 Task: Find connections with filter location Jičín with filter topic #Mentoringwith filter profile language English with filter current company Daily Pharma Jobs with filter school Vignan's Foundation for Science, Technology & Research with filter industry Waste Collection with filter service category Computer Networking with filter keywords title Director of Ethical Hacking
Action: Mouse moved to (588, 81)
Screenshot: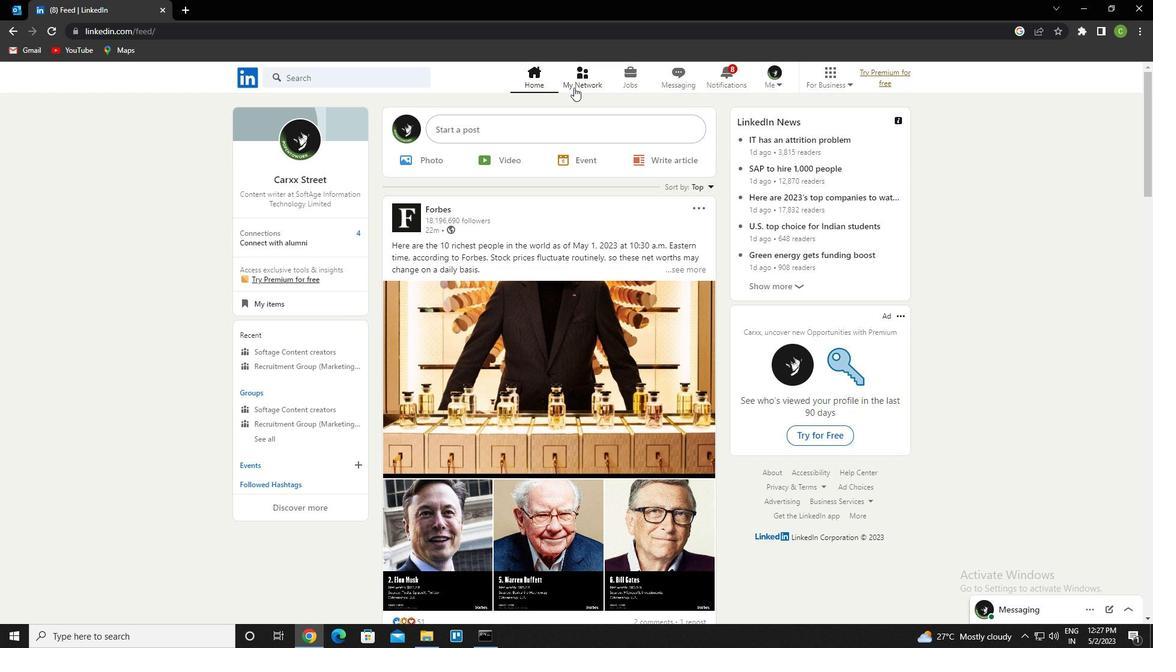 
Action: Mouse pressed left at (588, 81)
Screenshot: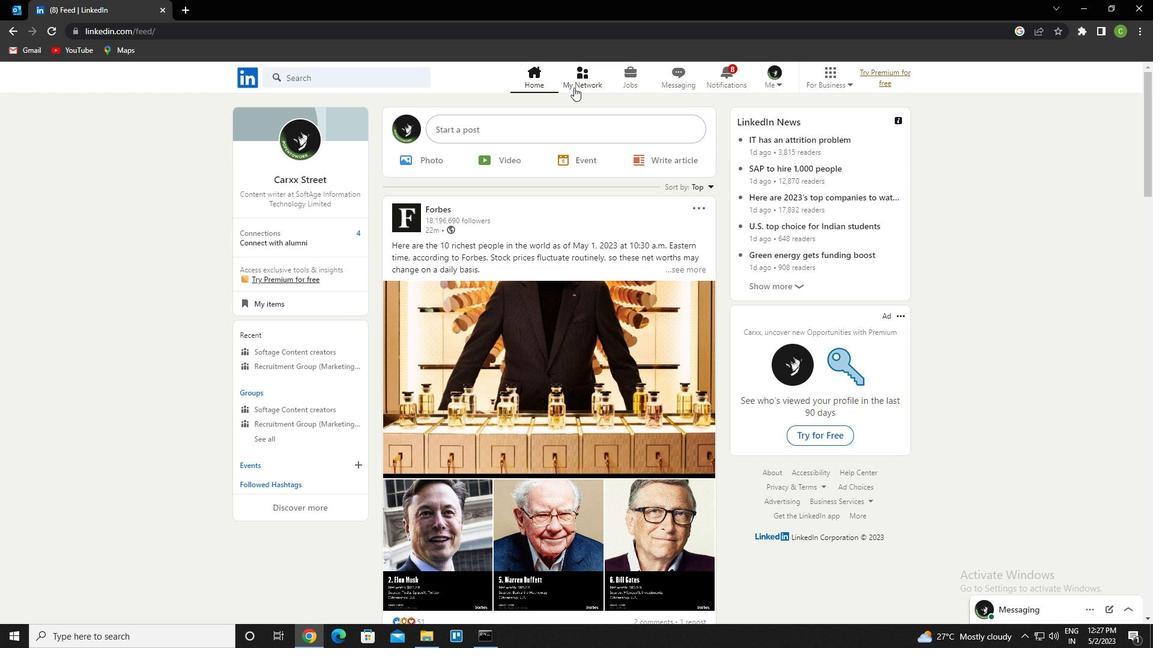 
Action: Mouse moved to (344, 145)
Screenshot: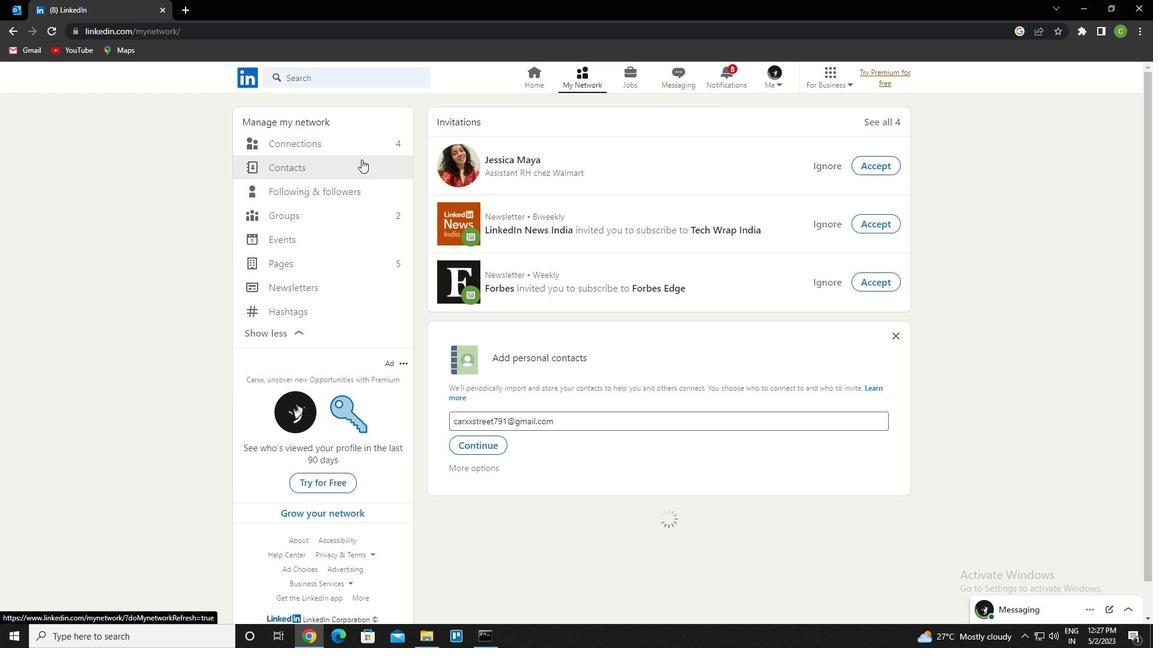 
Action: Mouse pressed left at (344, 145)
Screenshot: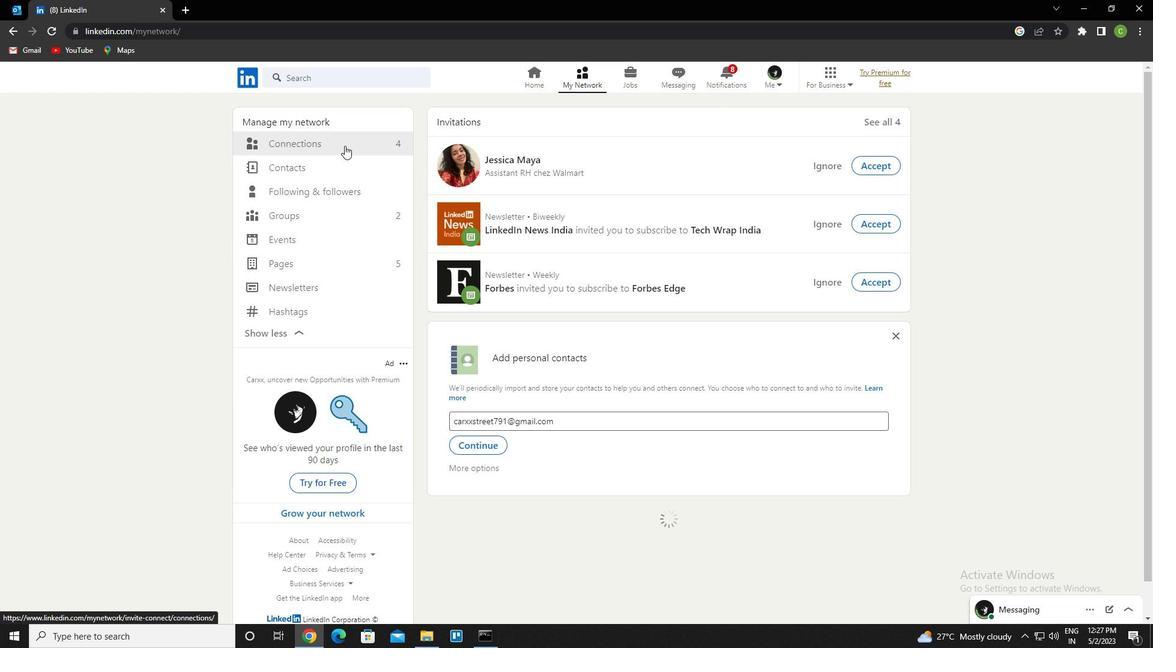 
Action: Mouse moved to (687, 139)
Screenshot: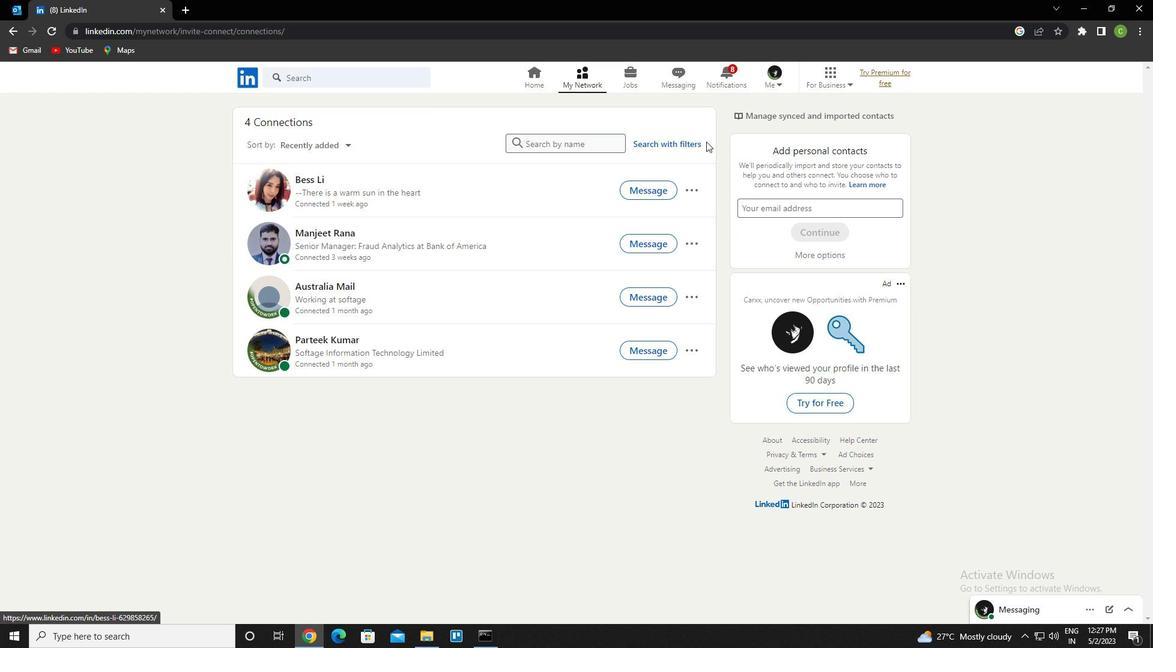 
Action: Mouse pressed left at (687, 139)
Screenshot: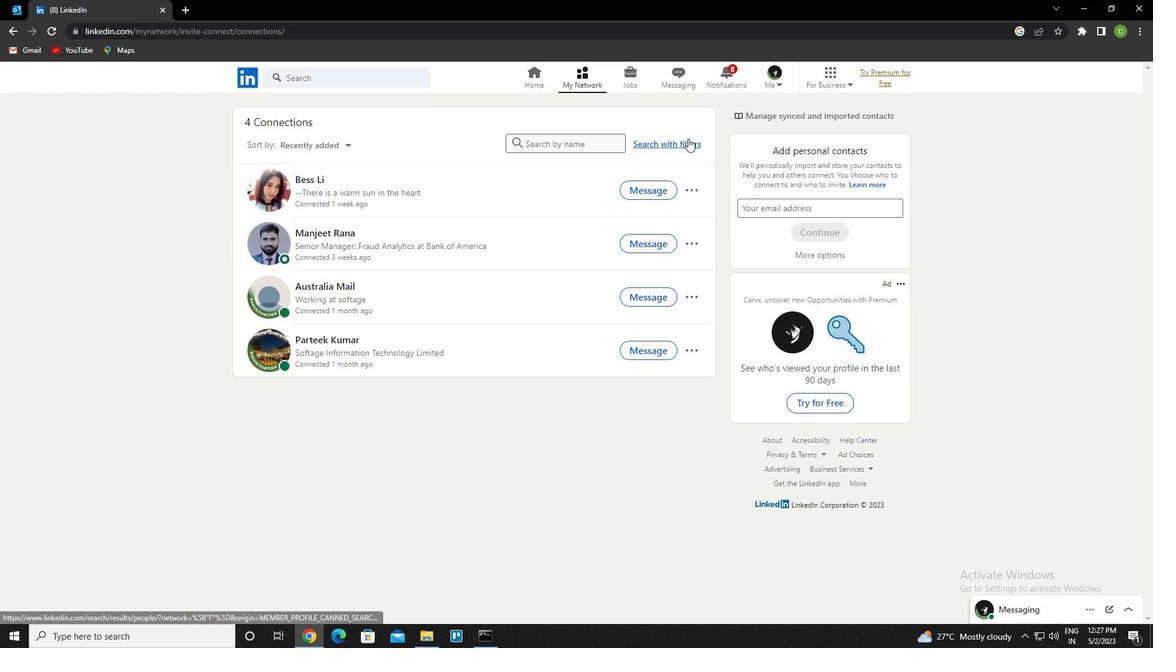 
Action: Mouse moved to (618, 114)
Screenshot: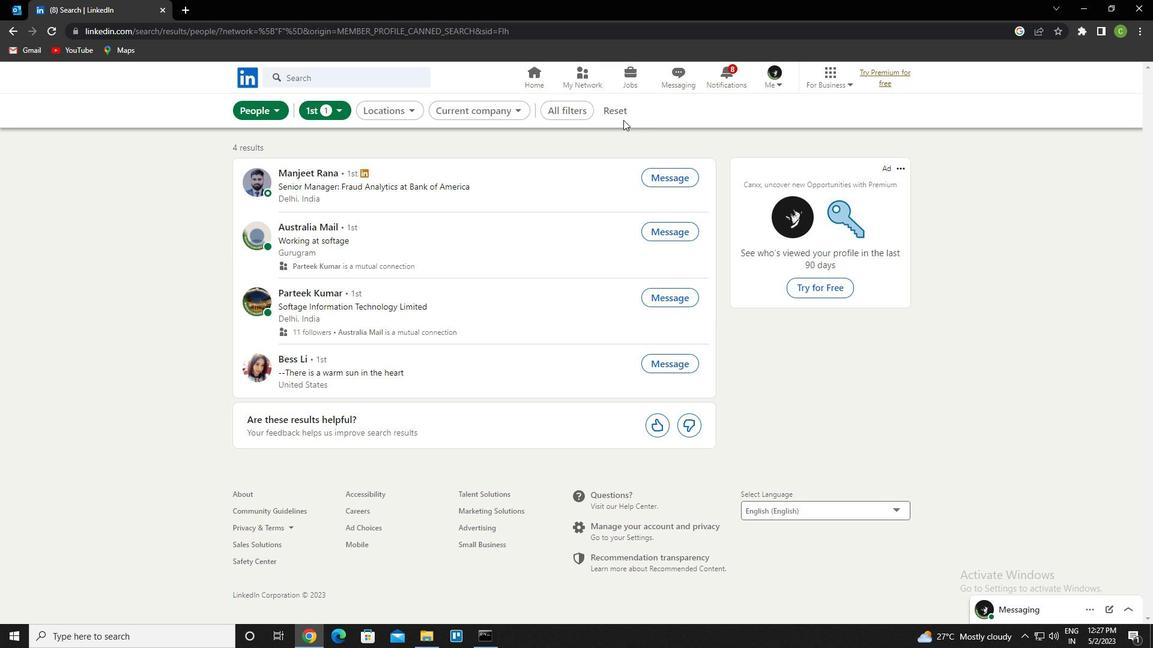 
Action: Mouse pressed left at (618, 114)
Screenshot: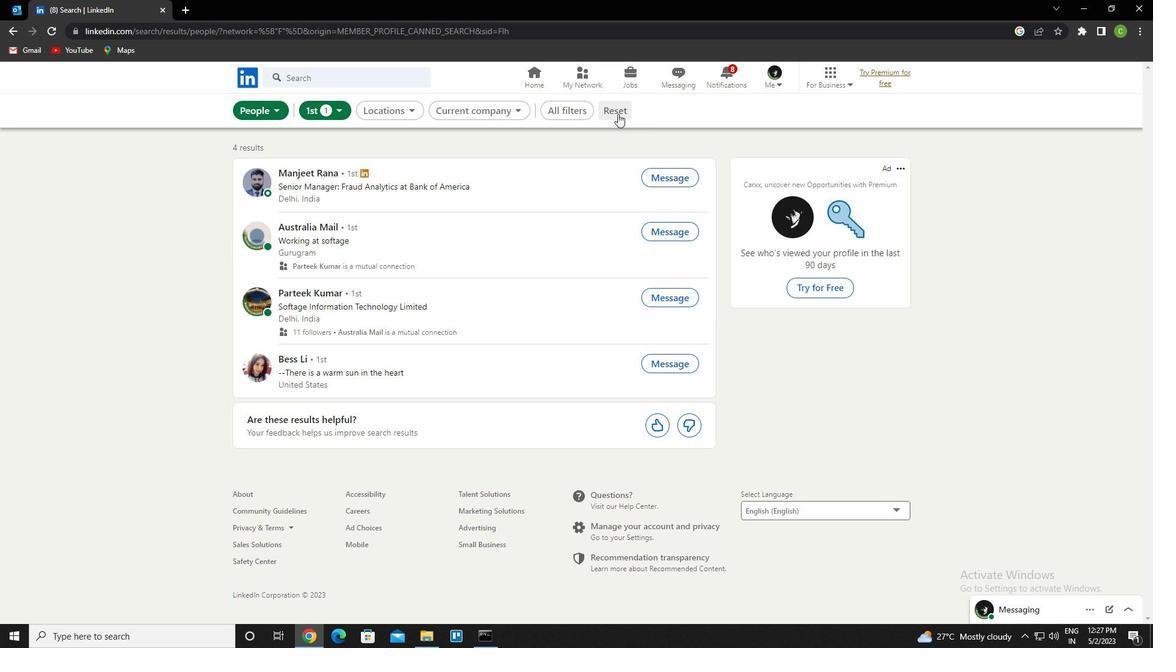 
Action: Mouse moved to (609, 114)
Screenshot: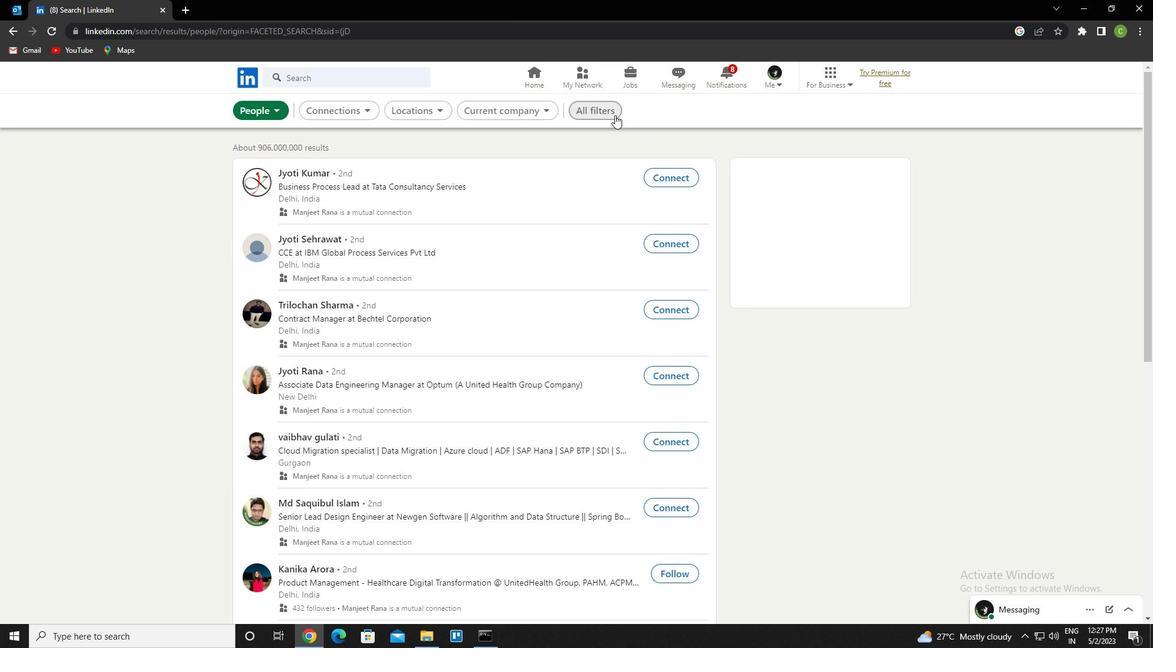 
Action: Mouse pressed left at (609, 114)
Screenshot: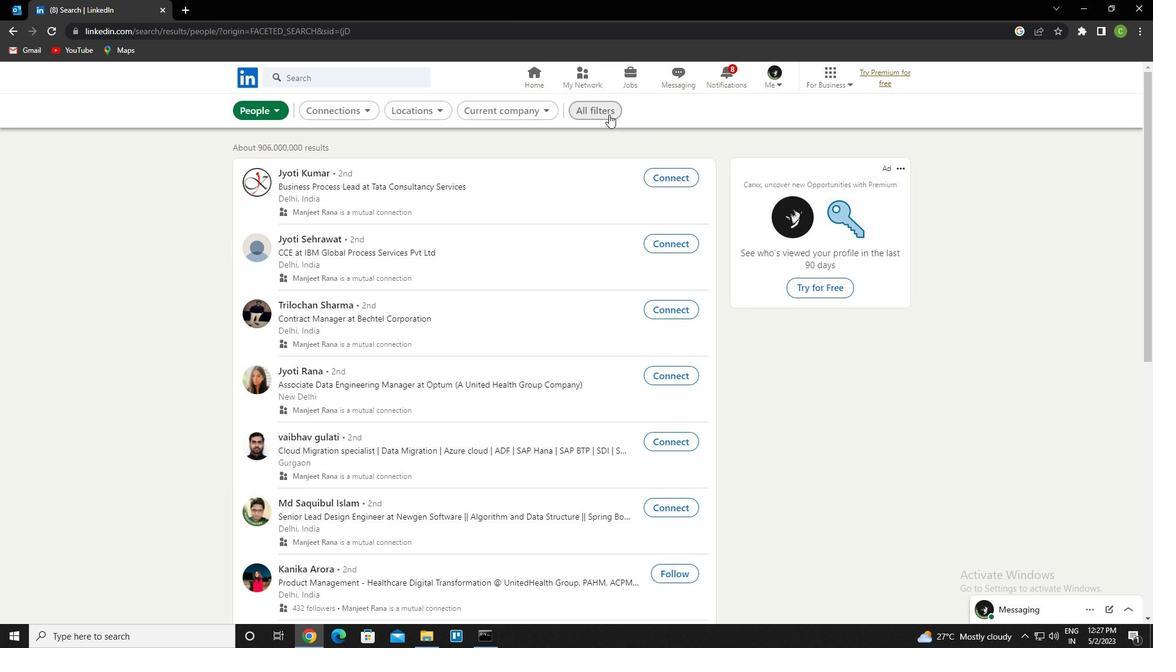 
Action: Mouse moved to (987, 383)
Screenshot: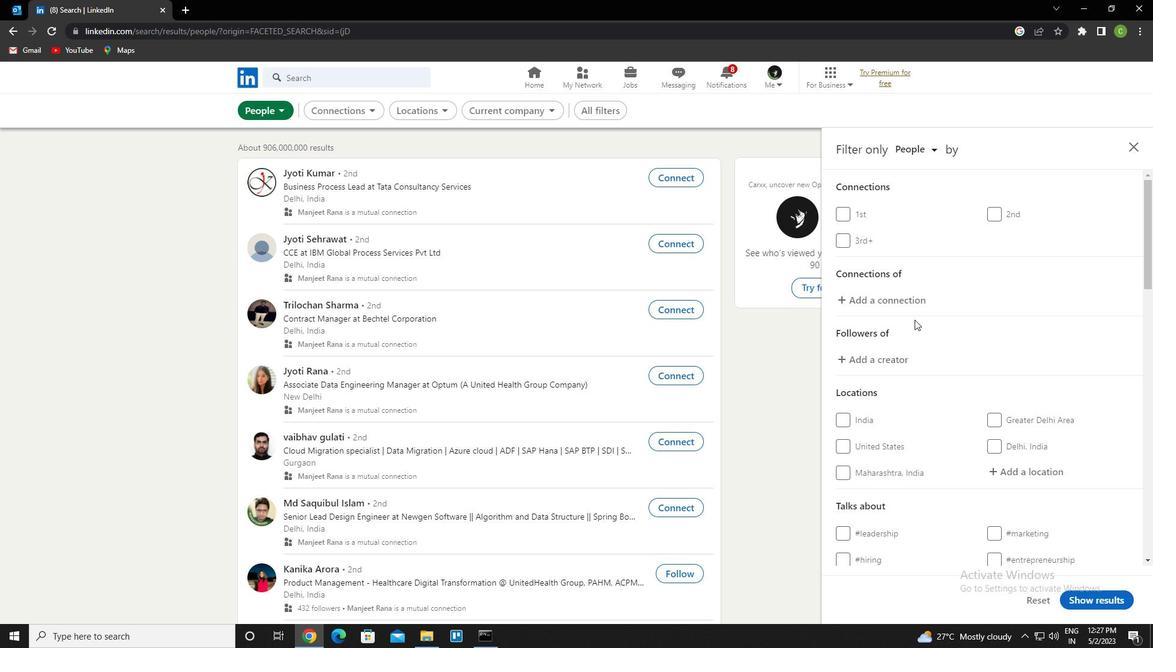 
Action: Mouse scrolled (987, 382) with delta (0, 0)
Screenshot: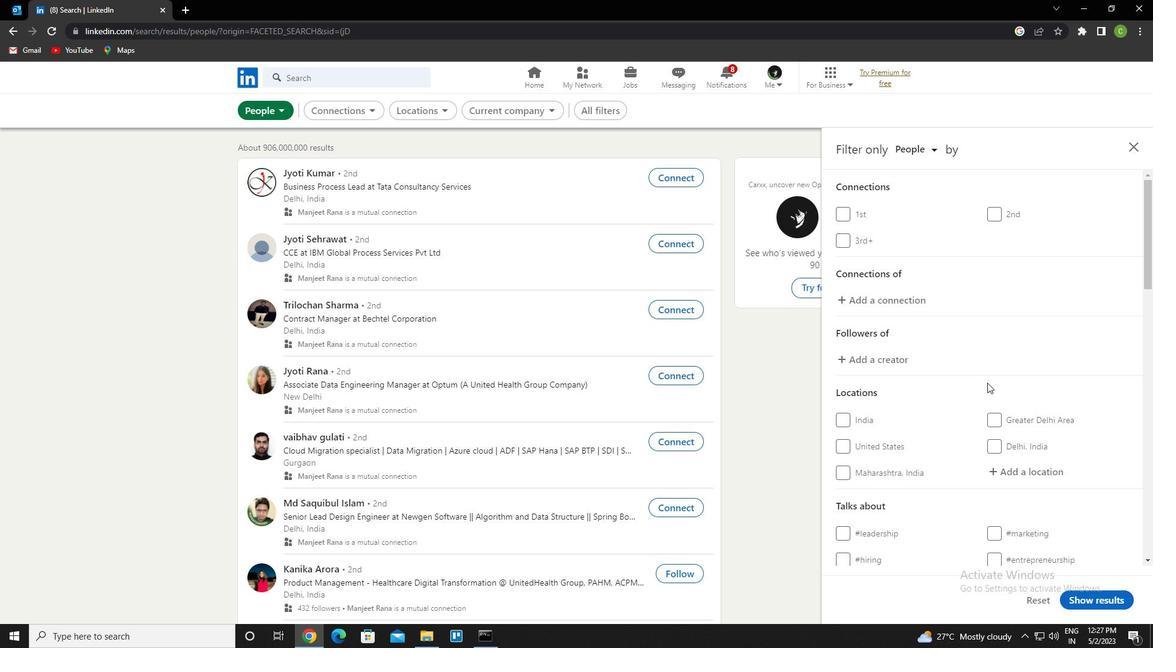 
Action: Mouse scrolled (987, 382) with delta (0, 0)
Screenshot: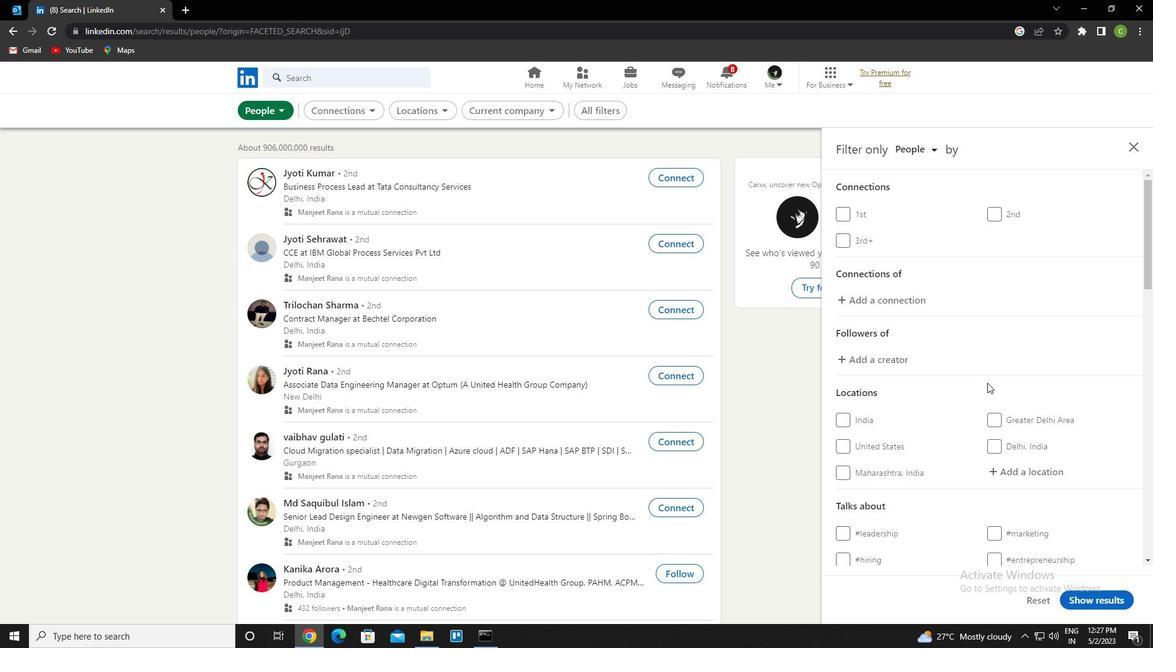 
Action: Mouse moved to (1013, 356)
Screenshot: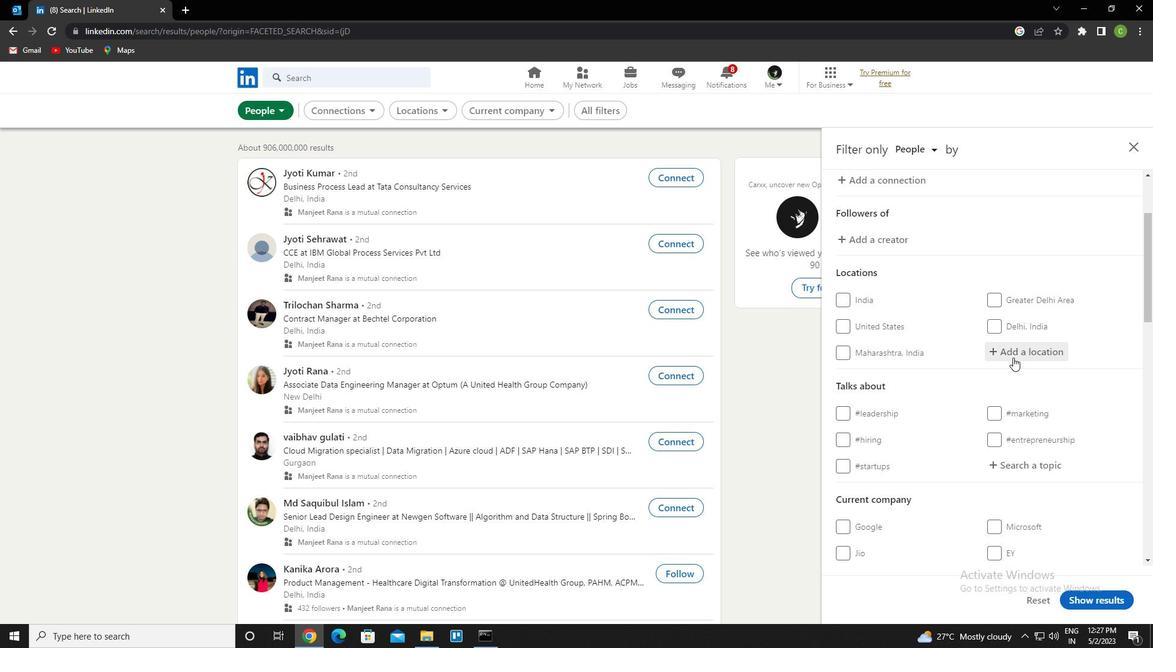 
Action: Mouse pressed left at (1013, 356)
Screenshot: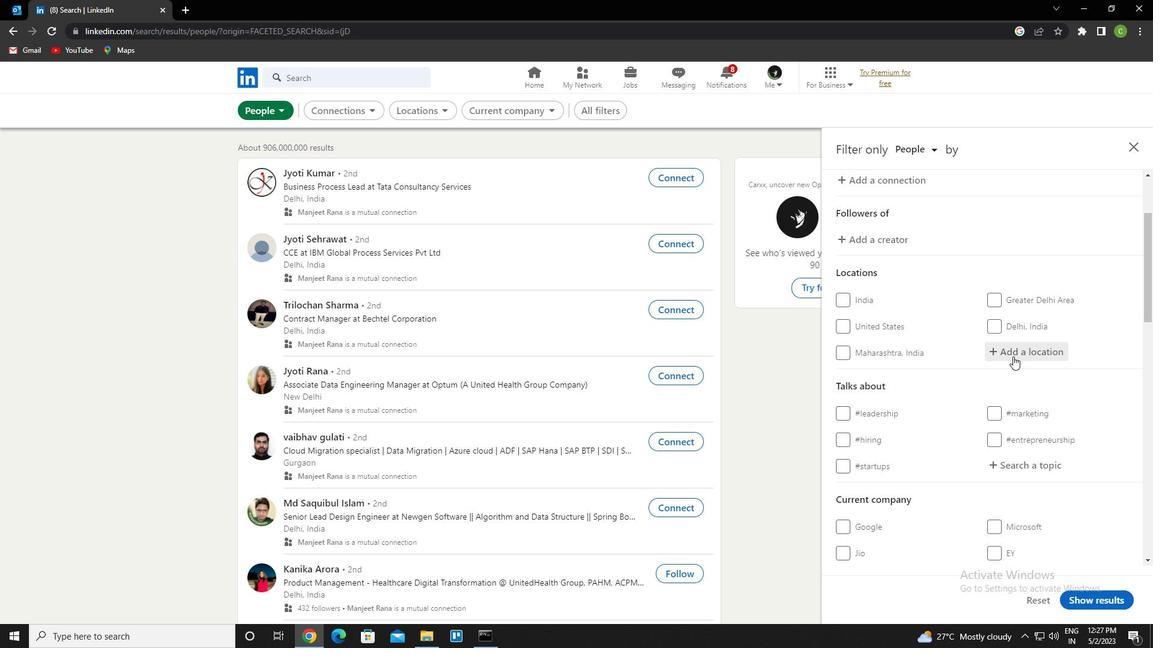 
Action: Key pressed <Key.caps_lock>j<Key.caps_lock>icin<Key.enter>
Screenshot: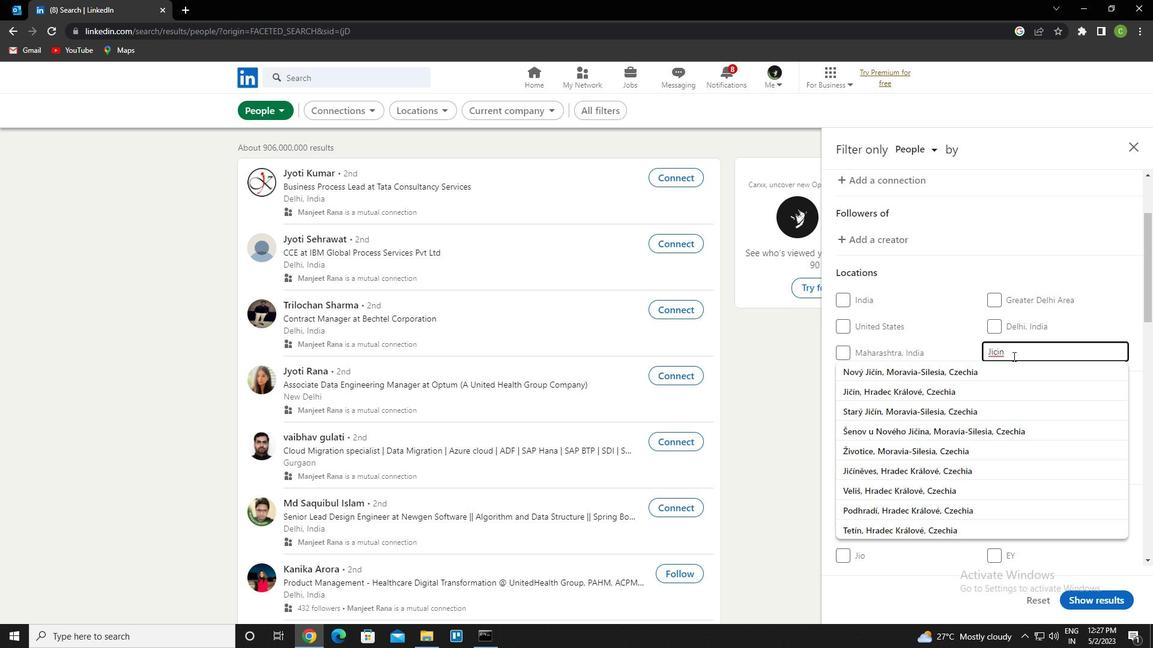
Action: Mouse scrolled (1013, 356) with delta (0, 0)
Screenshot: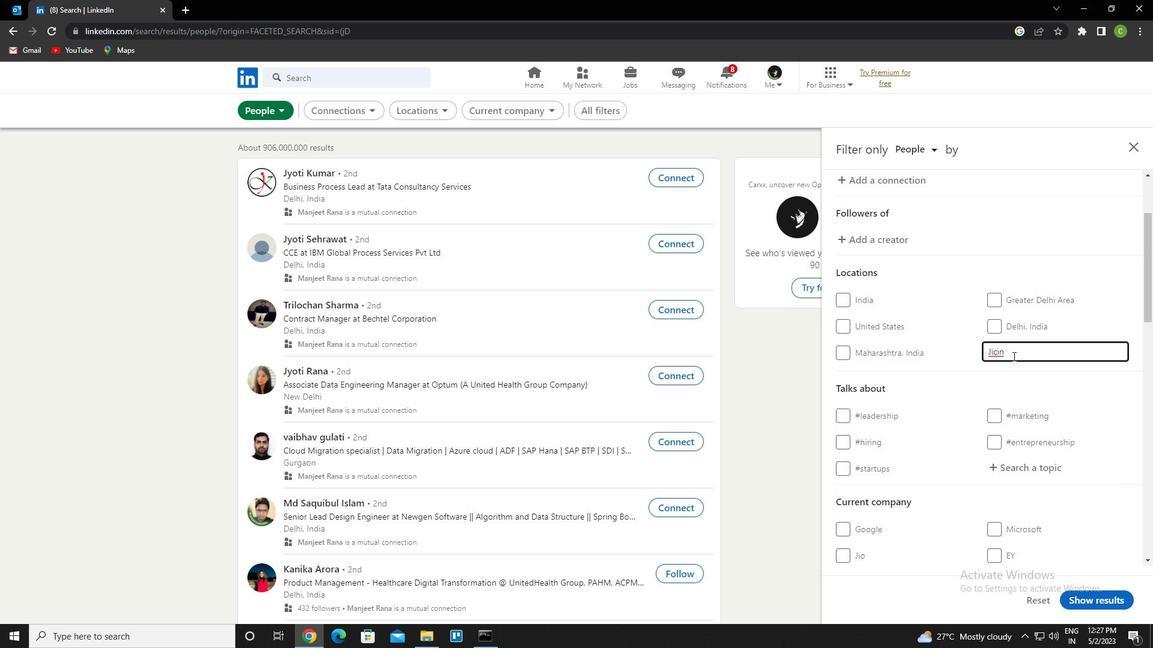 
Action: Mouse scrolled (1013, 356) with delta (0, 0)
Screenshot: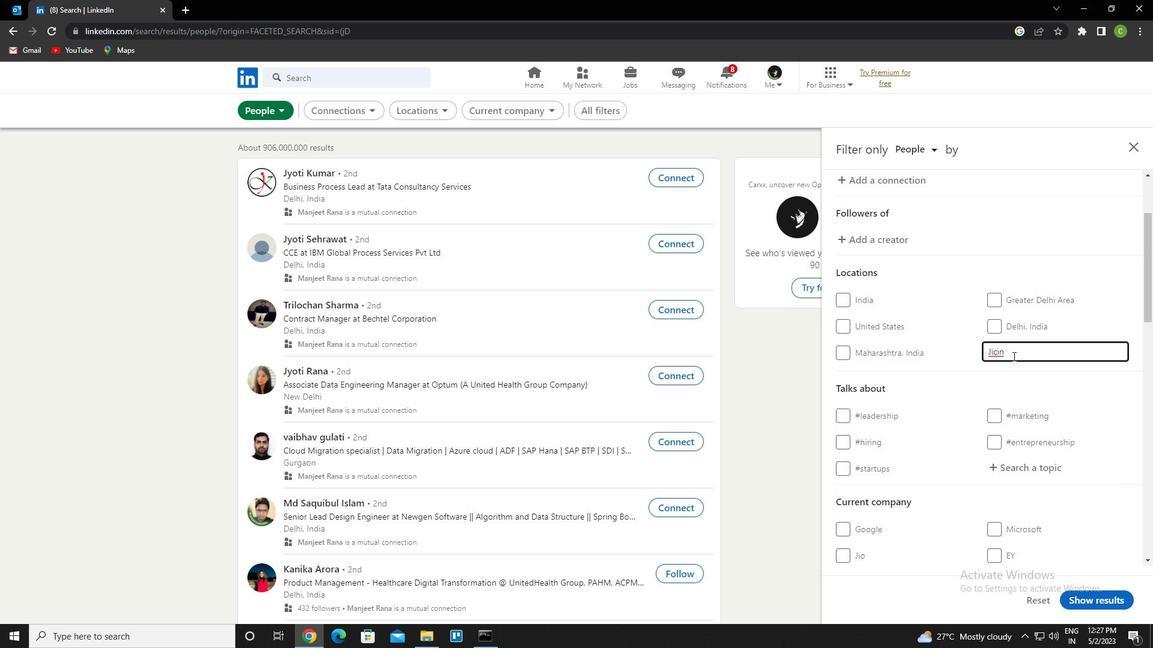 
Action: Mouse moved to (1032, 349)
Screenshot: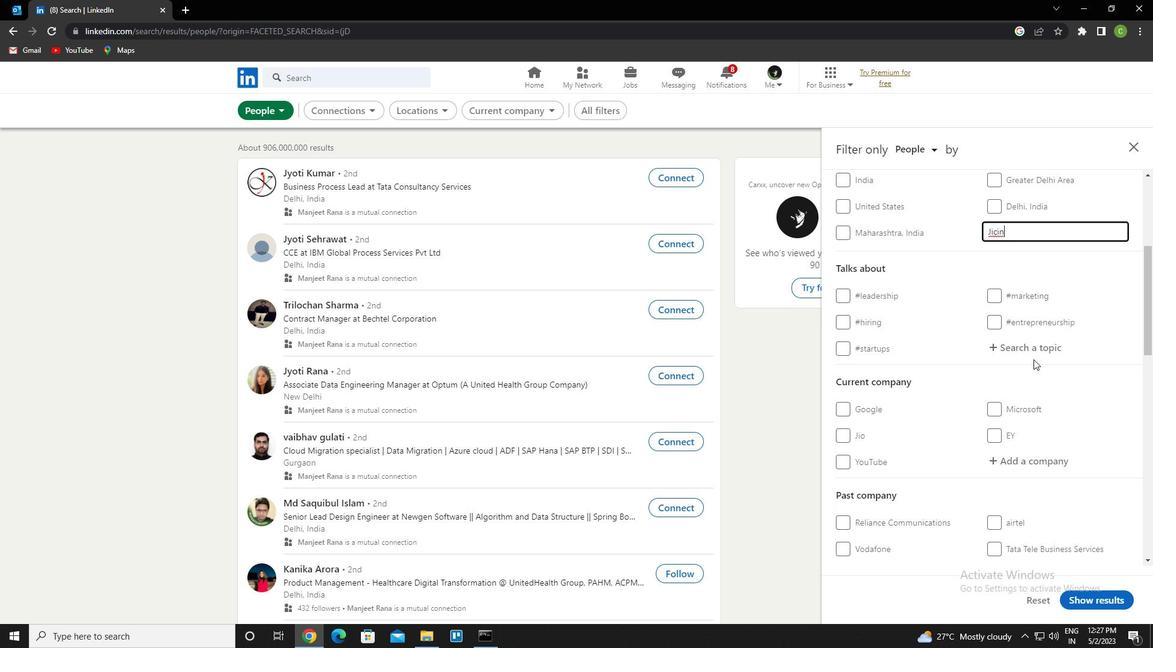 
Action: Mouse pressed left at (1032, 349)
Screenshot: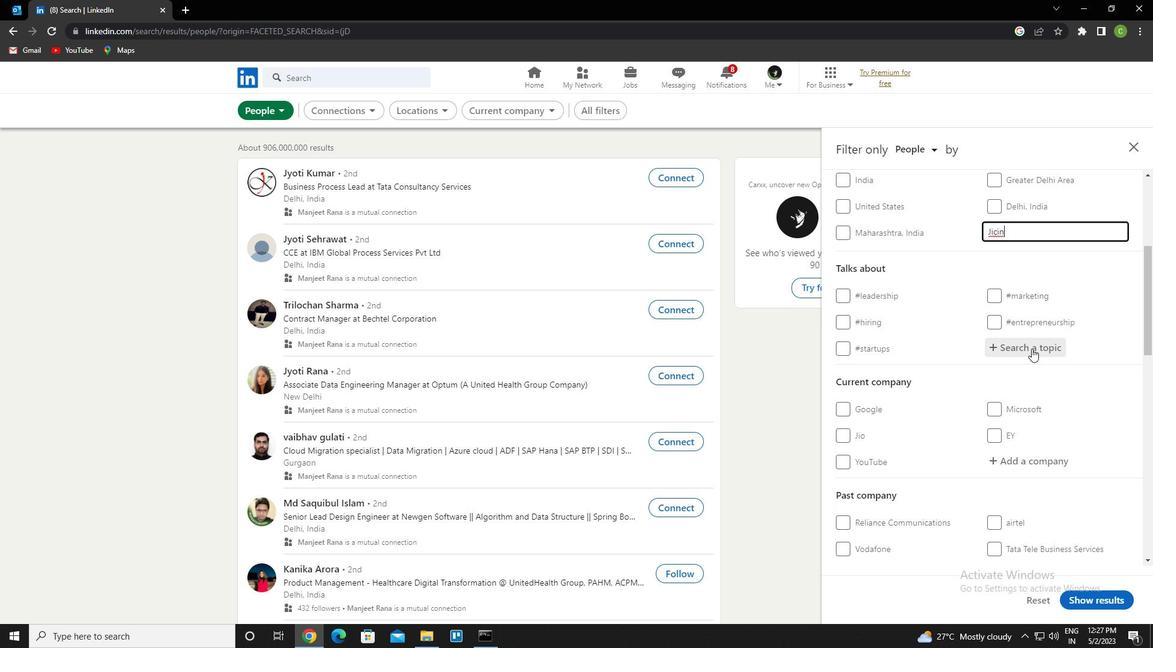 
Action: Key pressed <Key.caps_lock>m<Key.caps_lock>entoring<Key.down><Key.enter>
Screenshot: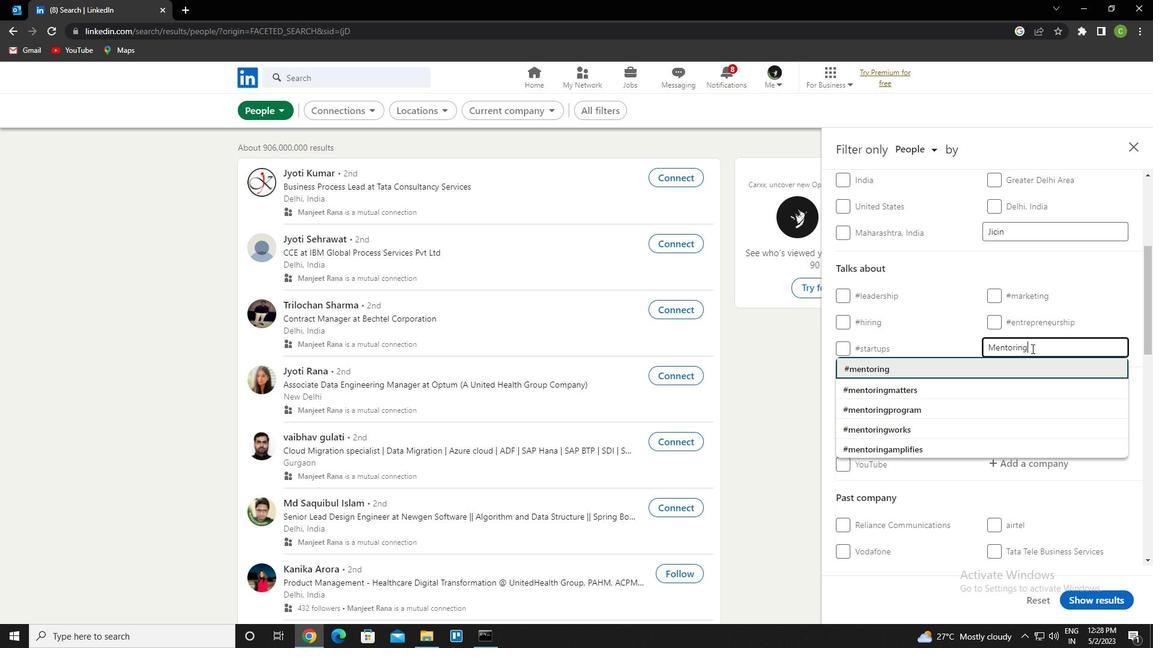 
Action: Mouse scrolled (1032, 348) with delta (0, 0)
Screenshot: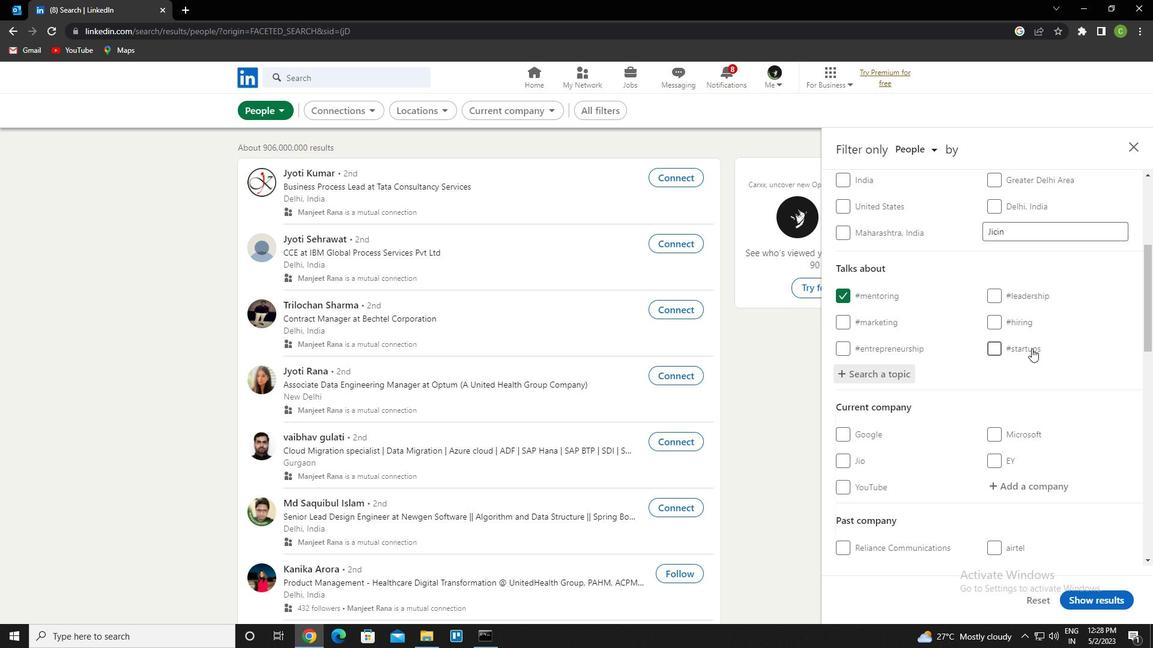 
Action: Mouse moved to (1032, 350)
Screenshot: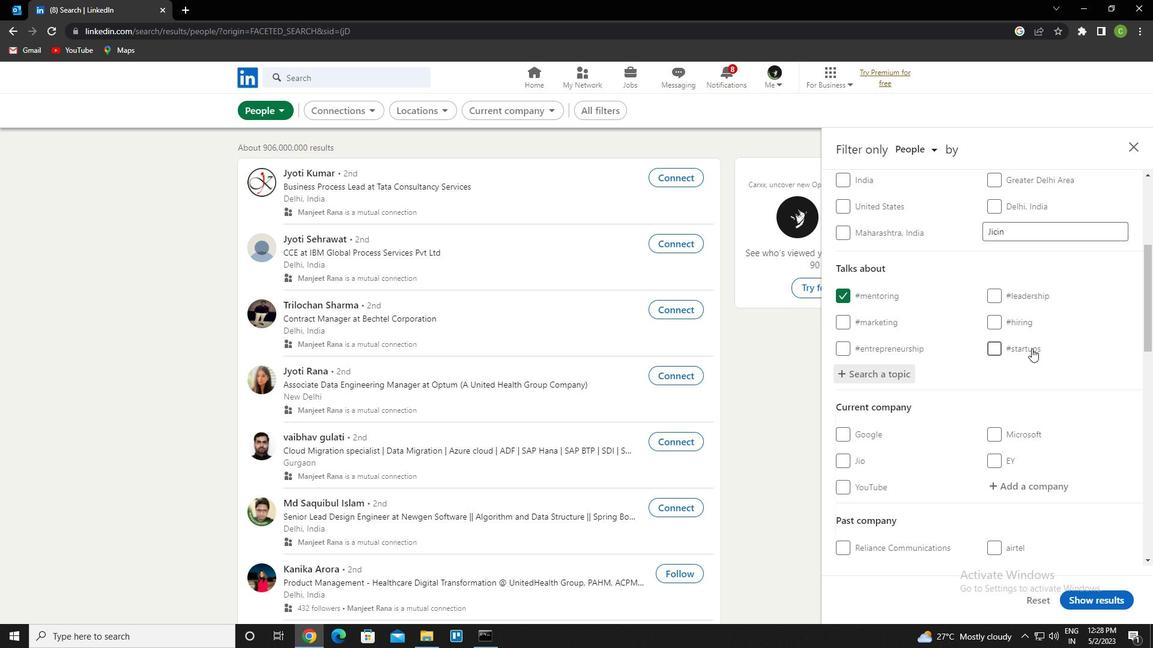 
Action: Mouse scrolled (1032, 350) with delta (0, 0)
Screenshot: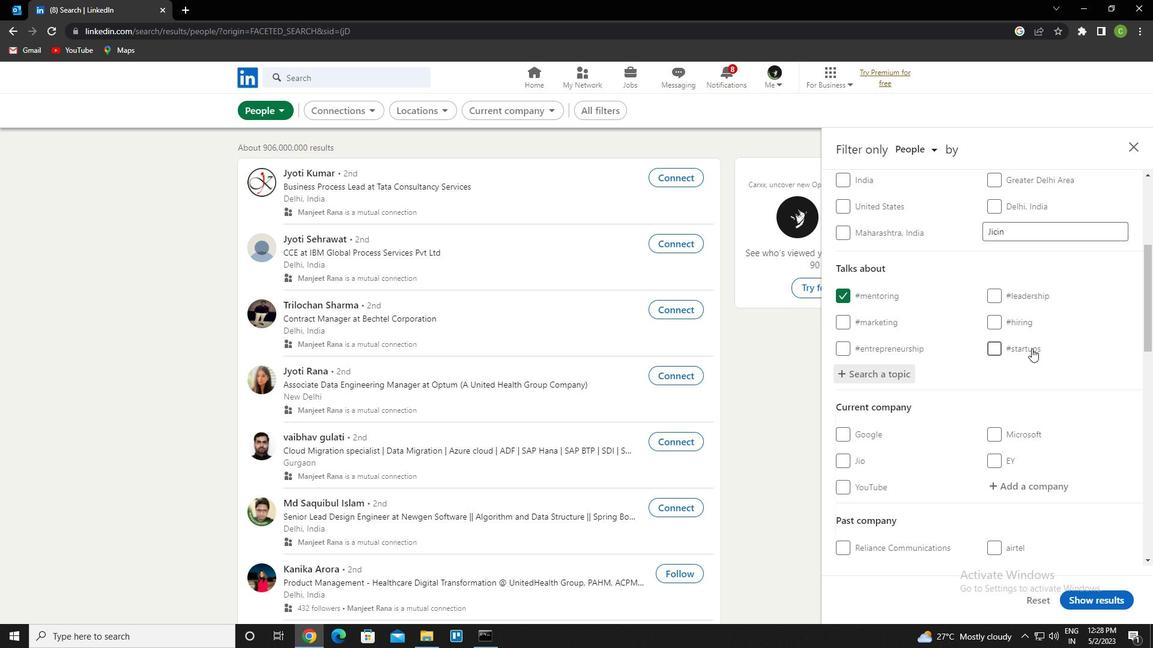 
Action: Mouse scrolled (1032, 350) with delta (0, 0)
Screenshot: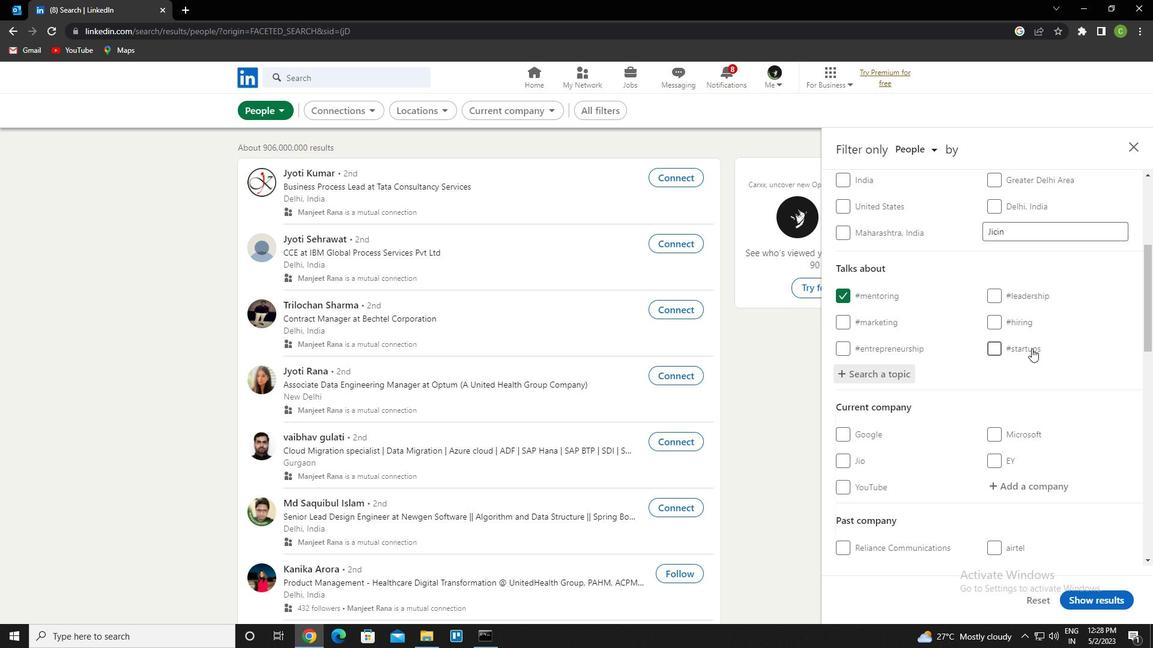 
Action: Mouse moved to (1032, 351)
Screenshot: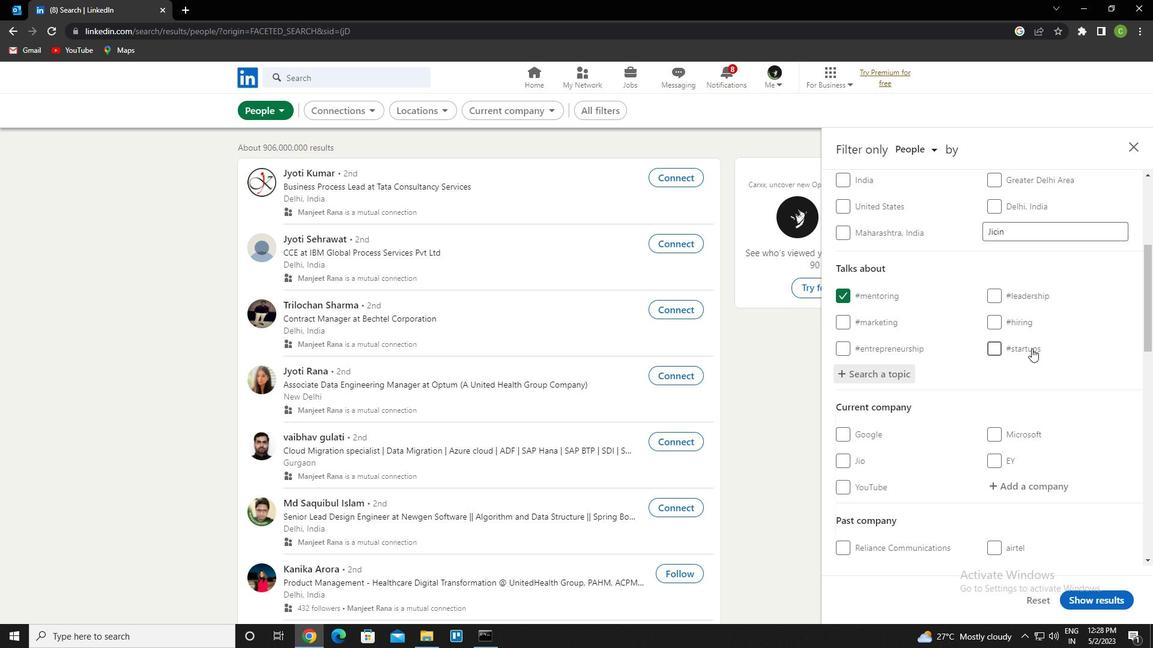
Action: Mouse scrolled (1032, 350) with delta (0, 0)
Screenshot: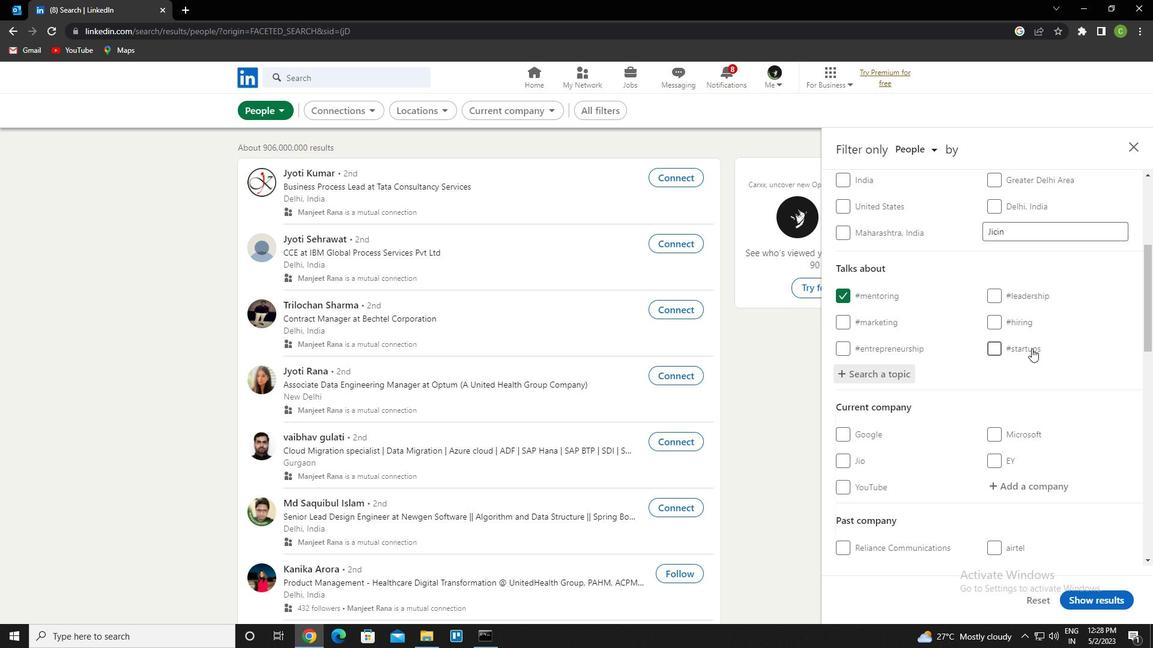 
Action: Mouse moved to (1032, 352)
Screenshot: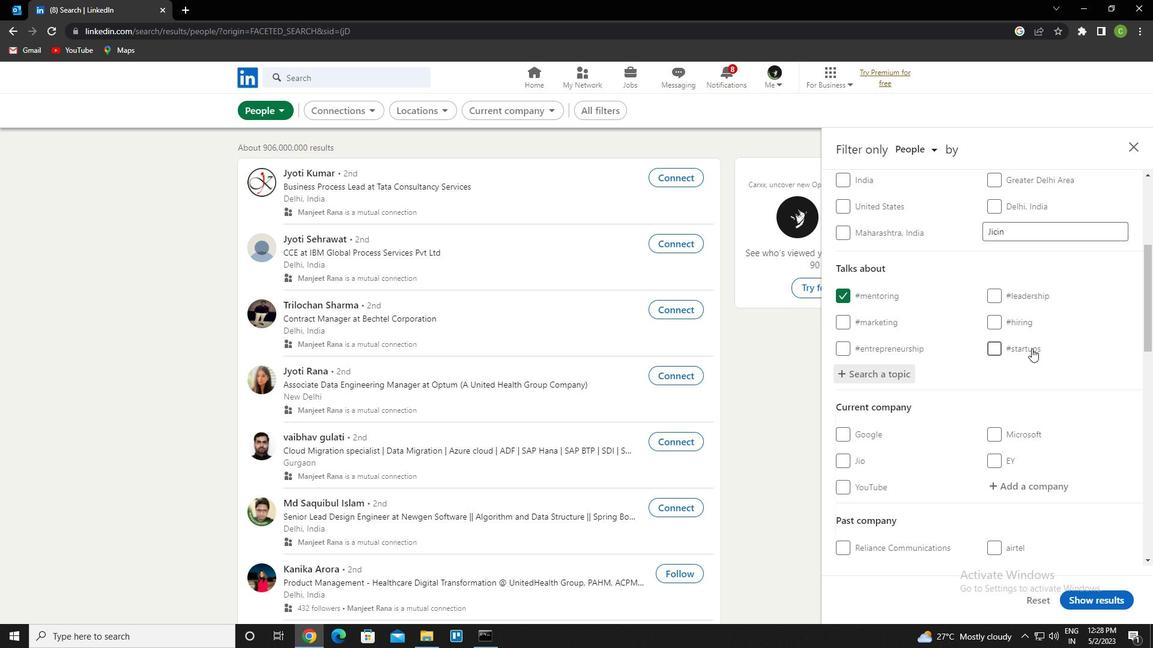 
Action: Mouse scrolled (1032, 352) with delta (0, 0)
Screenshot: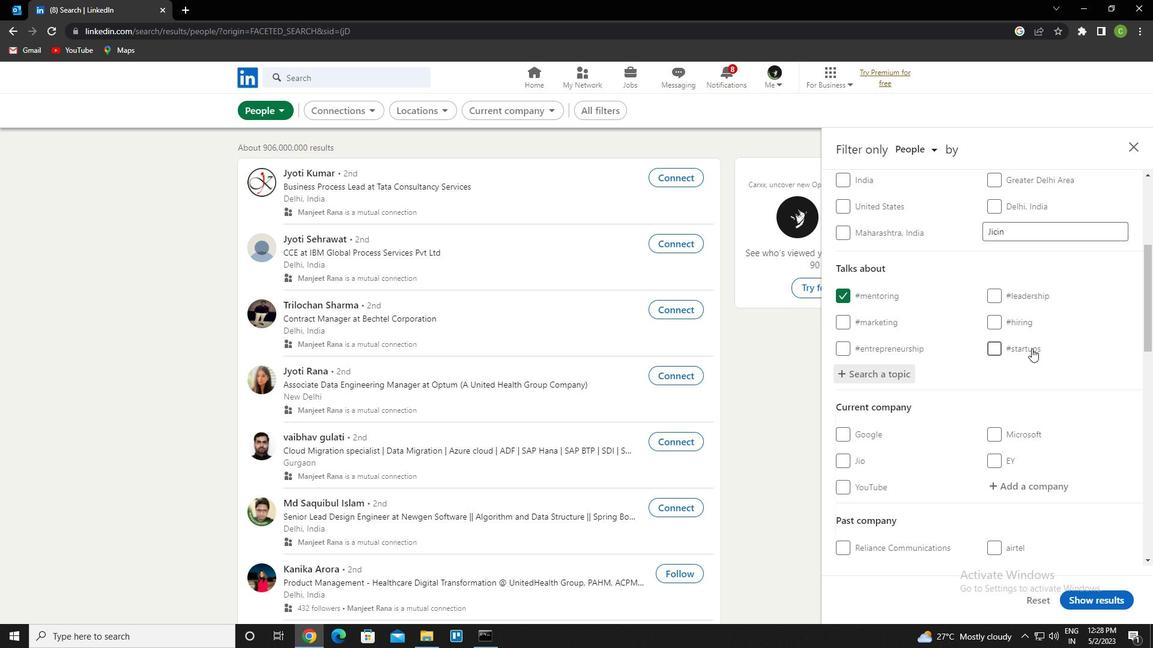 
Action: Mouse moved to (1032, 353)
Screenshot: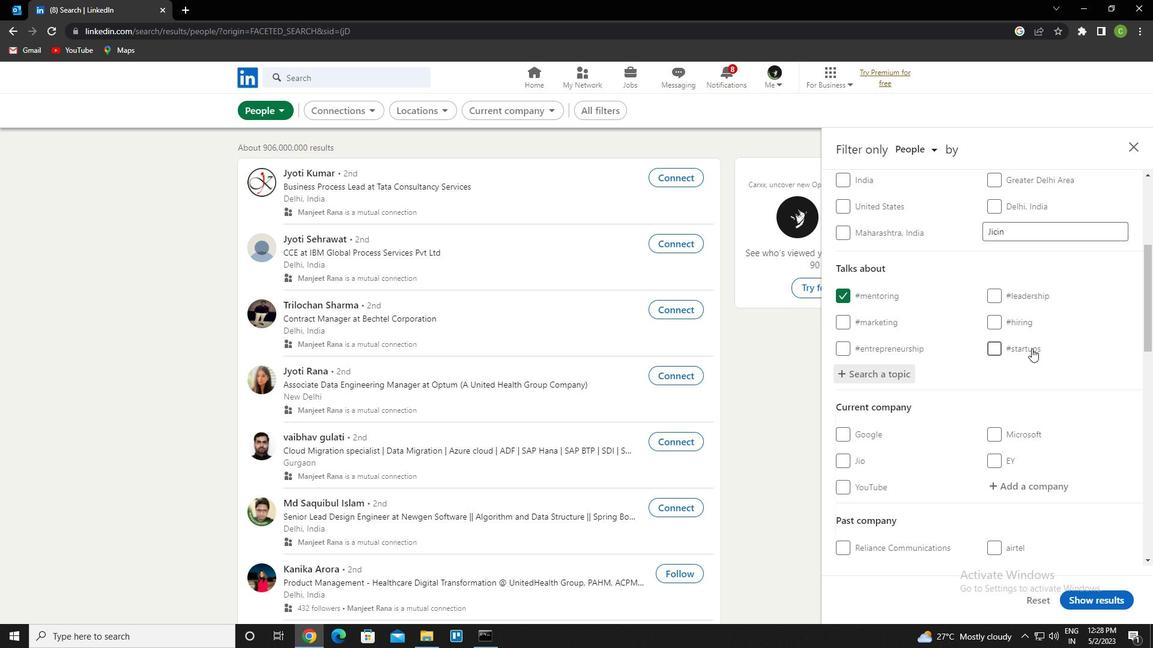
Action: Mouse scrolled (1032, 353) with delta (0, 0)
Screenshot: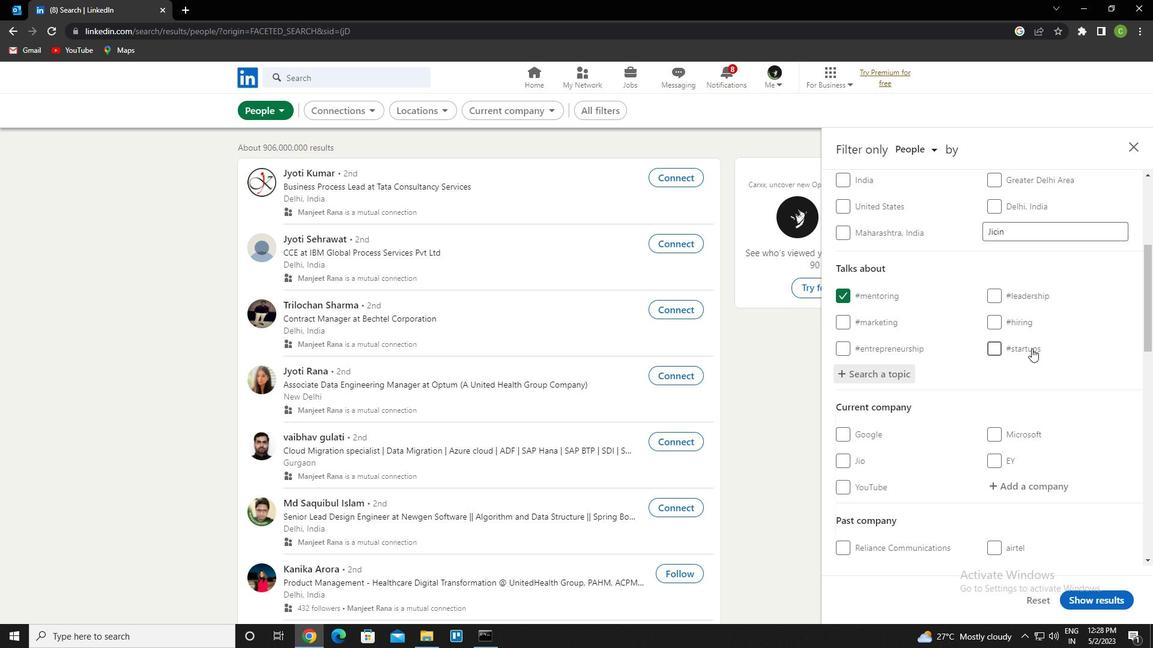 
Action: Mouse scrolled (1032, 353) with delta (0, 0)
Screenshot: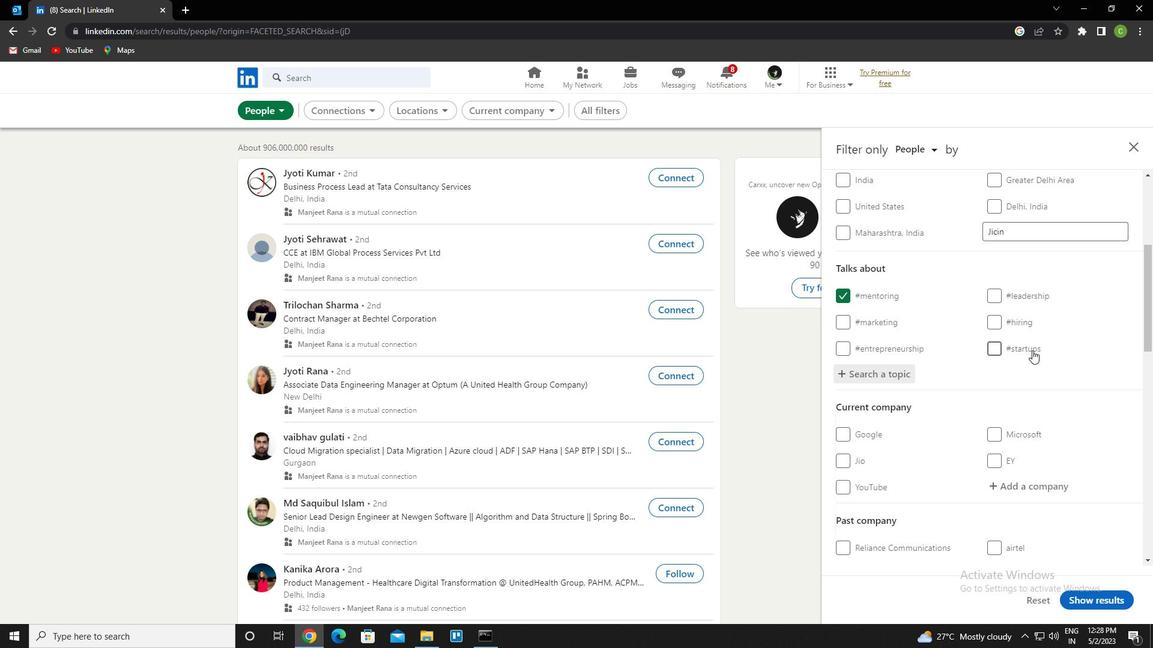 
Action: Mouse scrolled (1032, 353) with delta (0, 0)
Screenshot: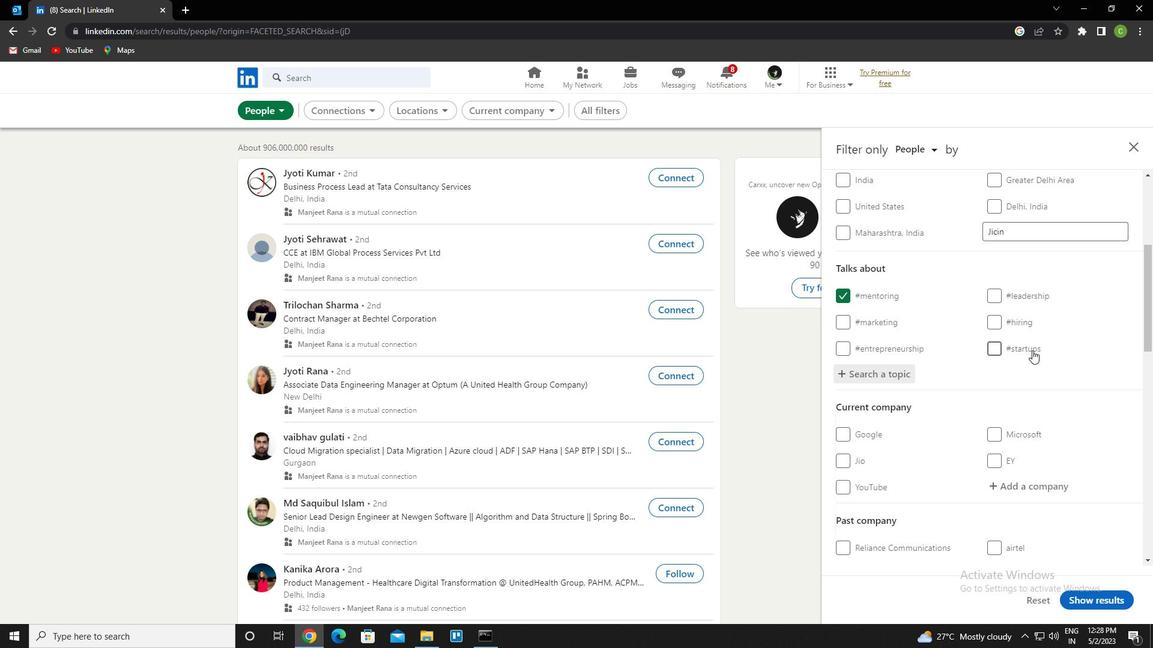 
Action: Mouse scrolled (1032, 353) with delta (0, 0)
Screenshot: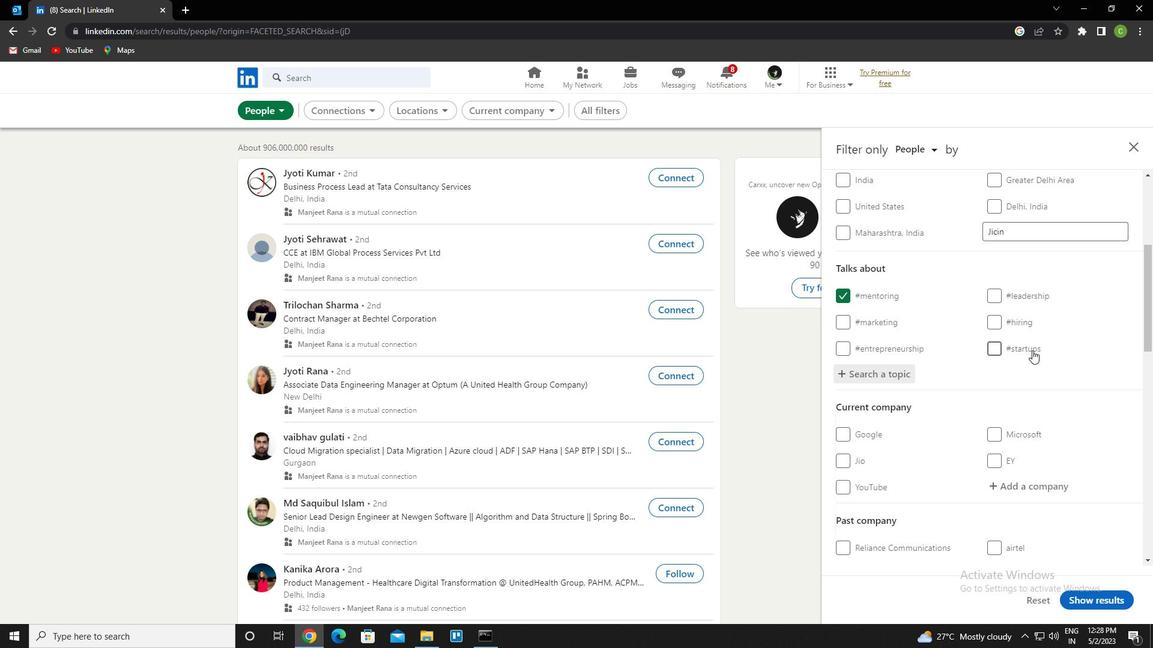 
Action: Mouse scrolled (1032, 353) with delta (0, 0)
Screenshot: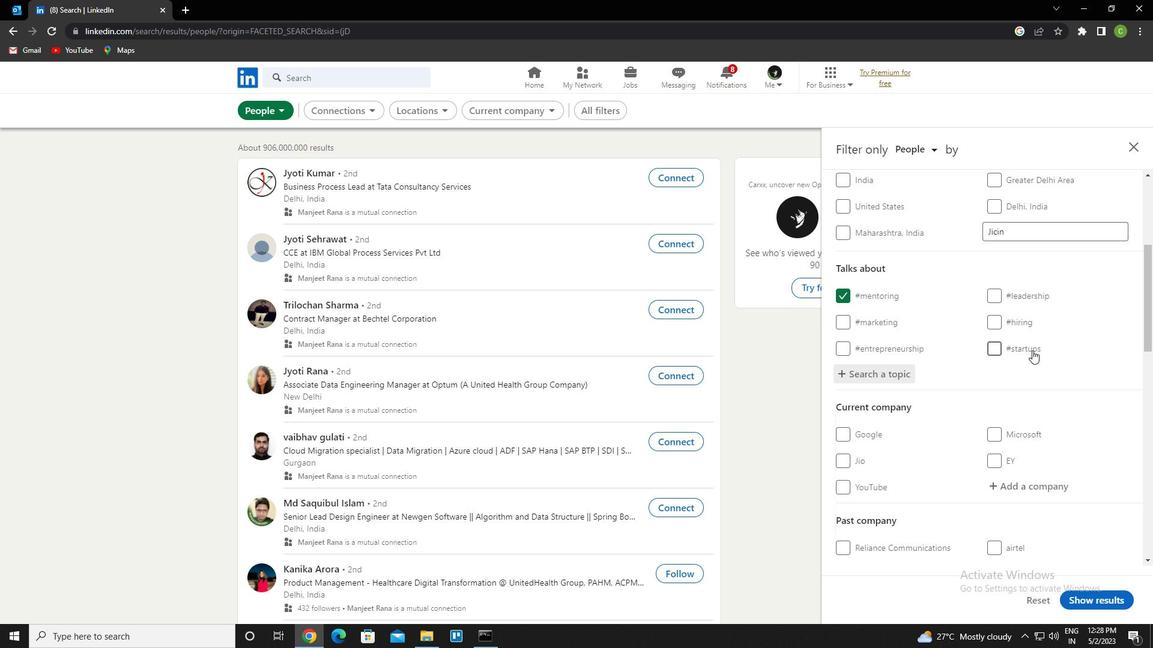 
Action: Mouse scrolled (1032, 353) with delta (0, 0)
Screenshot: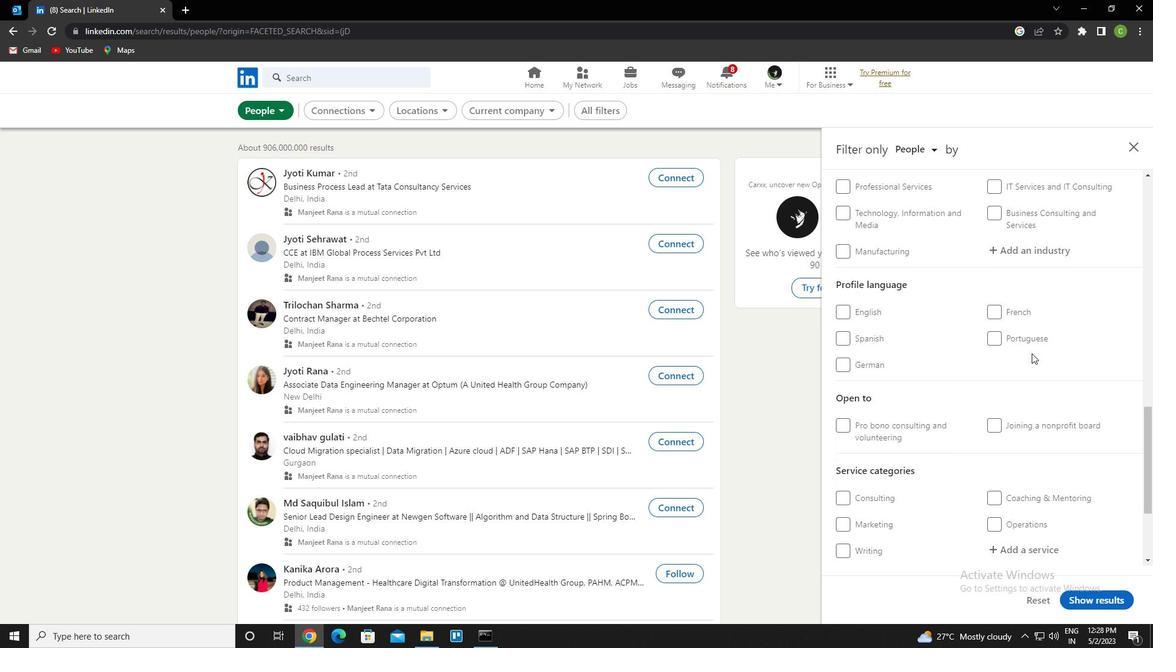 
Action: Mouse scrolled (1032, 353) with delta (0, 0)
Screenshot: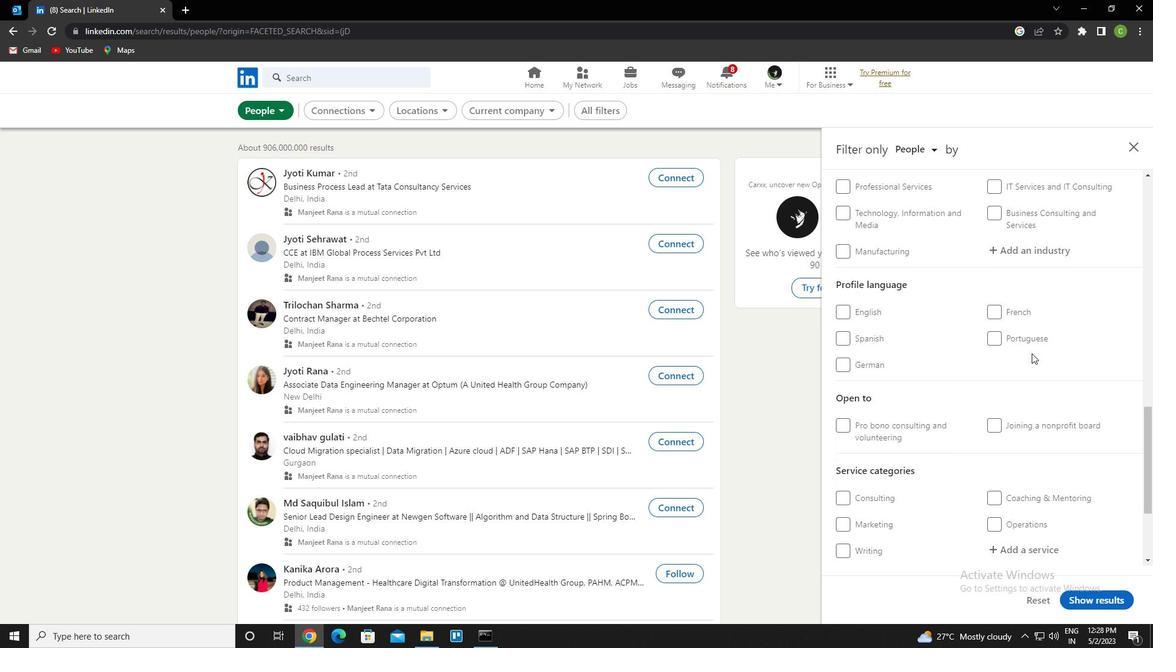
Action: Mouse scrolled (1032, 353) with delta (0, 0)
Screenshot: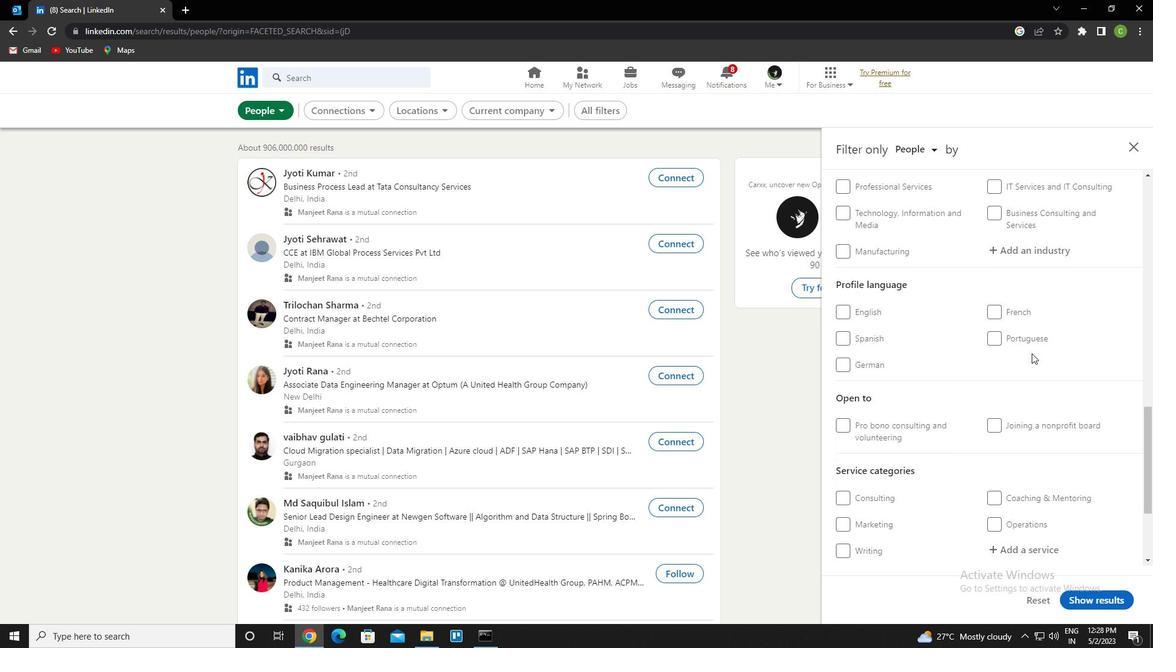 
Action: Mouse scrolled (1032, 353) with delta (0, 0)
Screenshot: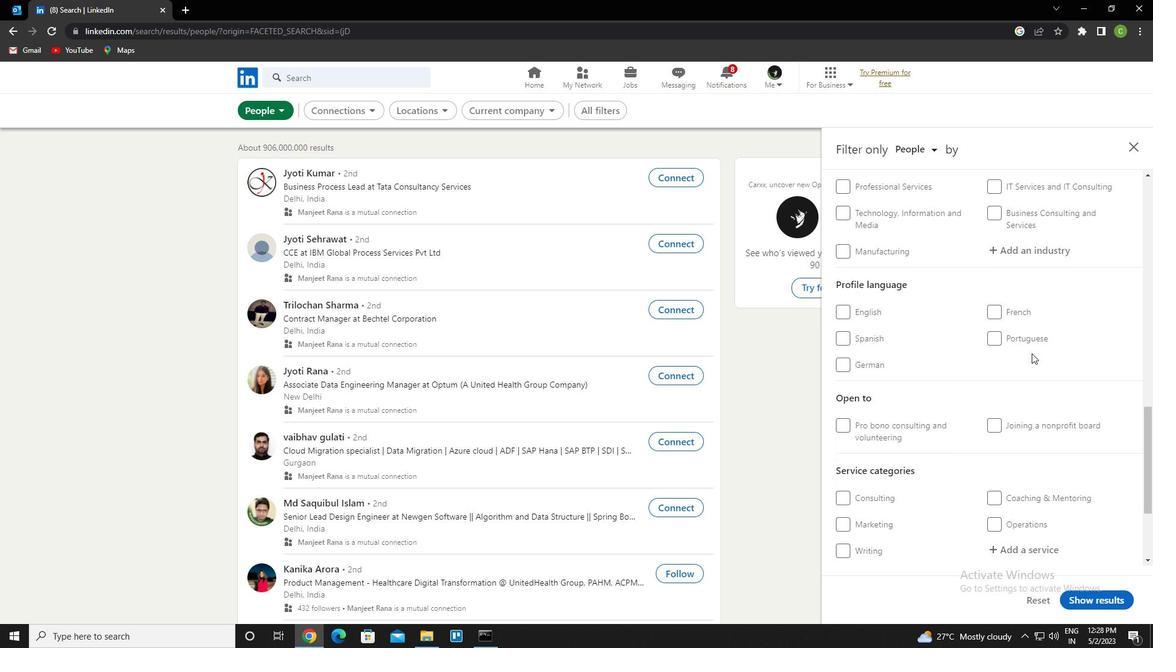 
Action: Mouse moved to (1032, 354)
Screenshot: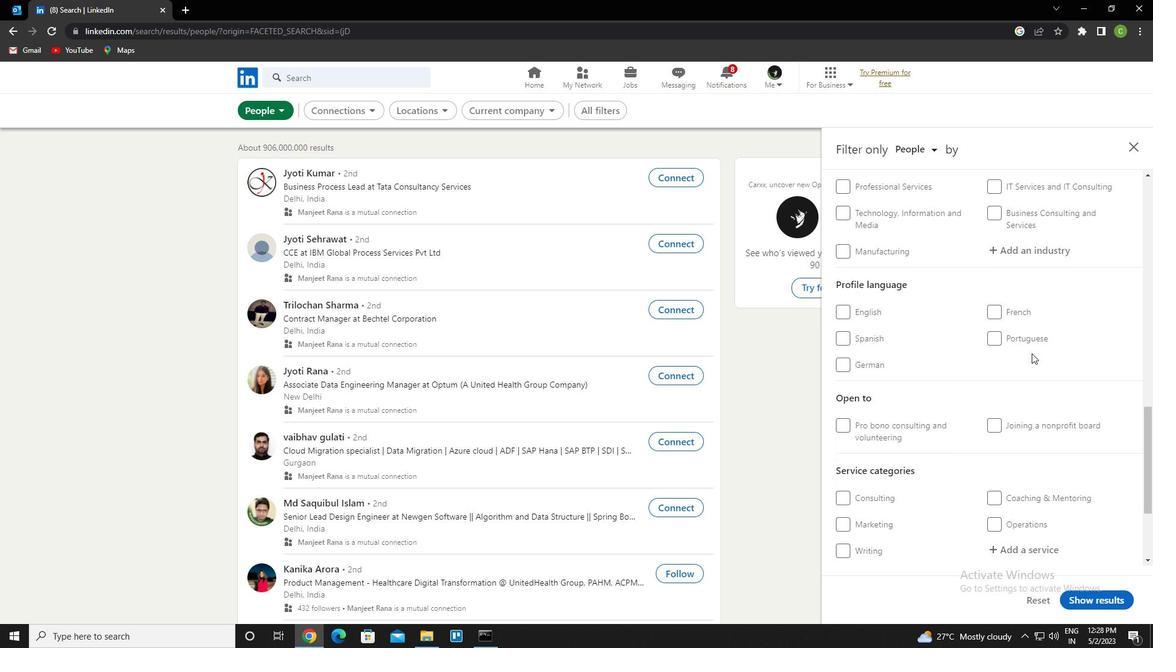 
Action: Mouse scrolled (1032, 353) with delta (0, 0)
Screenshot: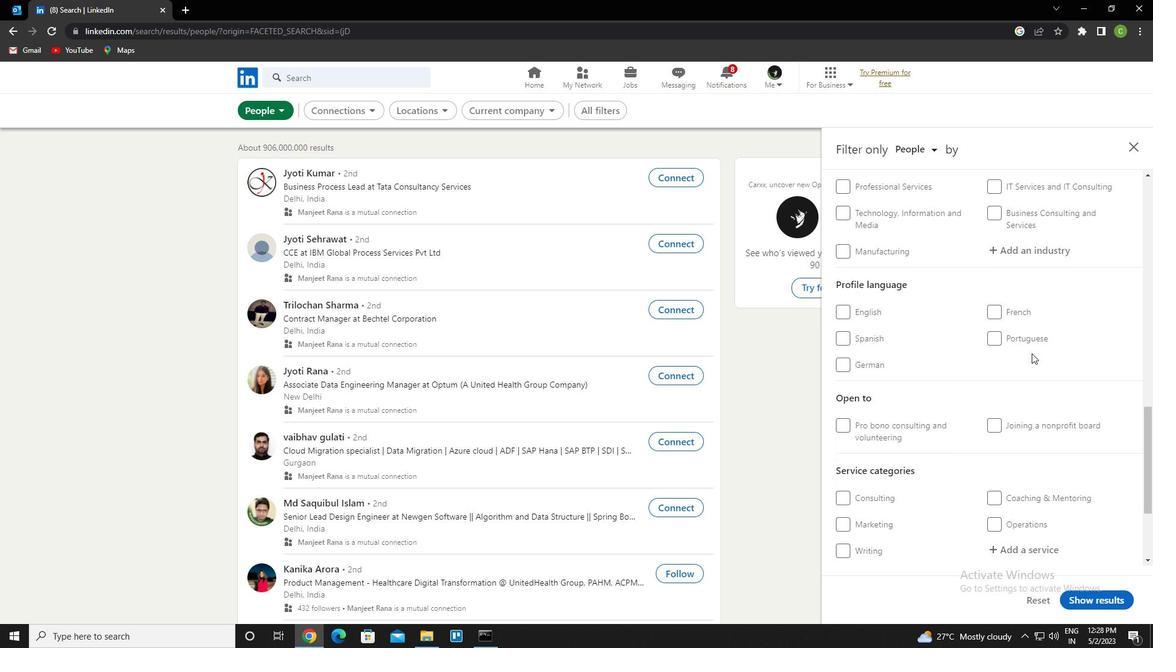 
Action: Mouse moved to (1029, 355)
Screenshot: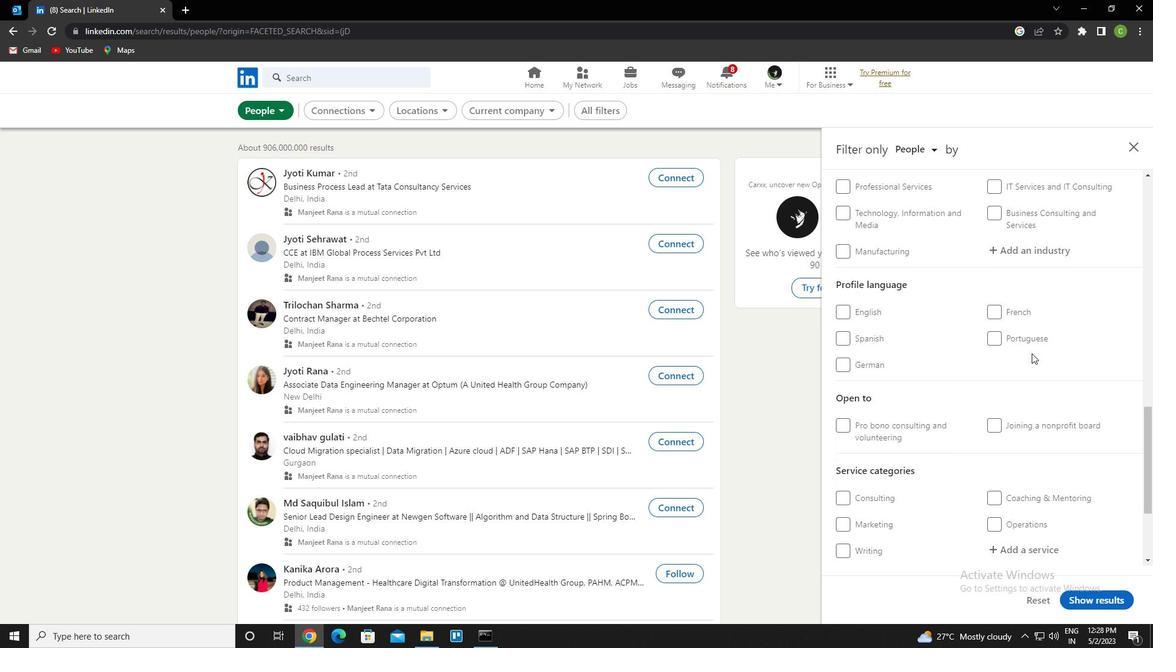 
Action: Mouse scrolled (1029, 355) with delta (0, 0)
Screenshot: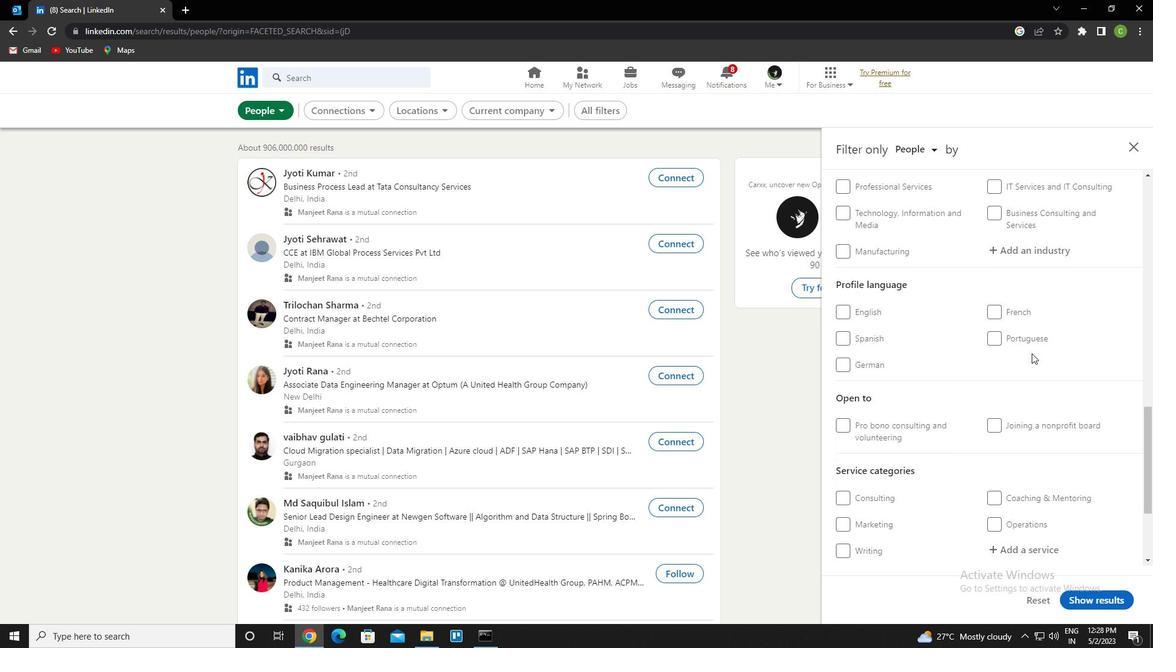 
Action: Mouse moved to (871, 388)
Screenshot: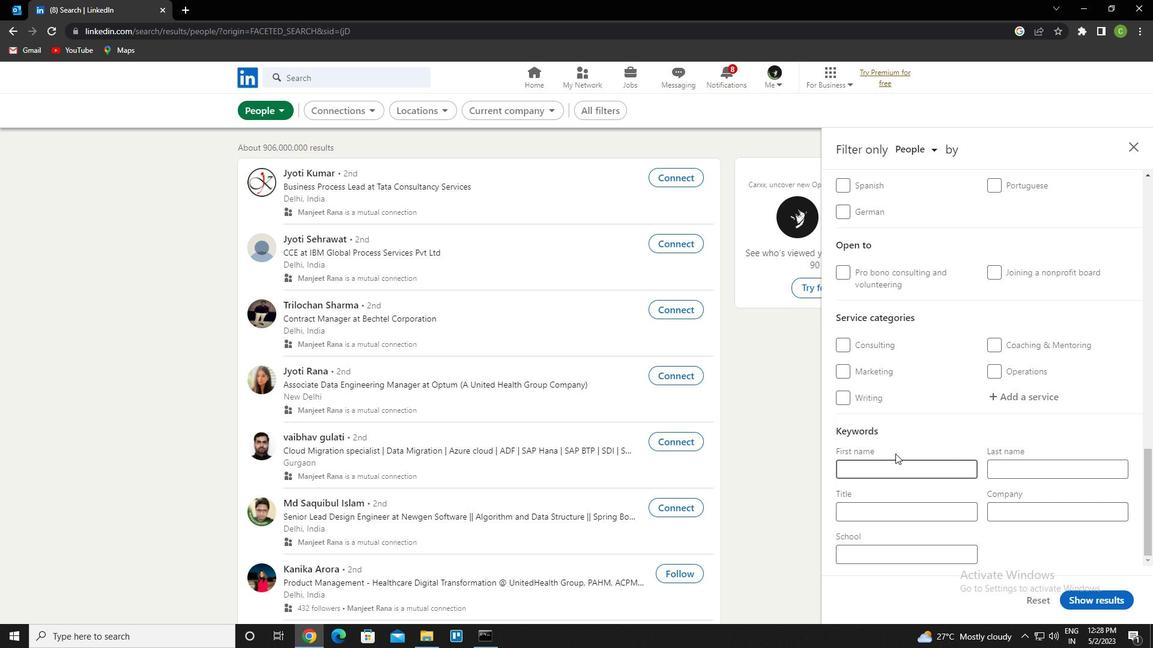 
Action: Mouse scrolled (871, 388) with delta (0, 0)
Screenshot: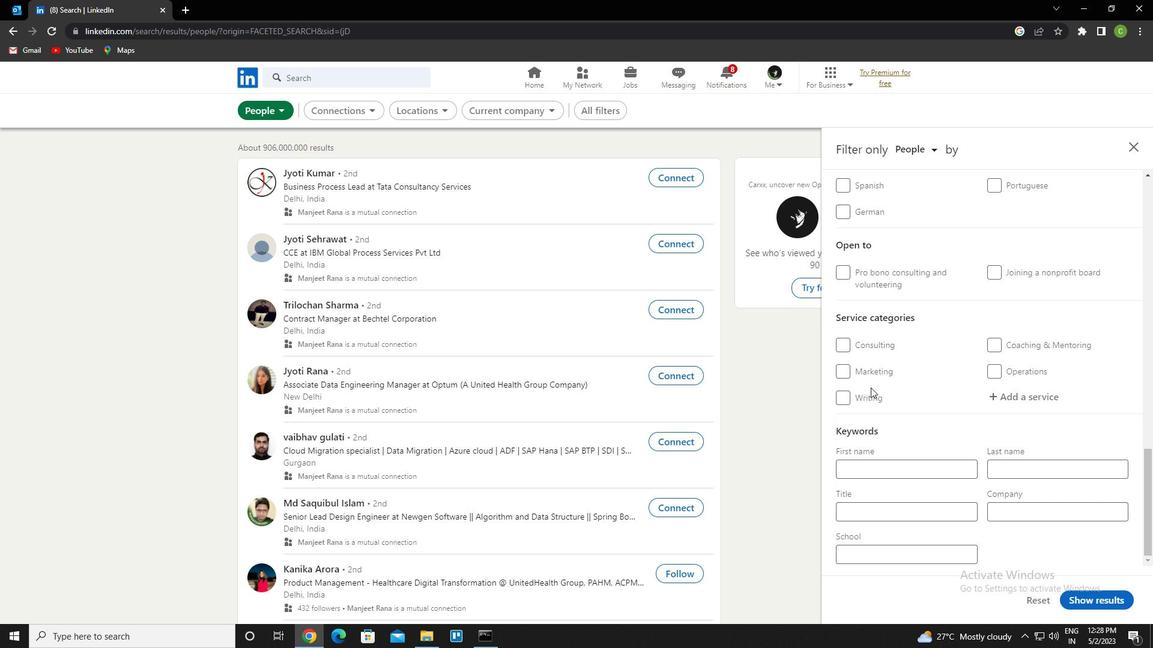 
Action: Mouse scrolled (871, 388) with delta (0, 0)
Screenshot: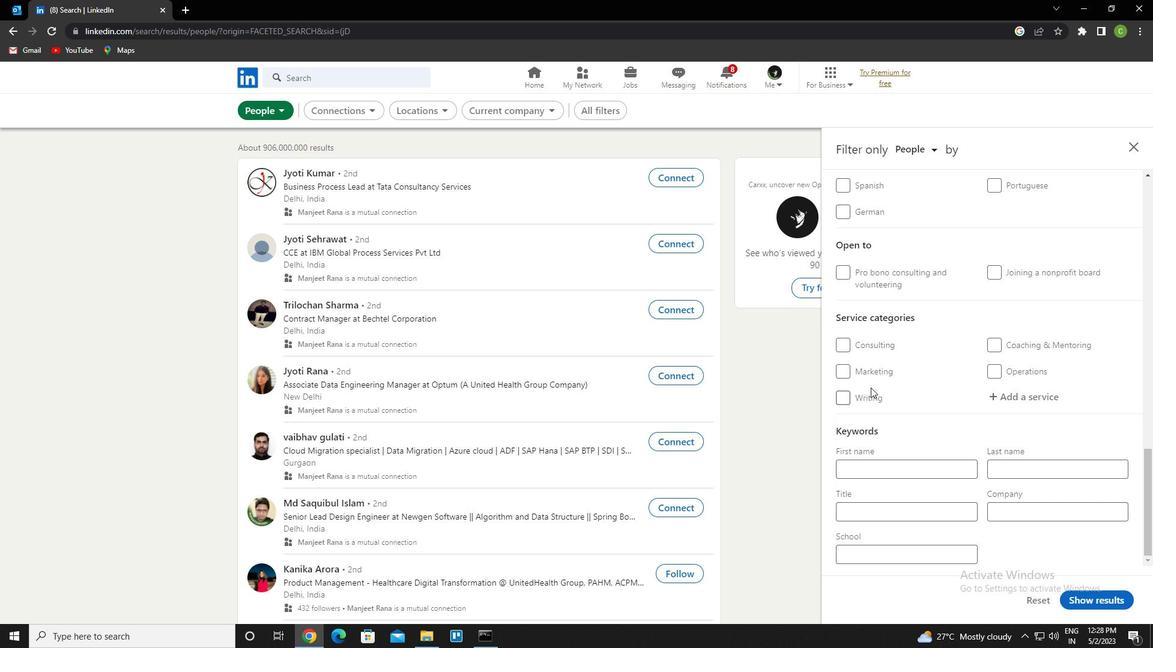 
Action: Mouse moved to (850, 270)
Screenshot: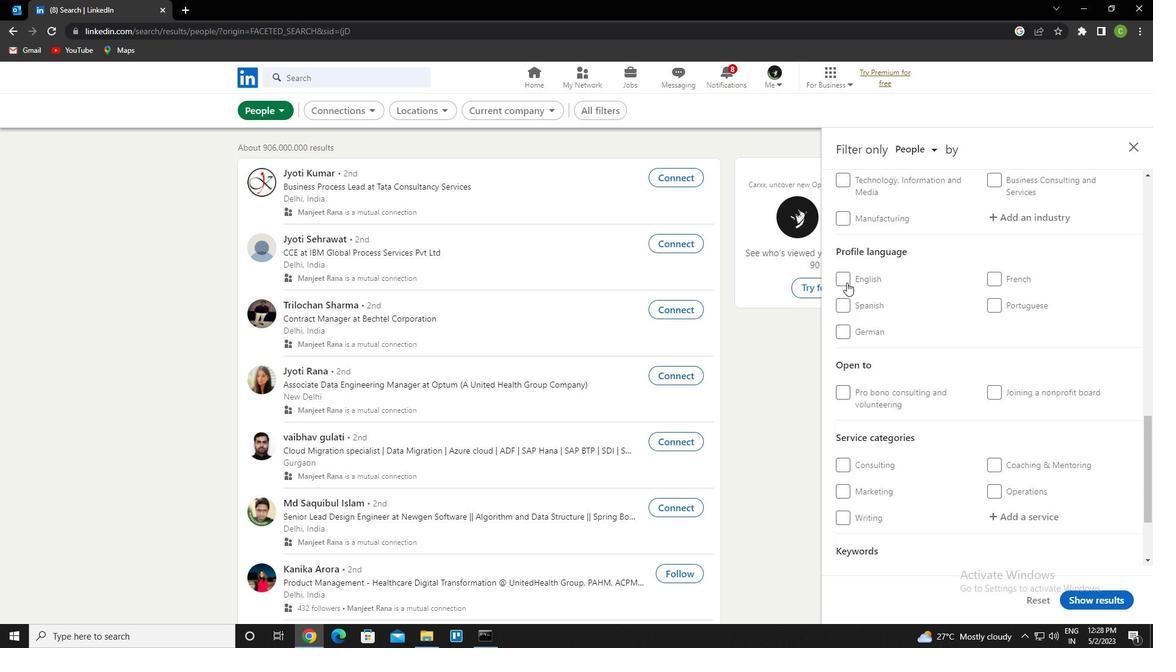 
Action: Mouse pressed left at (850, 270)
Screenshot: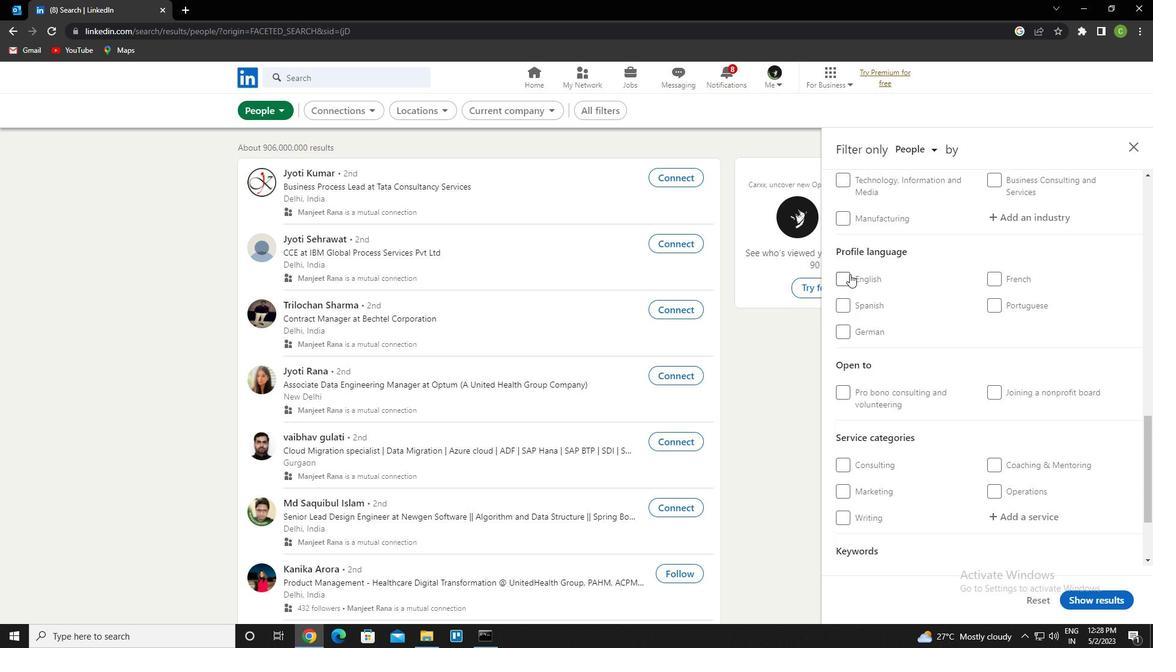 
Action: Mouse moved to (848, 278)
Screenshot: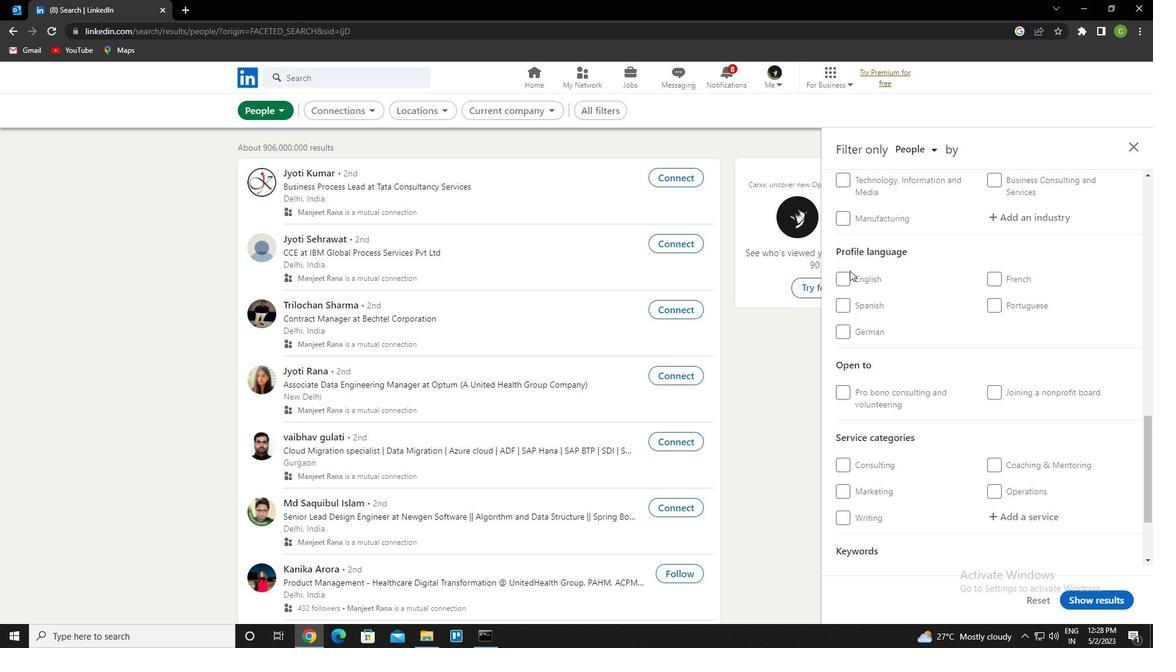 
Action: Mouse pressed left at (848, 278)
Screenshot: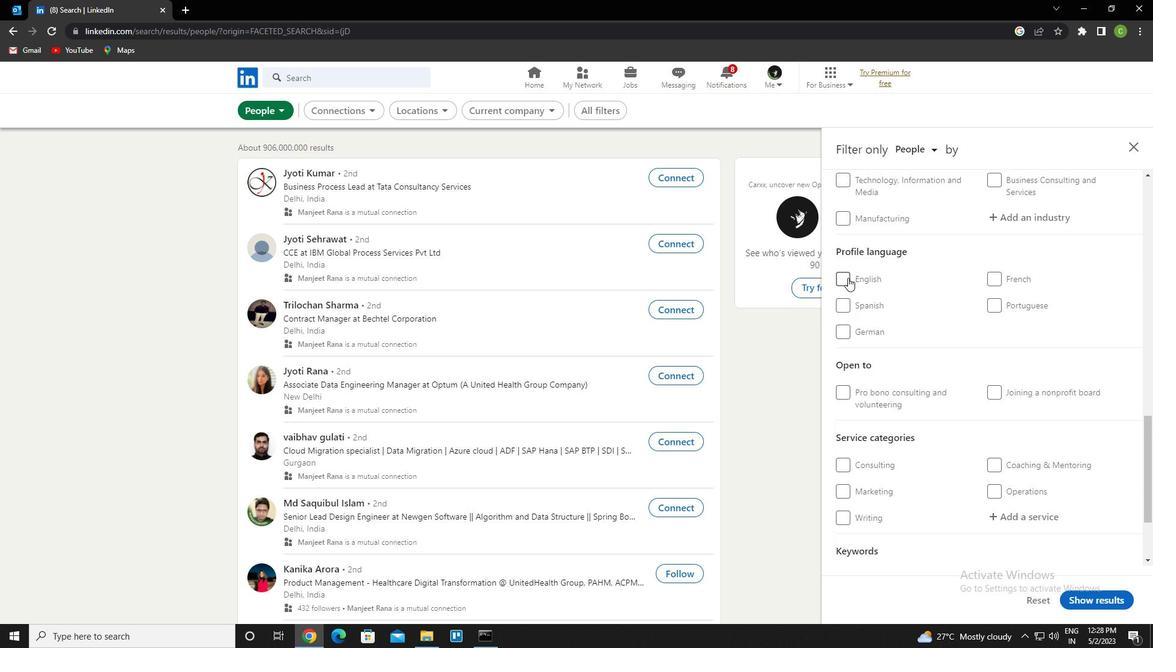 
Action: Mouse moved to (948, 415)
Screenshot: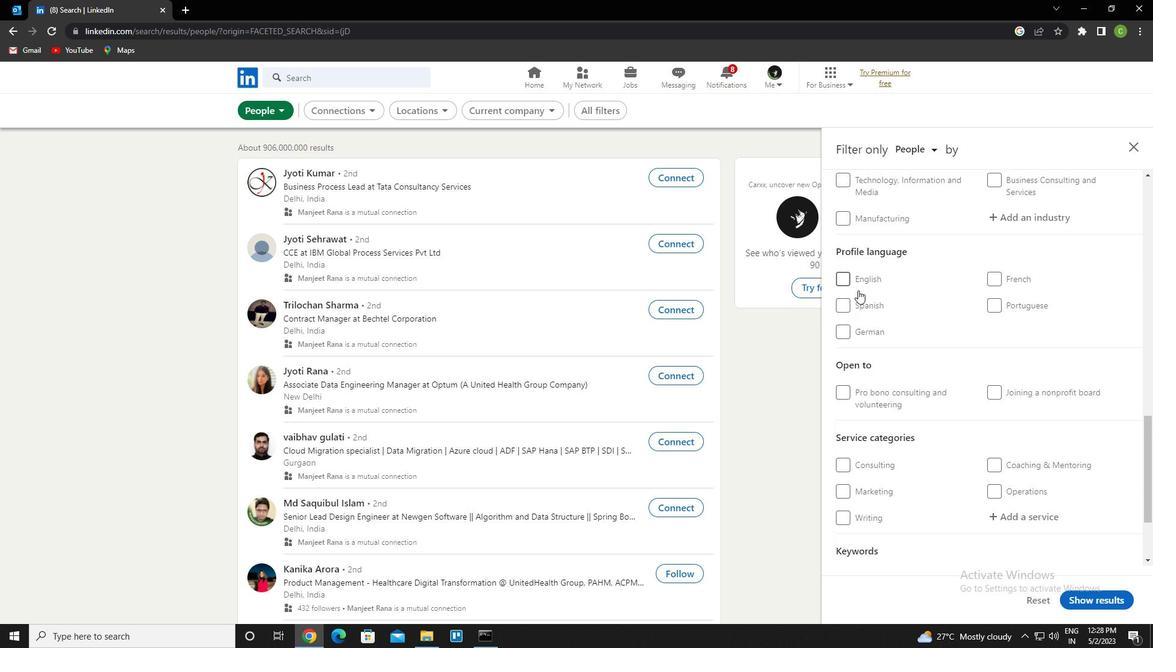 
Action: Mouse scrolled (948, 415) with delta (0, 0)
Screenshot: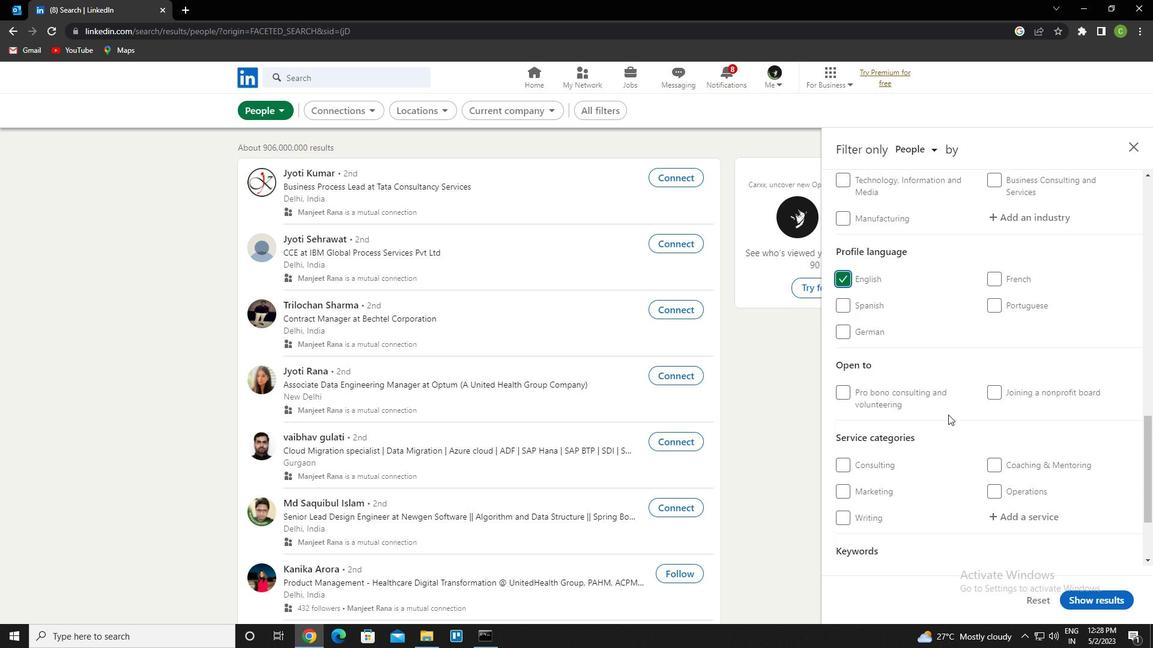 
Action: Mouse scrolled (948, 415) with delta (0, 0)
Screenshot: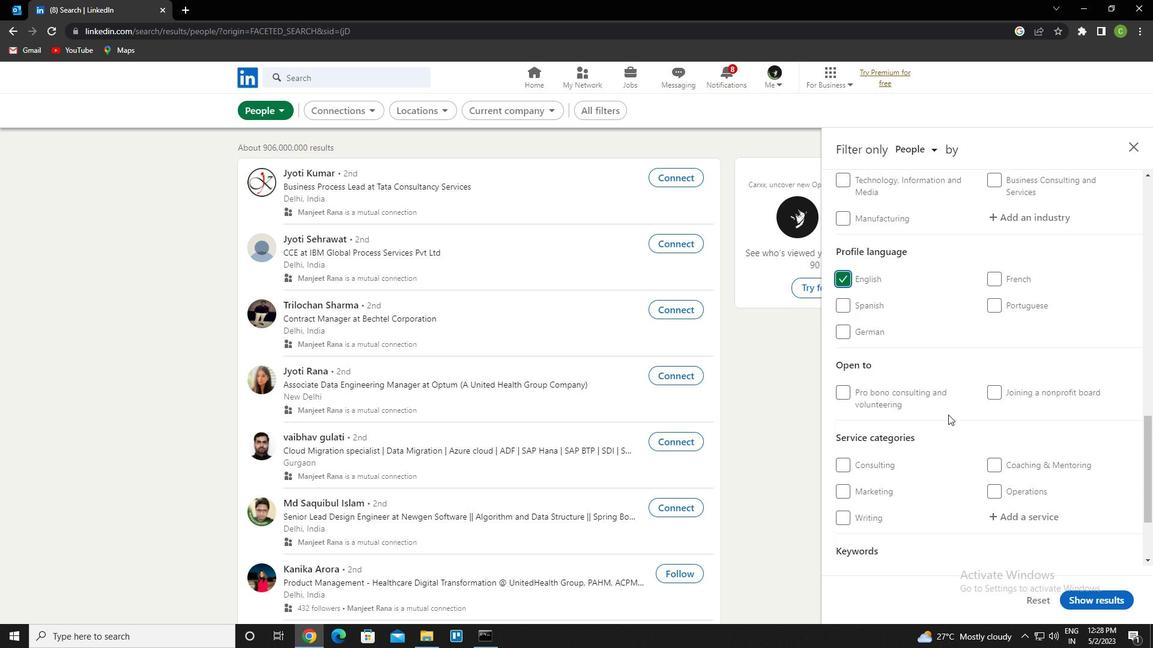 
Action: Mouse scrolled (948, 415) with delta (0, 0)
Screenshot: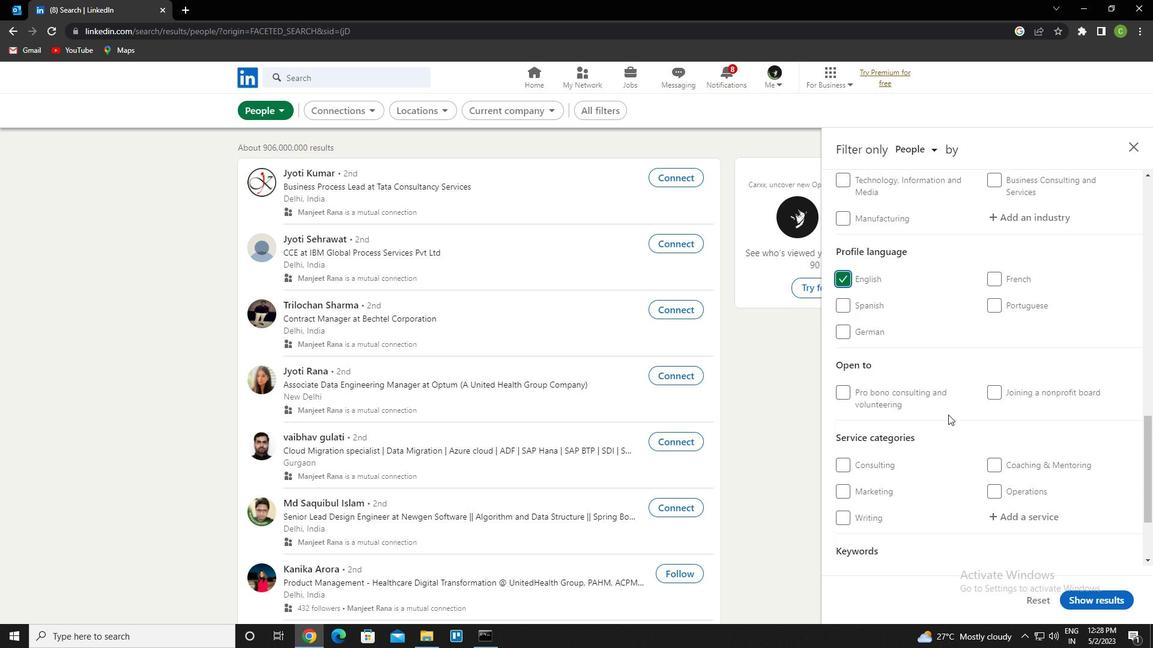 
Action: Mouse scrolled (948, 415) with delta (0, 0)
Screenshot: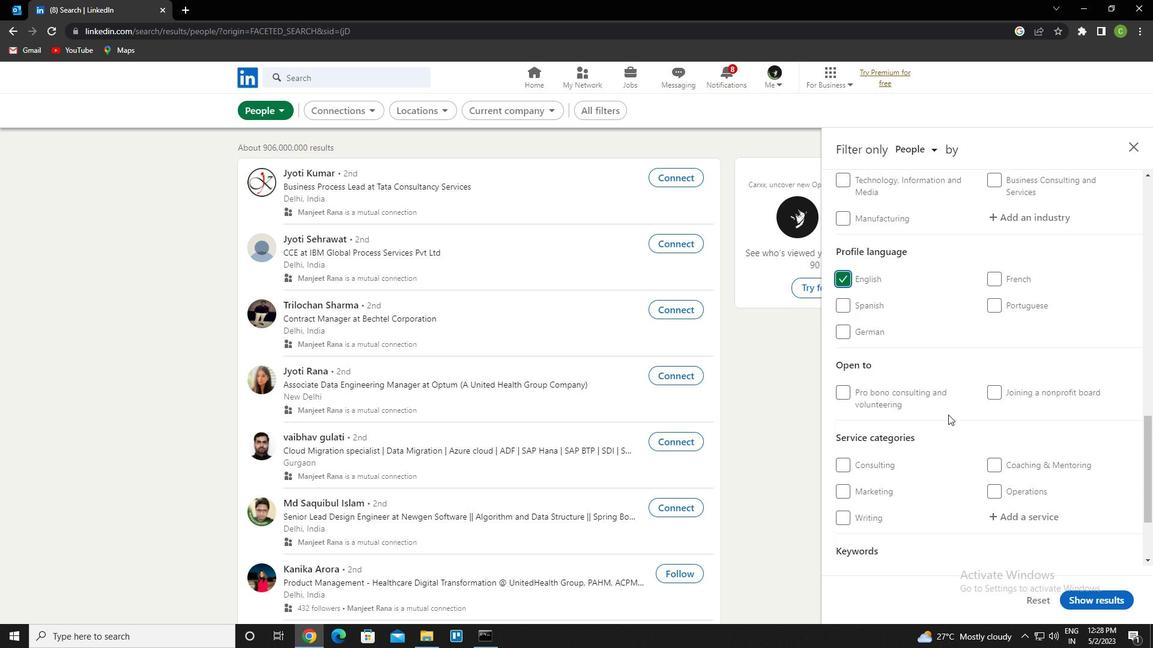 
Action: Mouse scrolled (948, 415) with delta (0, 0)
Screenshot: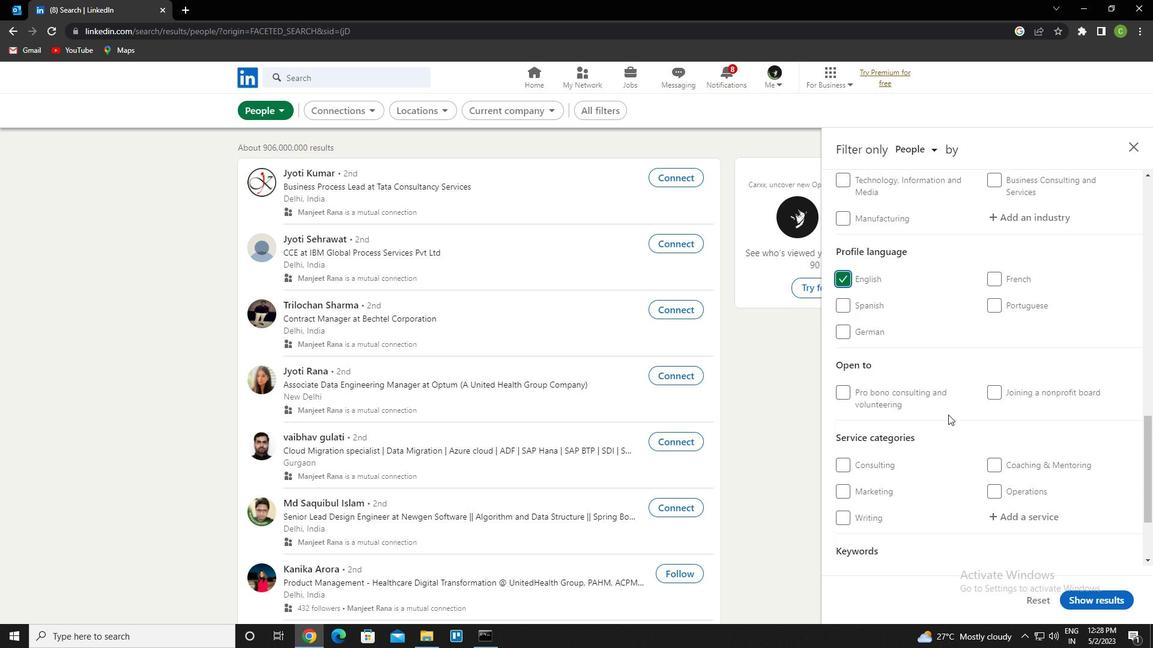 
Action: Mouse scrolled (948, 415) with delta (0, 0)
Screenshot: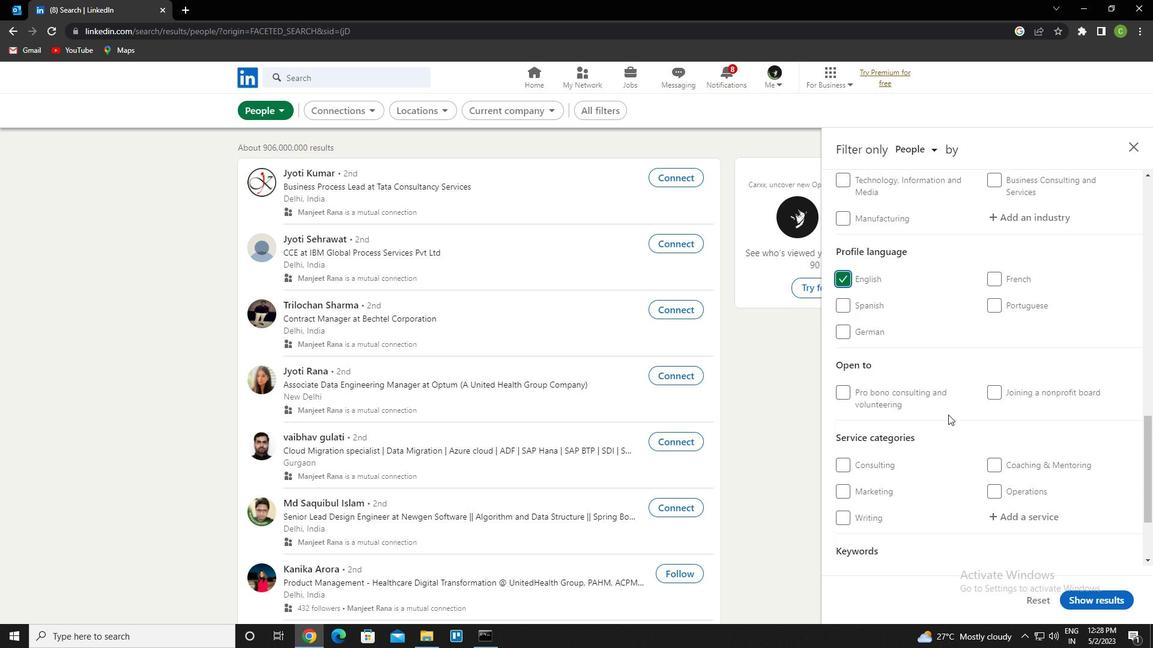 
Action: Mouse scrolled (948, 415) with delta (0, 0)
Screenshot: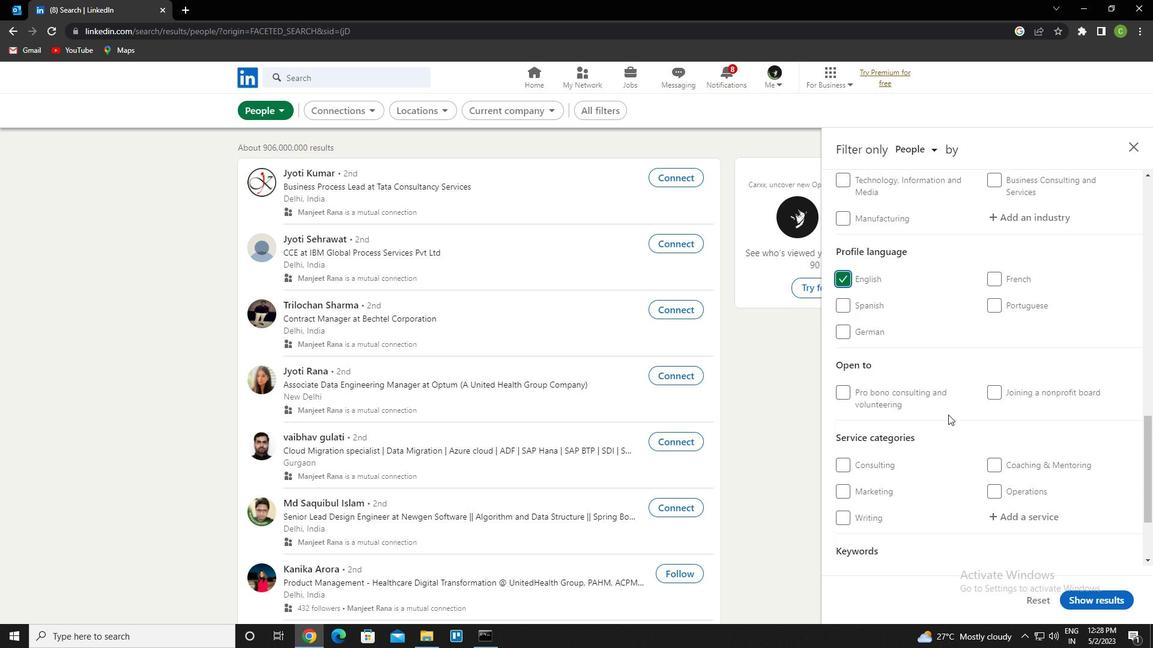 
Action: Mouse moved to (883, 338)
Screenshot: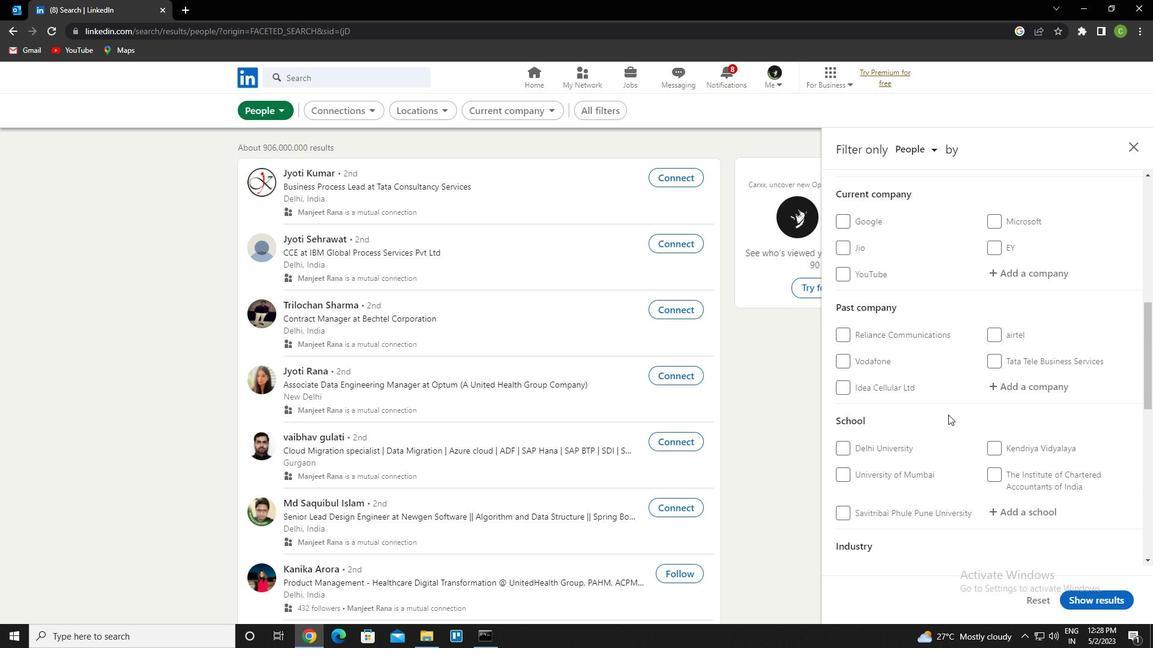 
Action: Mouse scrolled (883, 338) with delta (0, 0)
Screenshot: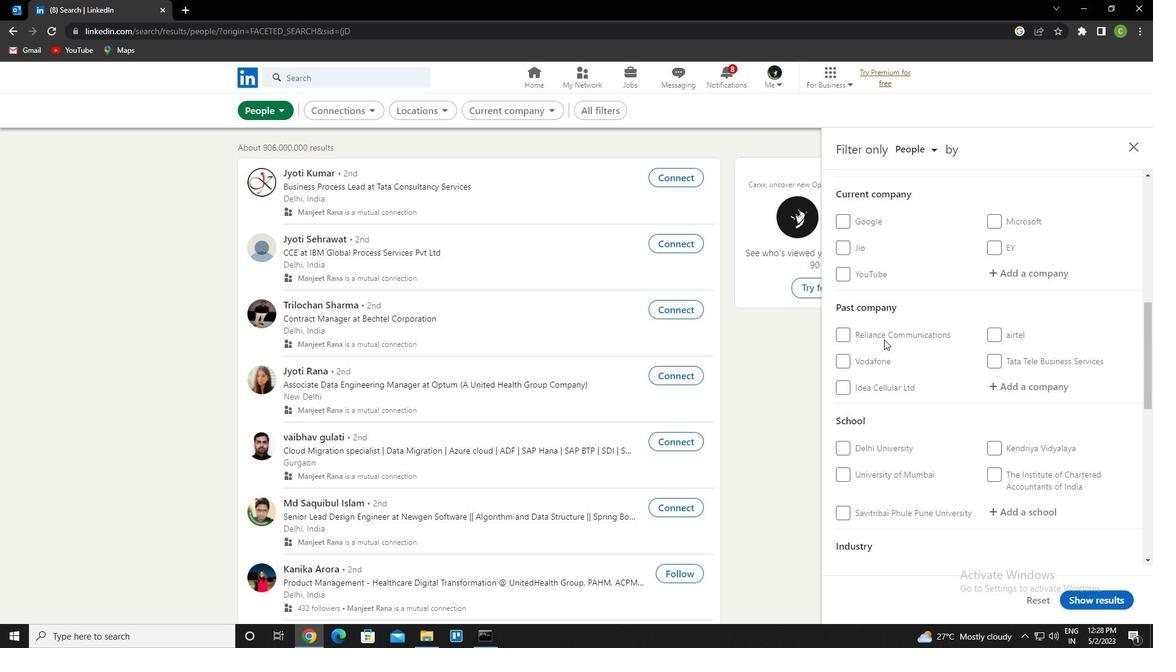 
Action: Mouse scrolled (883, 338) with delta (0, 0)
Screenshot: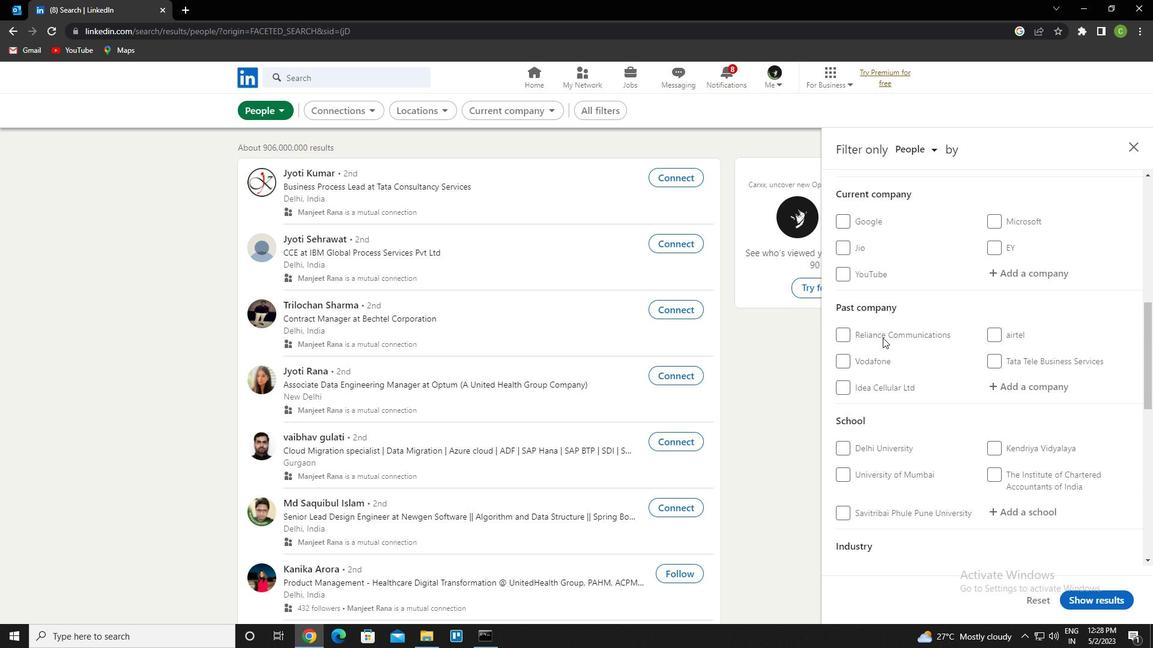 
Action: Mouse moved to (1027, 390)
Screenshot: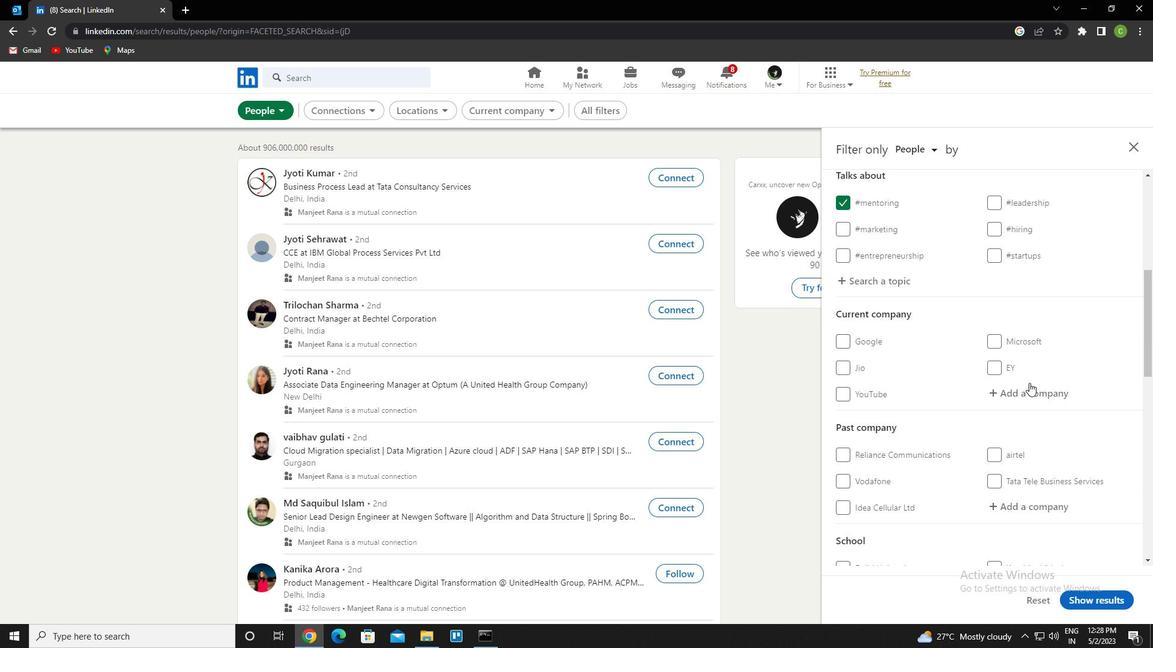 
Action: Mouse pressed left at (1027, 390)
Screenshot: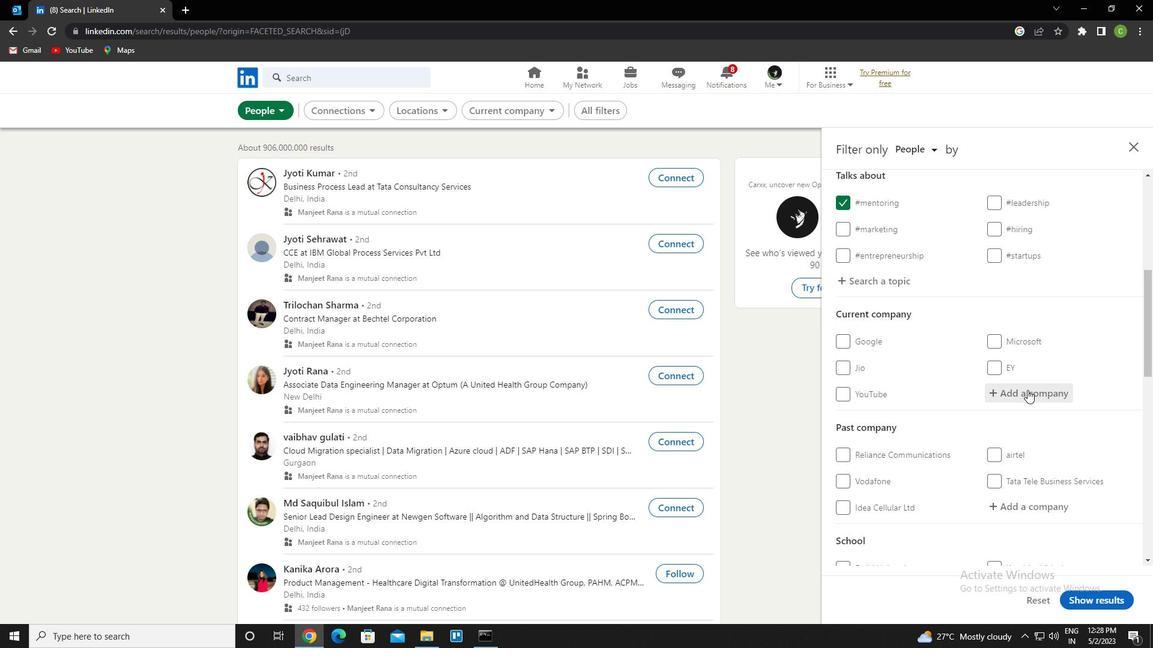 
Action: Key pressed <Key.caps_lock>d<Key.caps_lock>aily<Key.space><Key.caps_lock>p<Key.caps_lock>harma<Key.down><Key.enter>
Screenshot: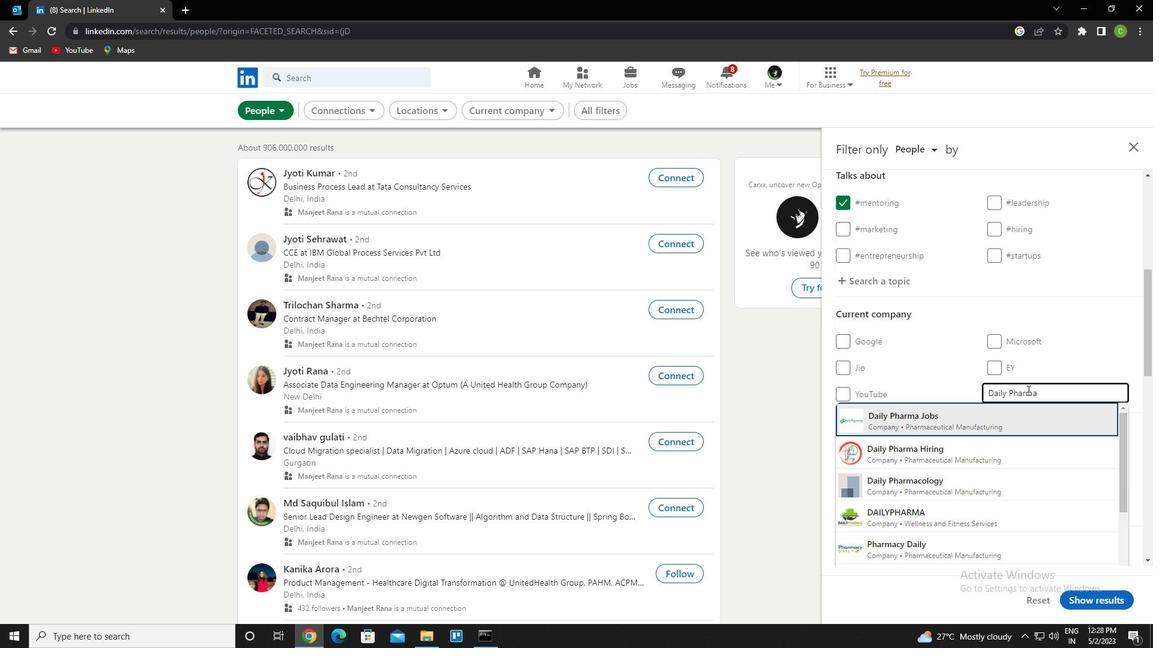 
Action: Mouse scrolled (1027, 389) with delta (0, 0)
Screenshot: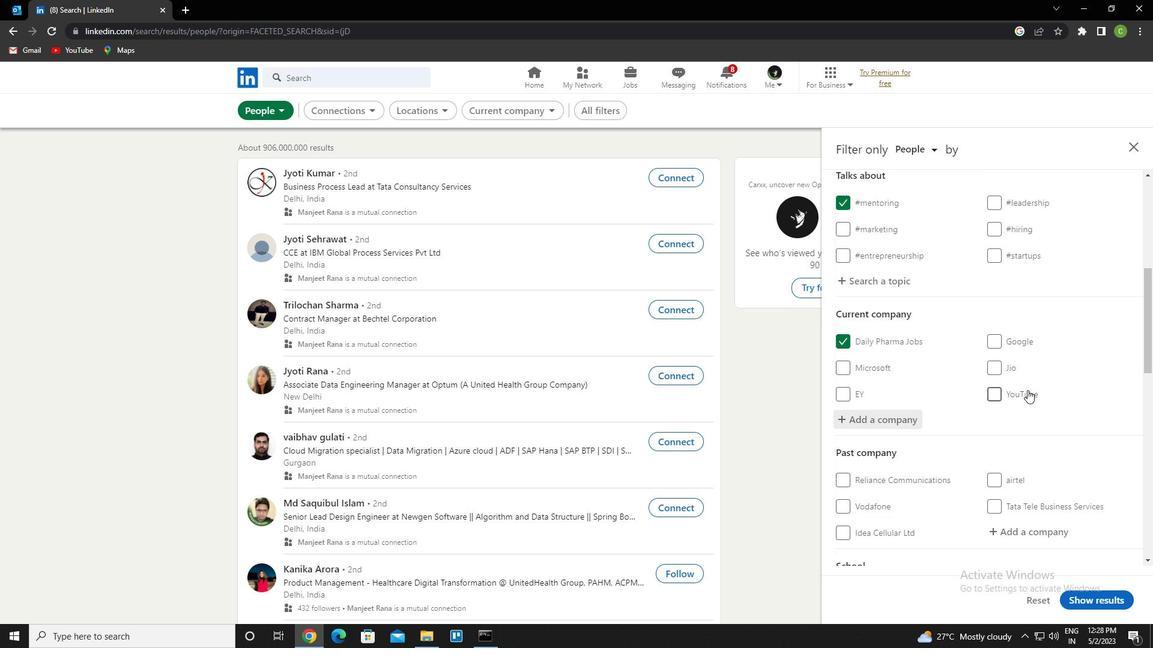 
Action: Mouse scrolled (1027, 389) with delta (0, 0)
Screenshot: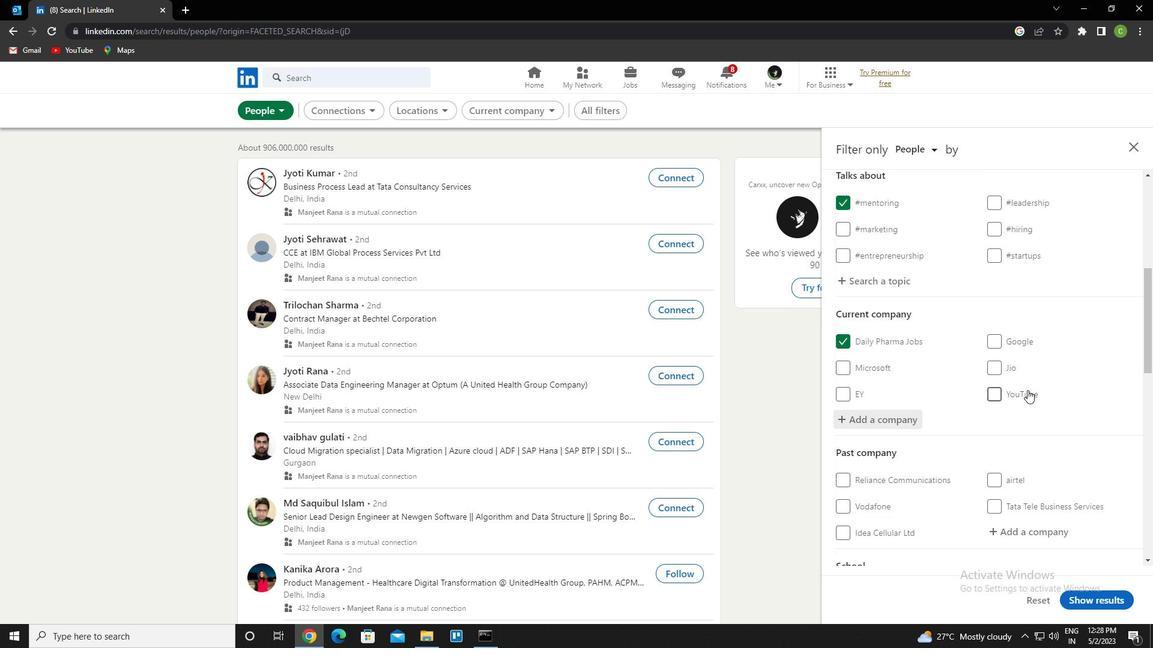 
Action: Mouse scrolled (1027, 389) with delta (0, 0)
Screenshot: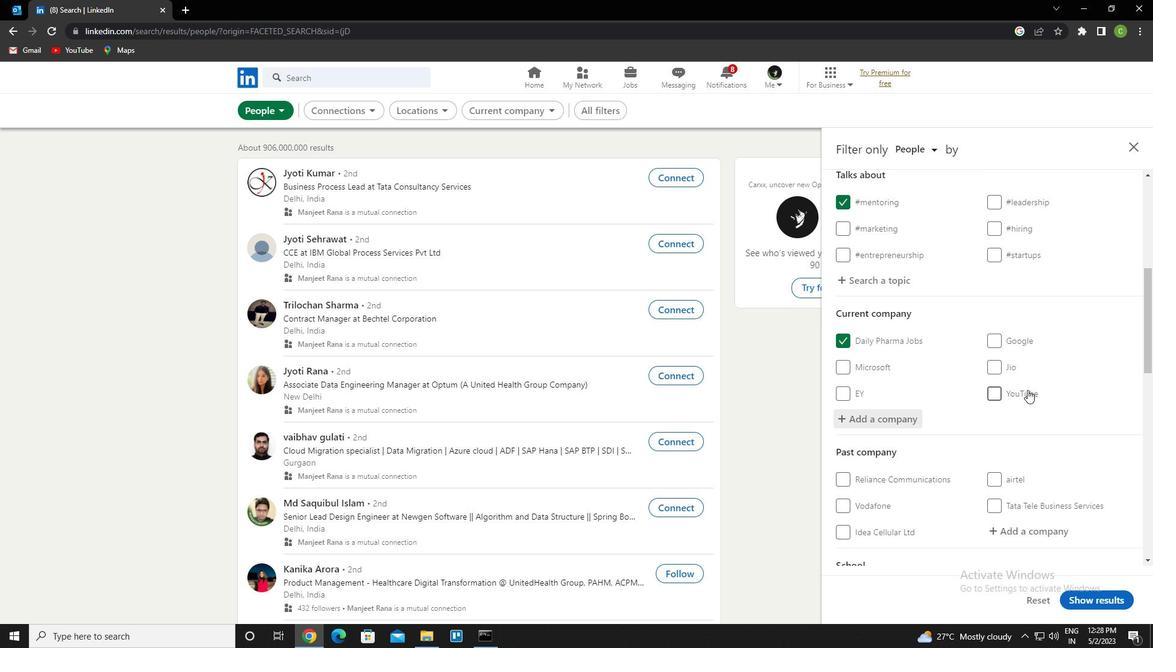 
Action: Mouse scrolled (1027, 389) with delta (0, 0)
Screenshot: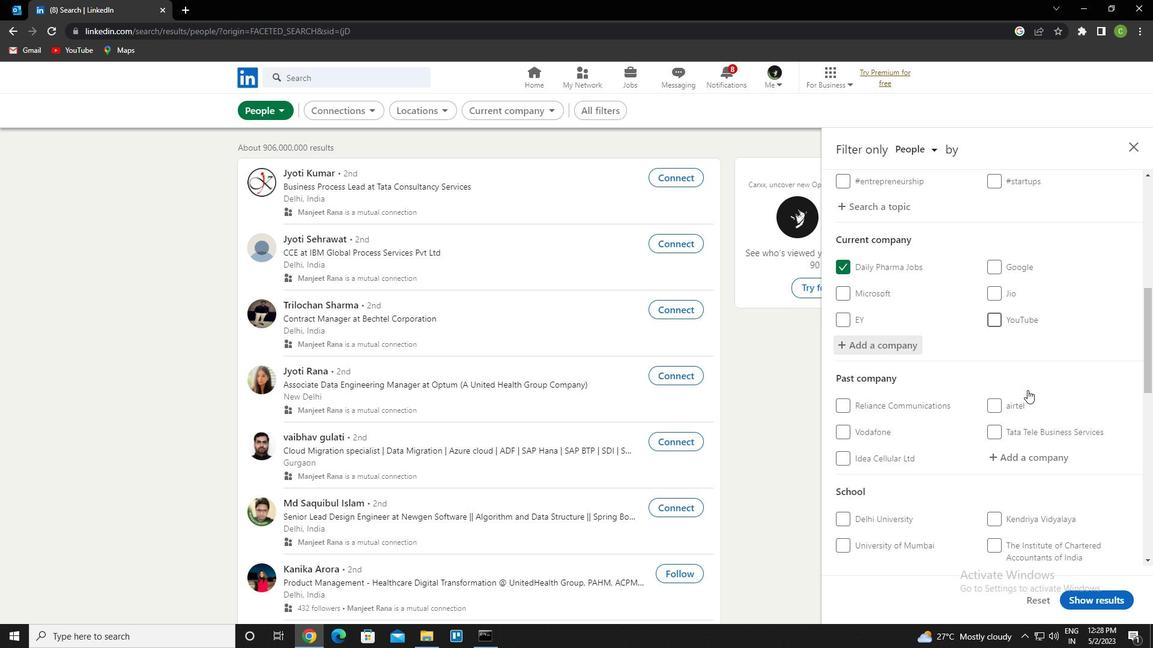 
Action: Mouse scrolled (1027, 389) with delta (0, 0)
Screenshot: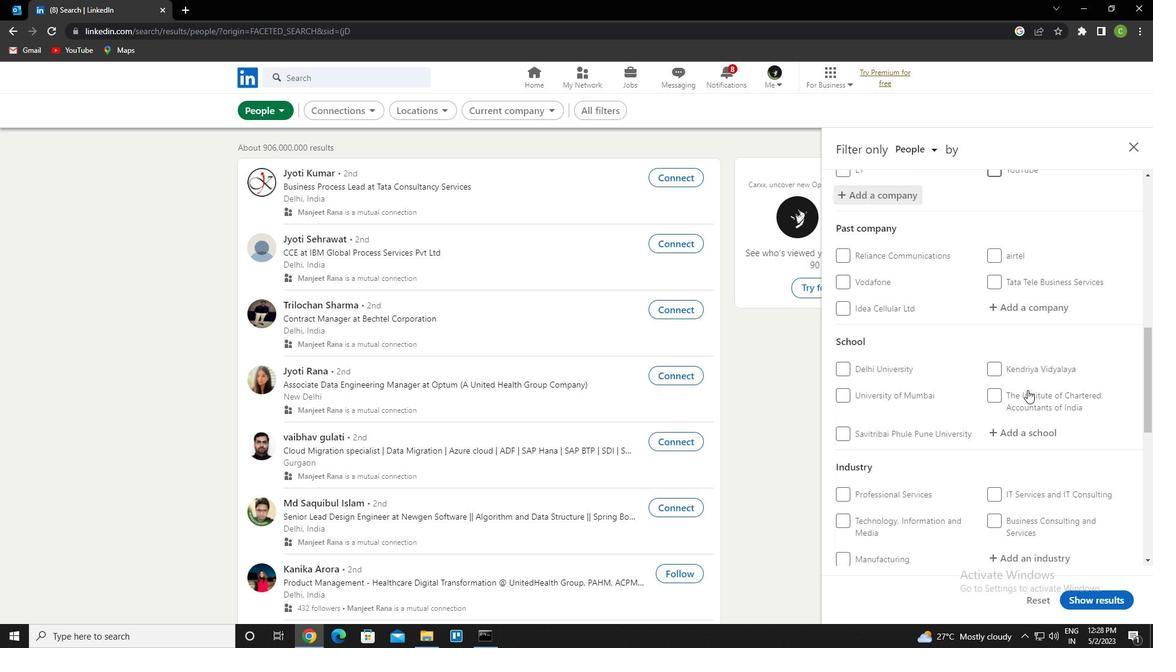 
Action: Mouse moved to (1033, 361)
Screenshot: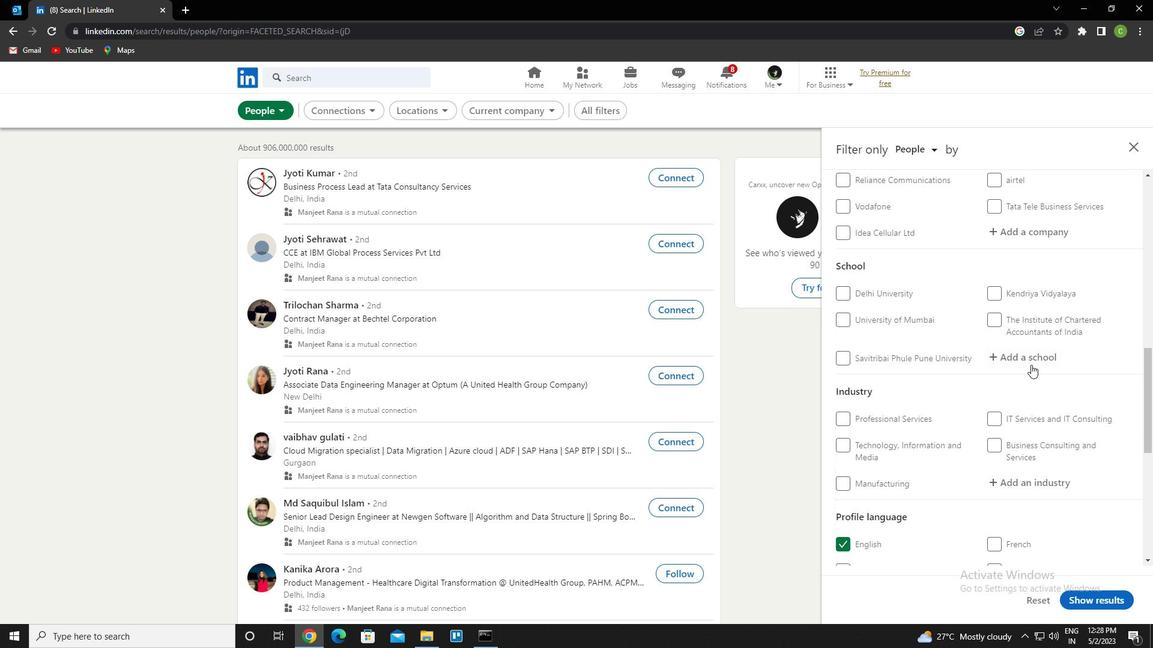 
Action: Mouse pressed left at (1033, 361)
Screenshot: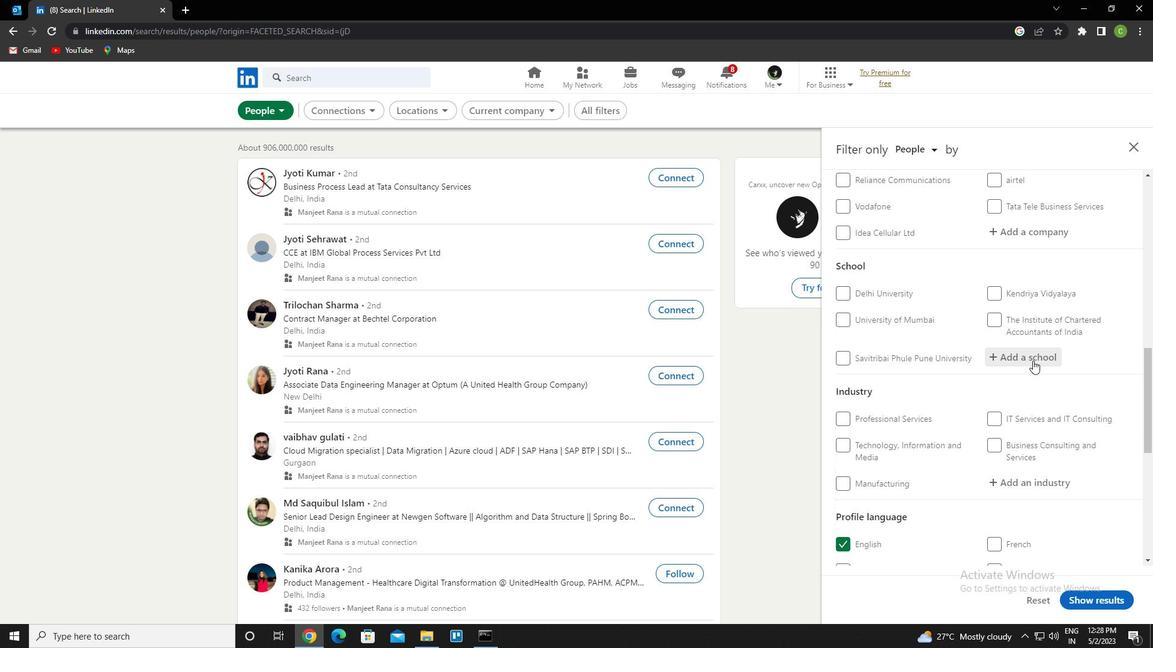 
Action: Key pressed <Key.caps_lock>v<Key.caps_lock>ignan<Key.down><Key.down><Key.down><Key.enter>
Screenshot: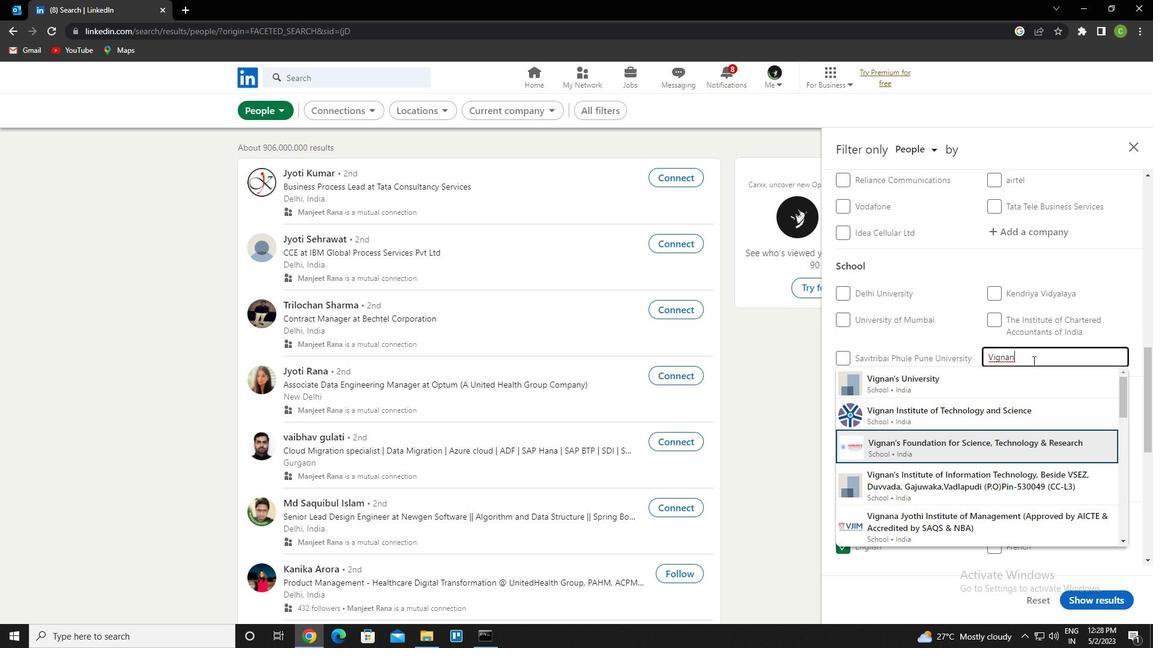
Action: Mouse moved to (1032, 362)
Screenshot: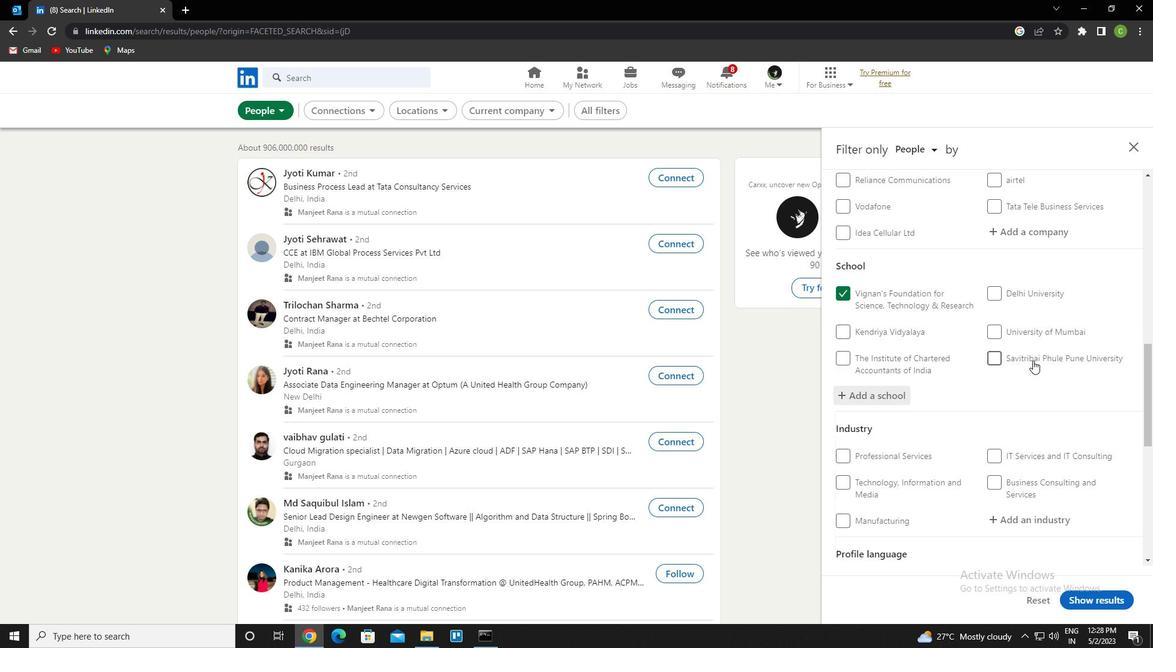 
Action: Mouse scrolled (1032, 361) with delta (0, 0)
Screenshot: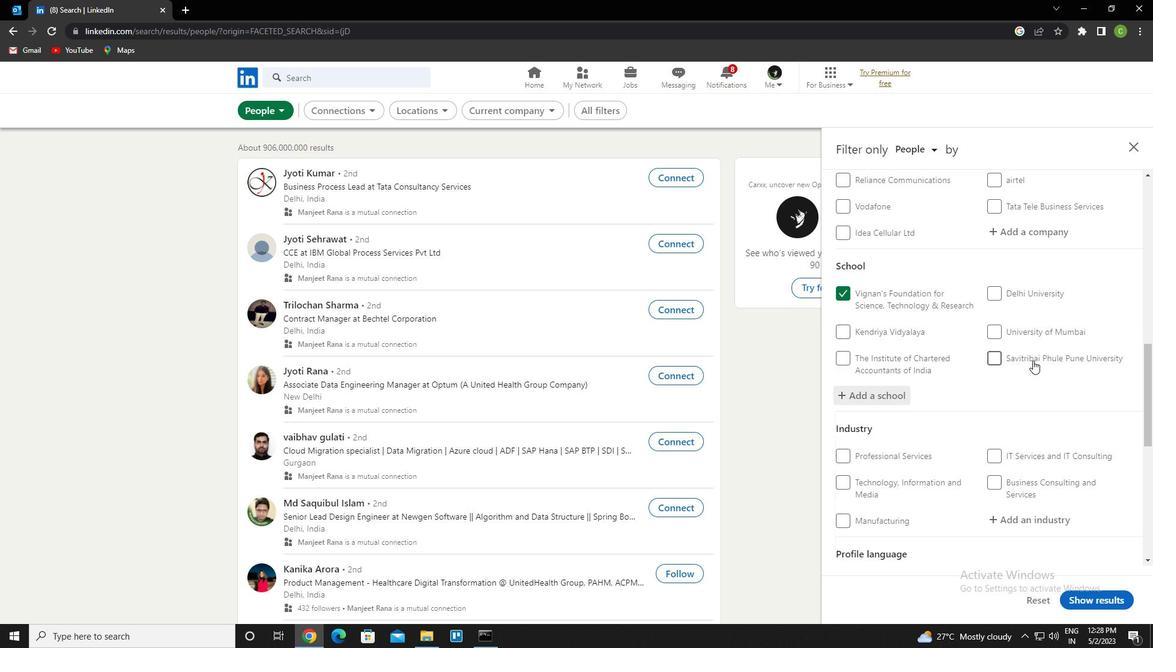 
Action: Mouse scrolled (1032, 361) with delta (0, 0)
Screenshot: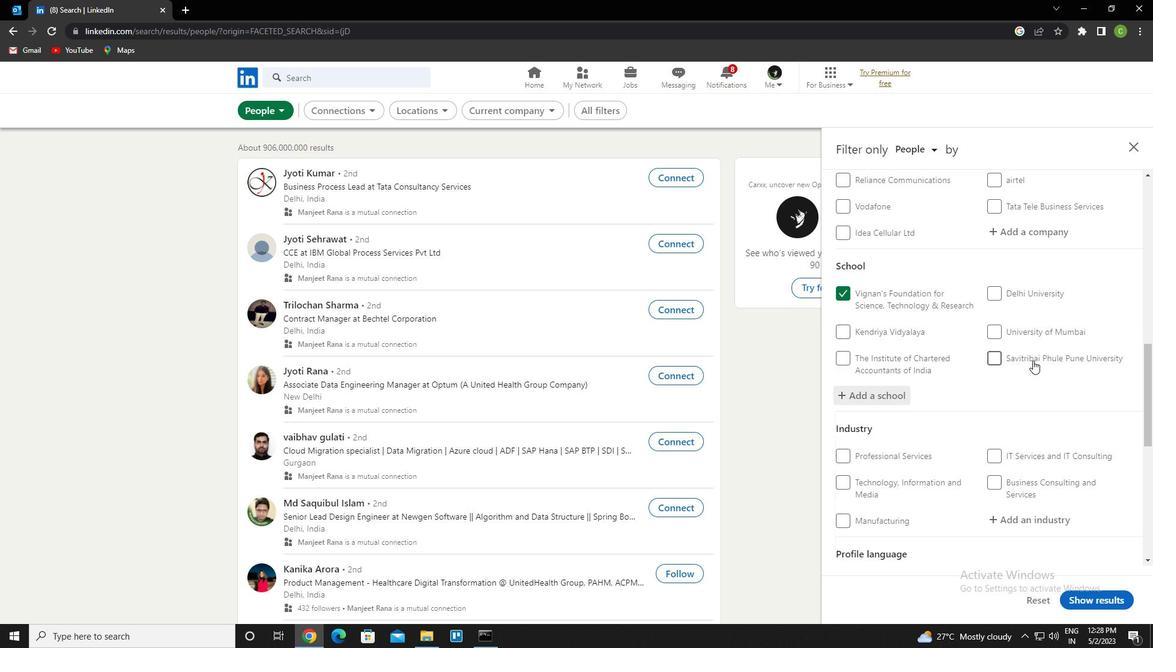 
Action: Mouse moved to (1021, 370)
Screenshot: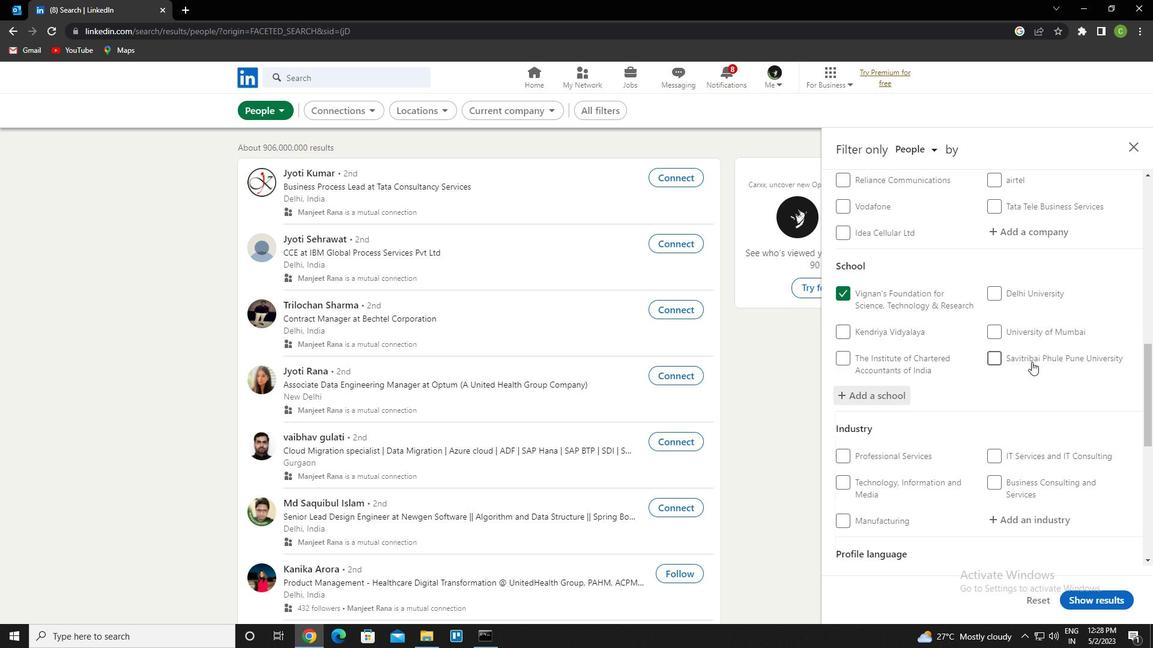 
Action: Mouse scrolled (1021, 370) with delta (0, 0)
Screenshot: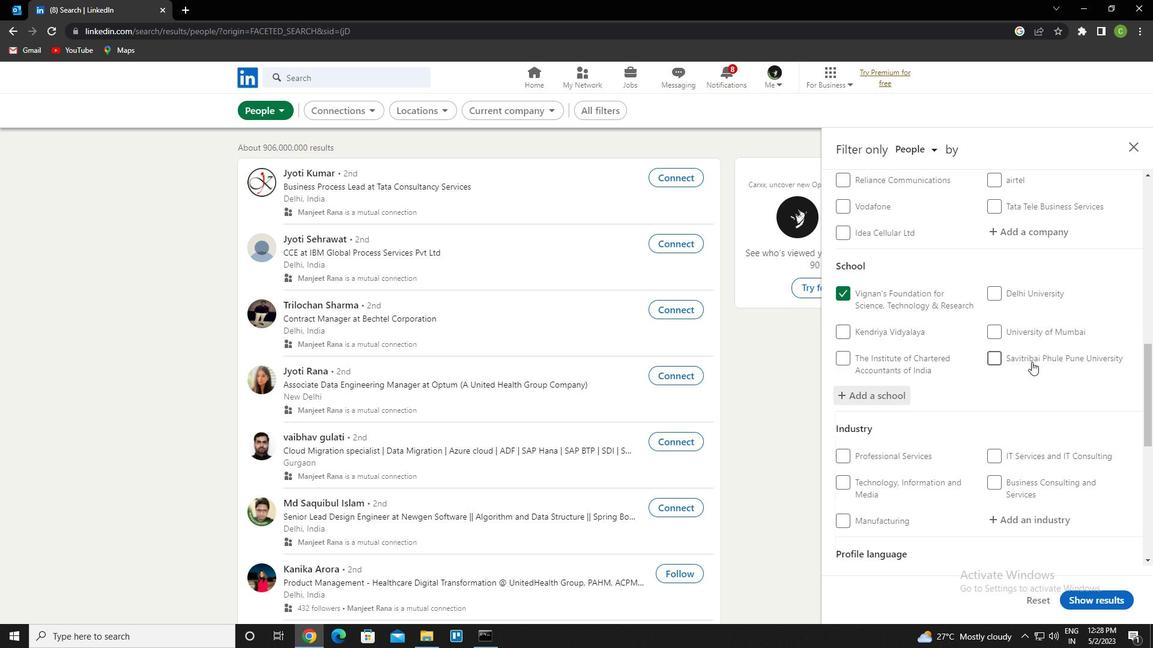 
Action: Mouse moved to (1035, 335)
Screenshot: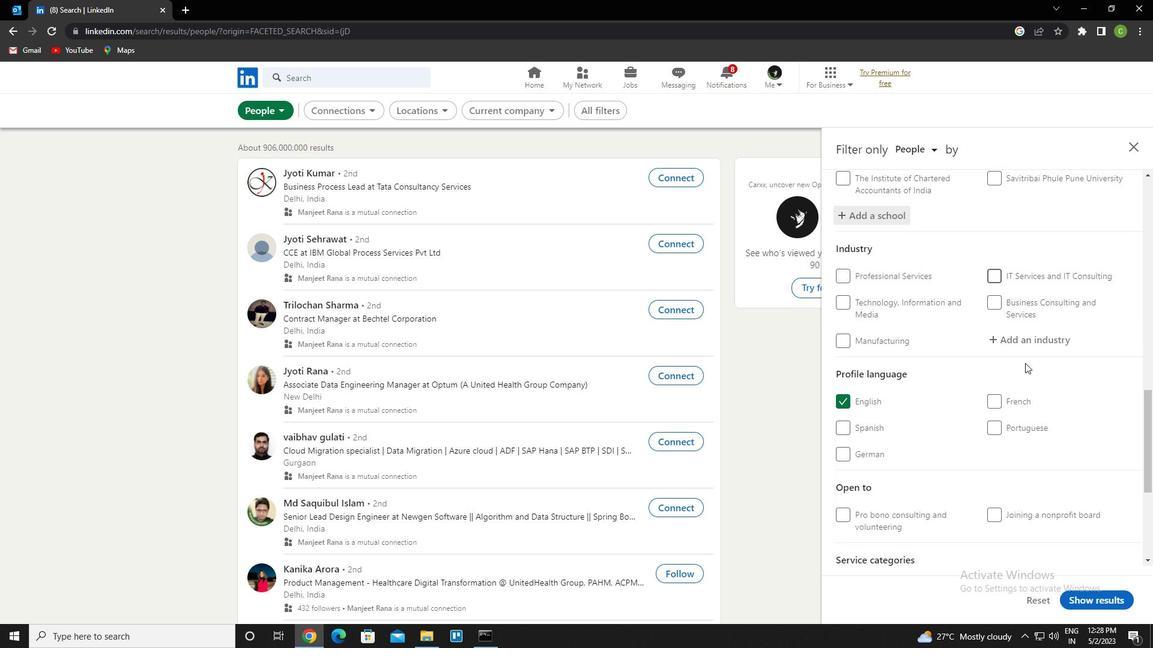 
Action: Mouse pressed left at (1035, 335)
Screenshot: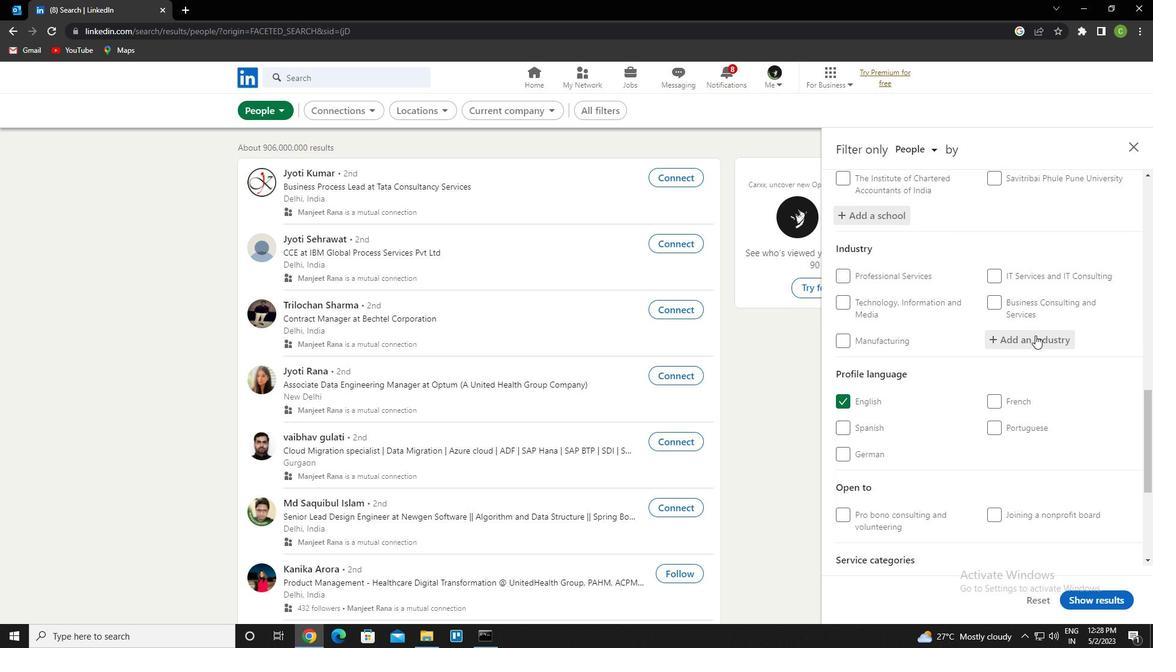 
Action: Key pressed <Key.caps_lock>w<Key.caps_lock>aste<Key.space><Key.down><Key.down><Key.down><Key.enter>
Screenshot: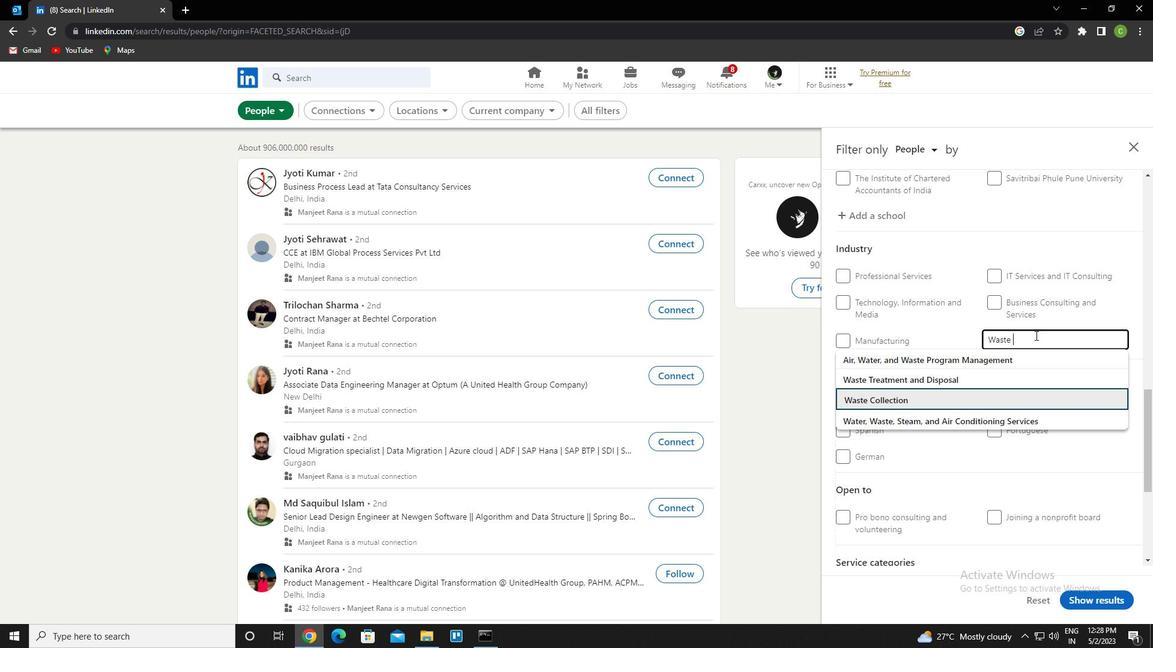 
Action: Mouse moved to (1059, 345)
Screenshot: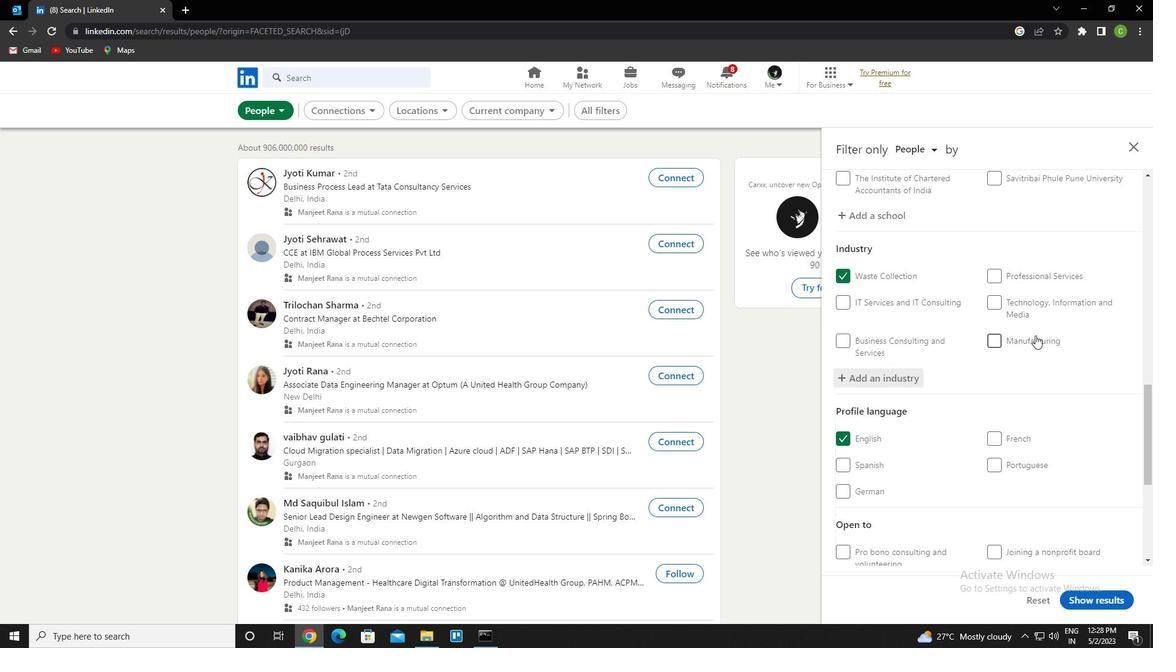 
Action: Mouse scrolled (1059, 344) with delta (0, 0)
Screenshot: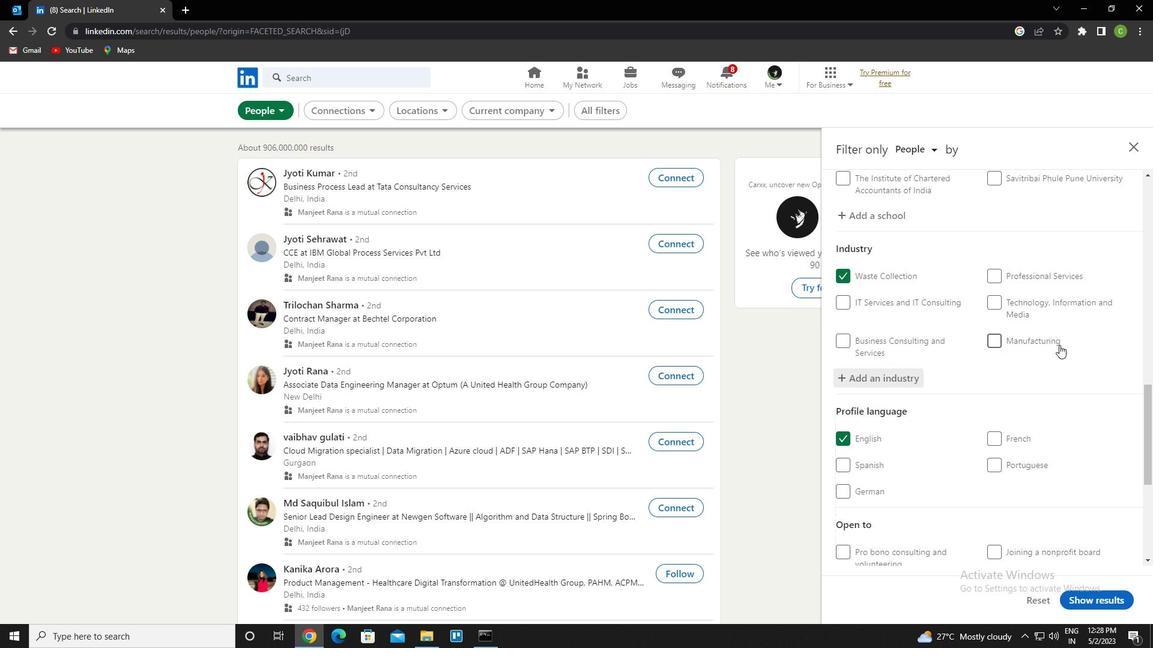 
Action: Mouse scrolled (1059, 344) with delta (0, 0)
Screenshot: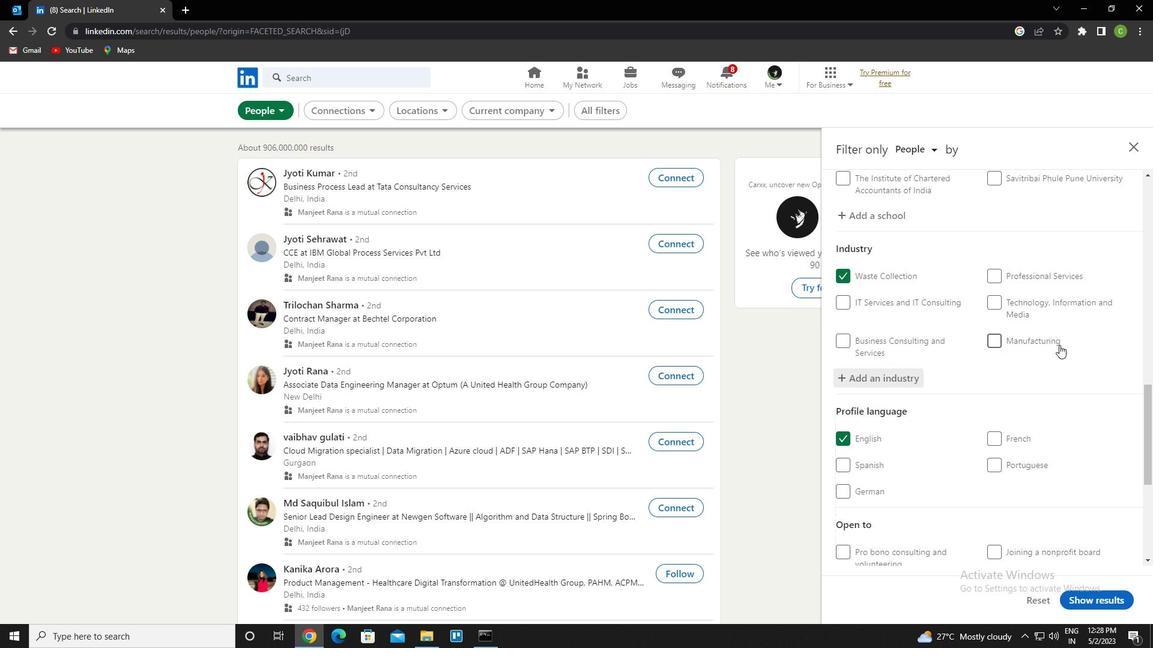 
Action: Mouse scrolled (1059, 344) with delta (0, 0)
Screenshot: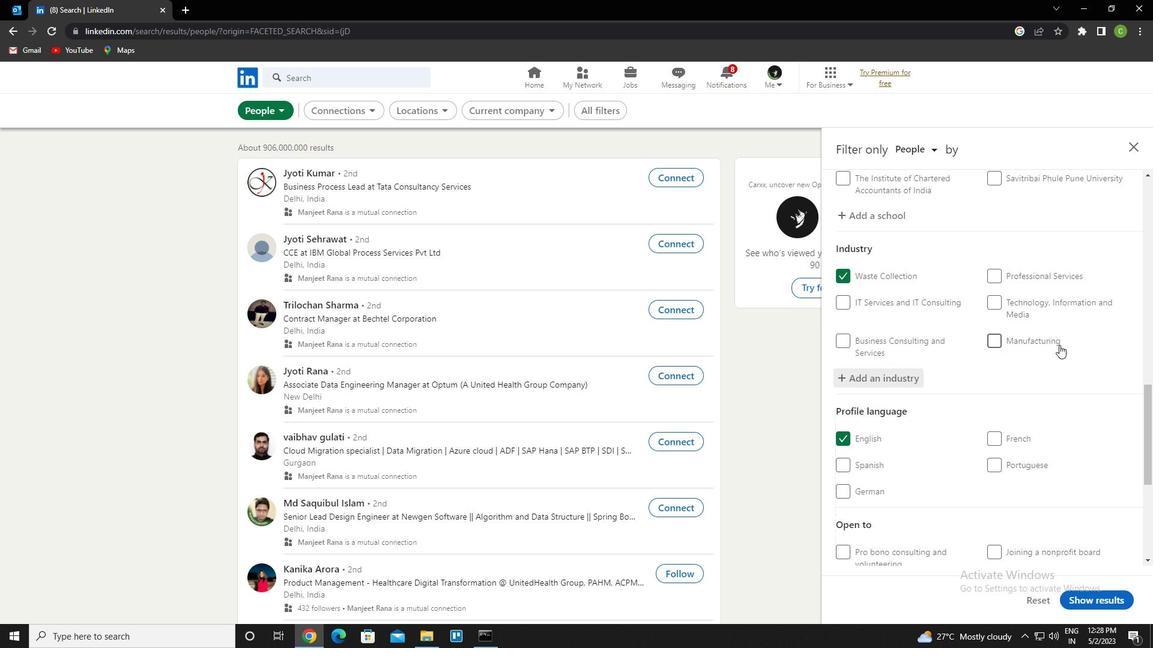 
Action: Mouse scrolled (1059, 344) with delta (0, 0)
Screenshot: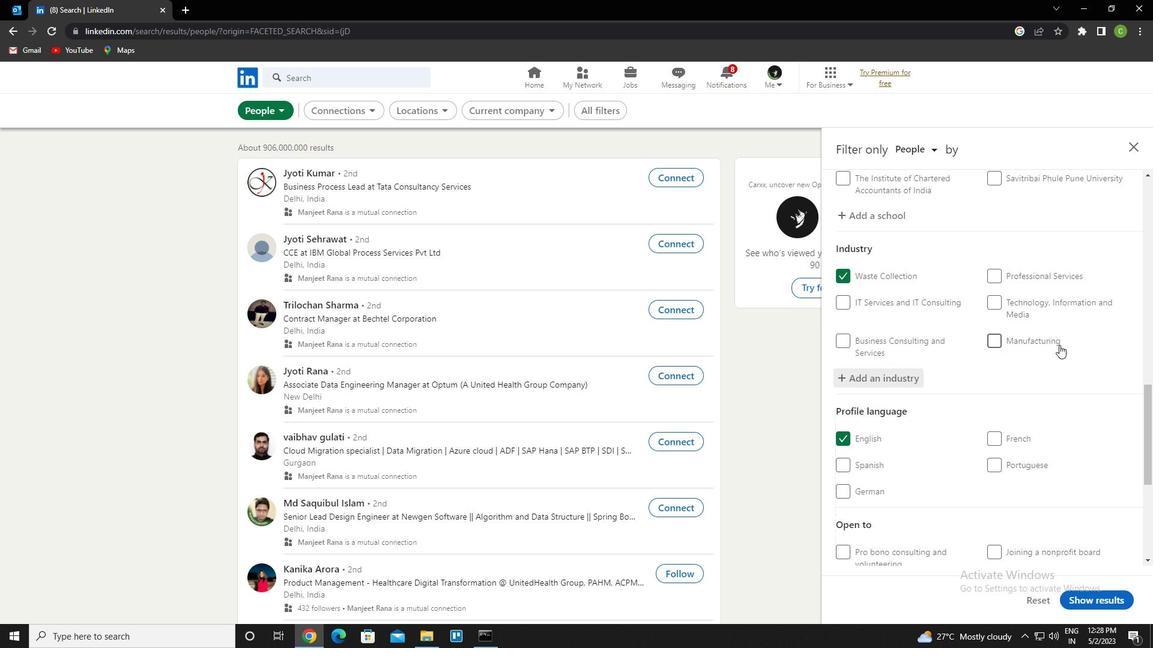 
Action: Mouse moved to (1056, 348)
Screenshot: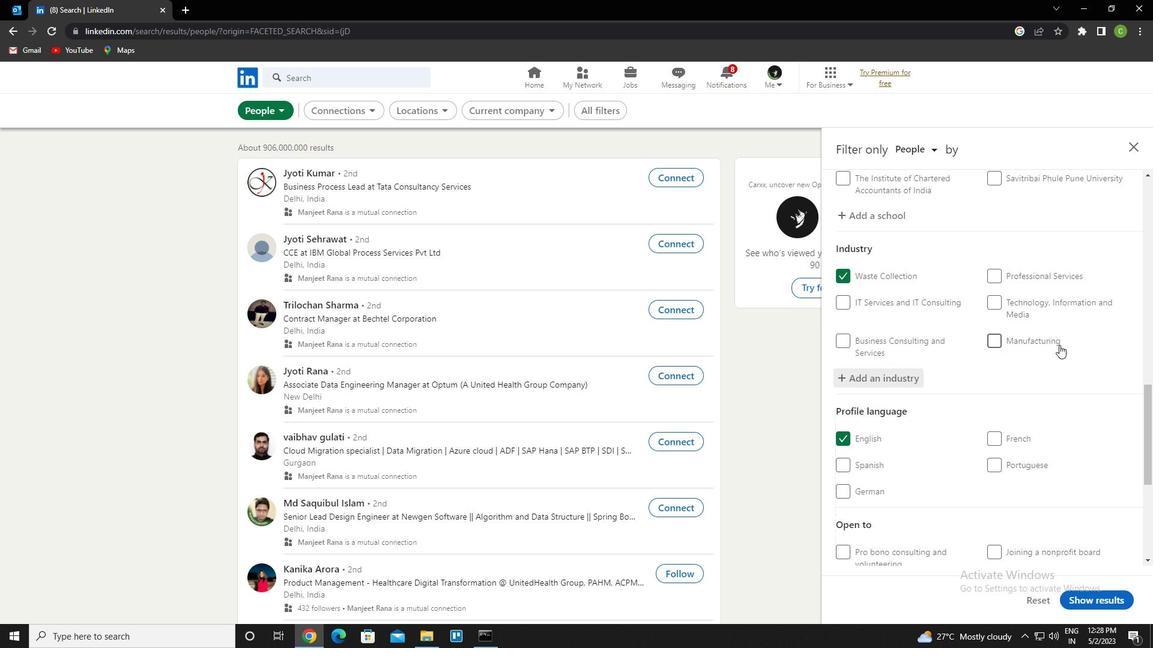 
Action: Mouse scrolled (1056, 347) with delta (0, 0)
Screenshot: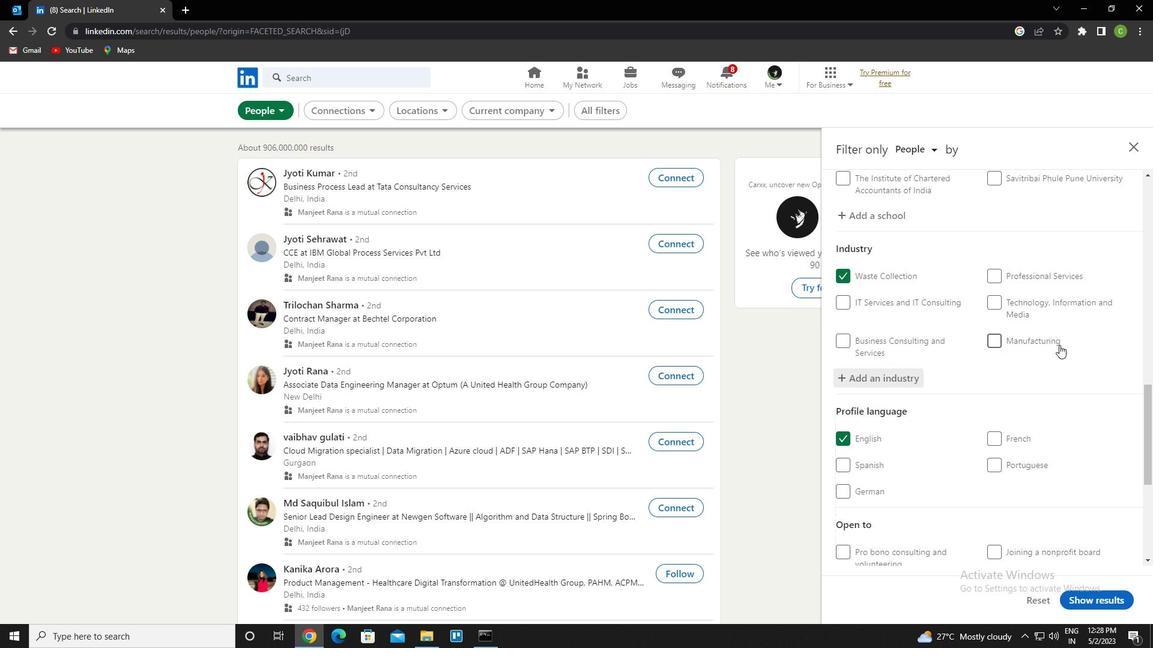 
Action: Mouse moved to (1055, 348)
Screenshot: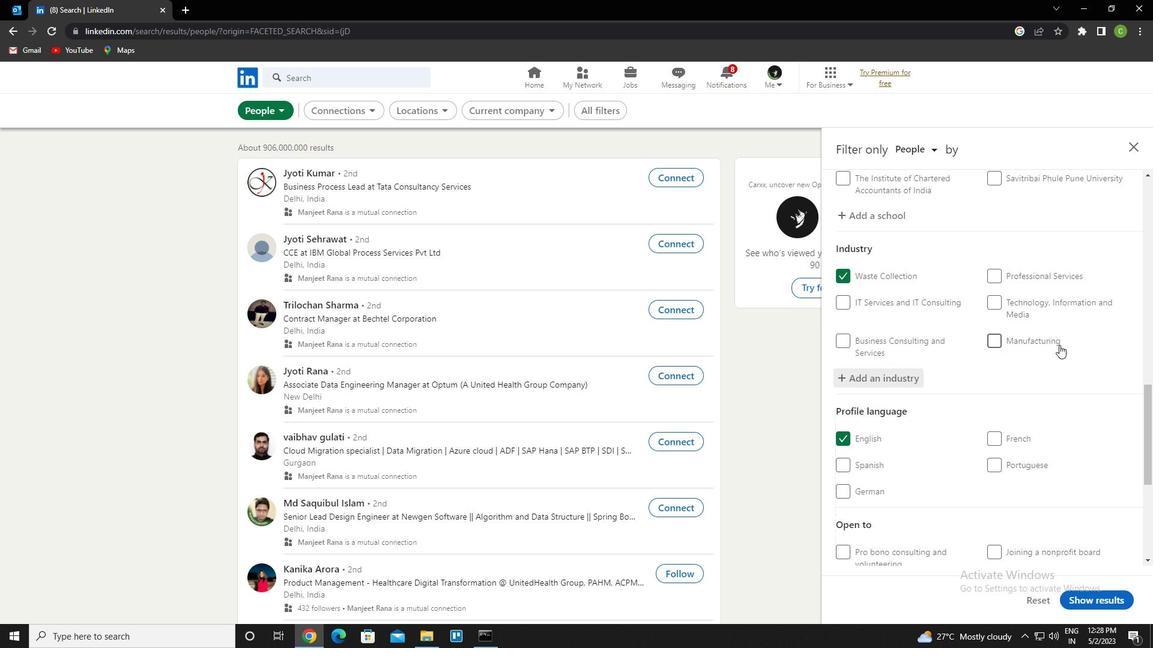 
Action: Mouse scrolled (1055, 347) with delta (0, 0)
Screenshot: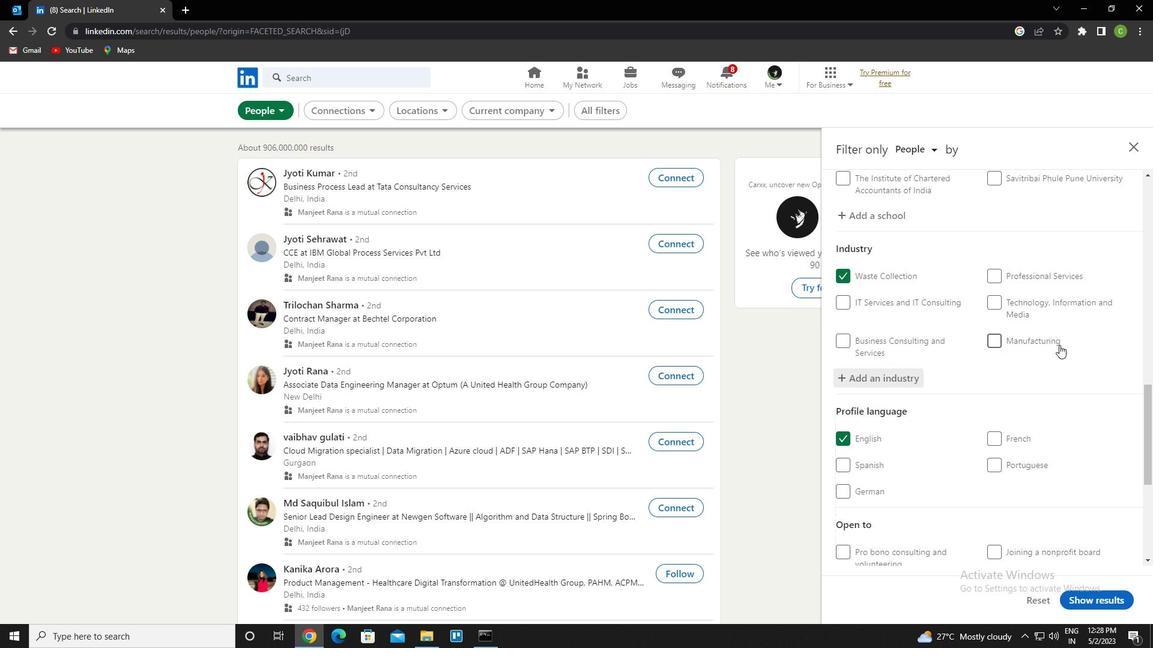 
Action: Mouse scrolled (1055, 347) with delta (0, 0)
Screenshot: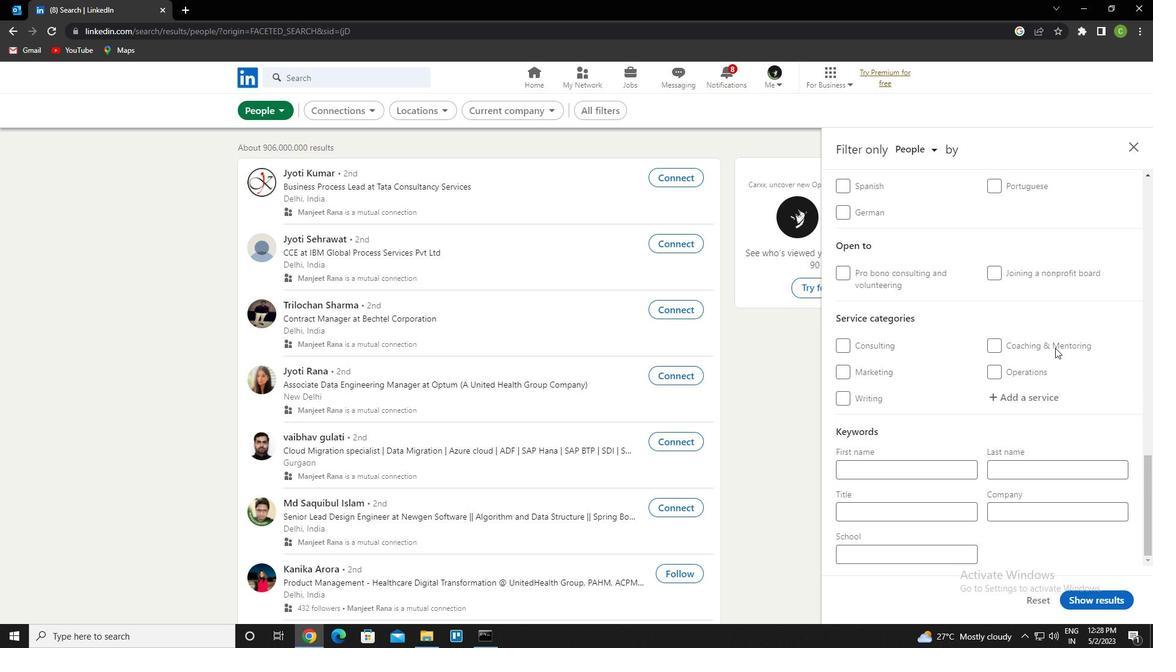 
Action: Mouse scrolled (1055, 347) with delta (0, 0)
Screenshot: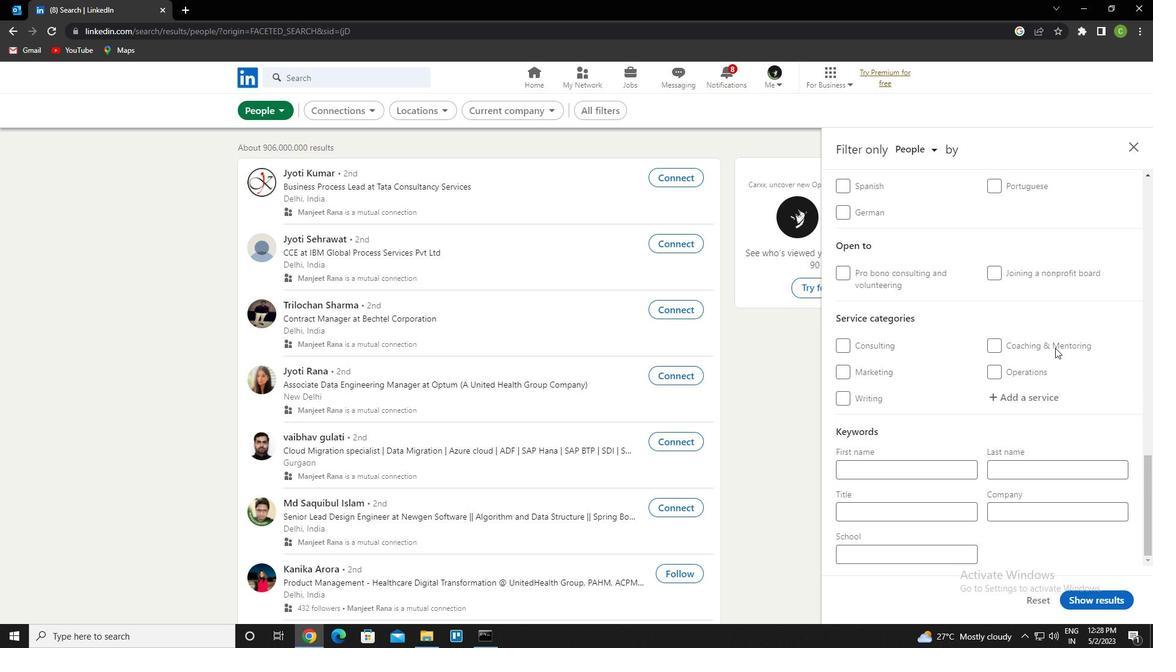 
Action: Mouse scrolled (1055, 347) with delta (0, 0)
Screenshot: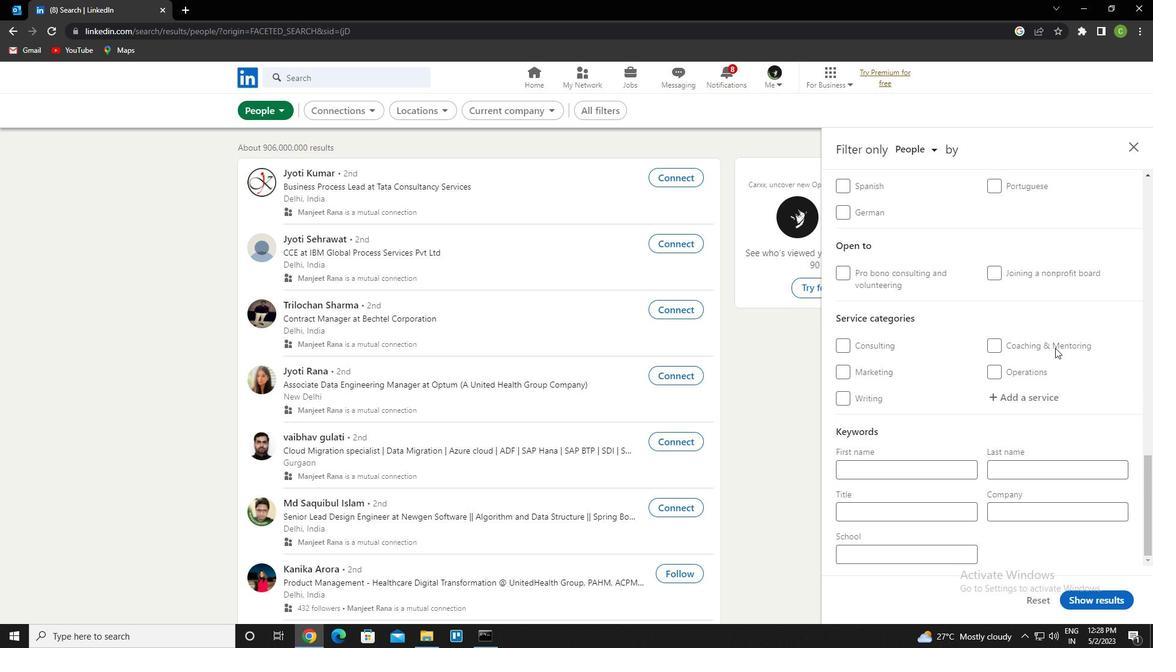 
Action: Mouse scrolled (1055, 347) with delta (0, 0)
Screenshot: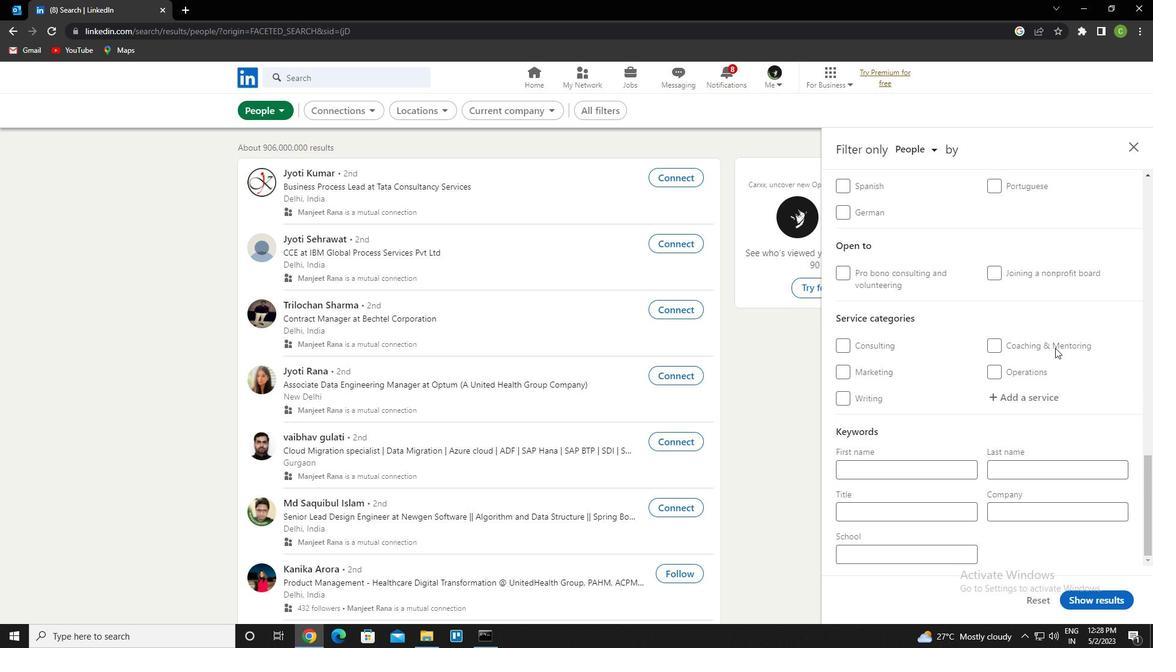 
Action: Mouse moved to (1032, 393)
Screenshot: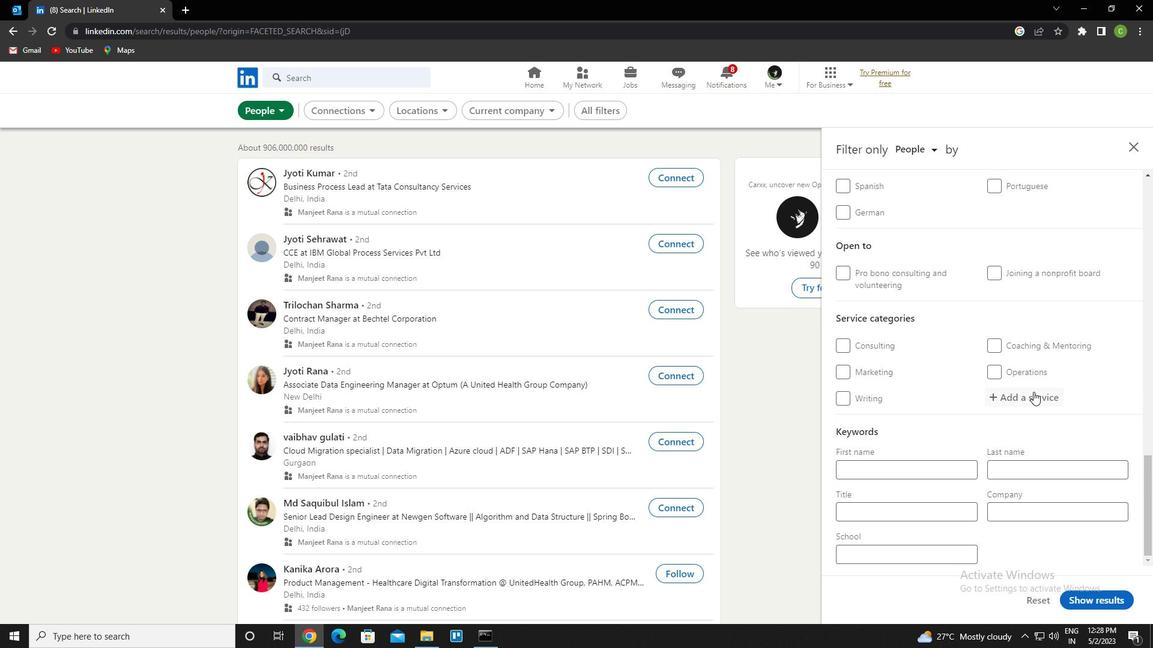 
Action: Mouse pressed left at (1032, 393)
Screenshot: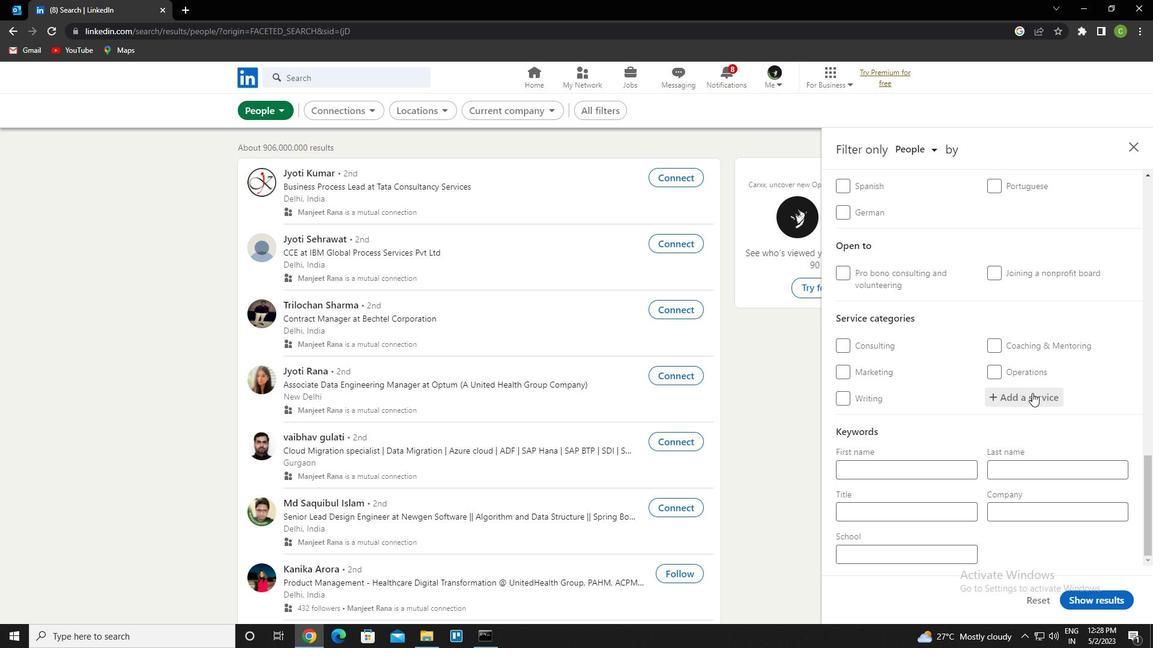 
Action: Key pressed <Key.caps_lock>c<Key.caps_lock>omputer<Key.down><Key.down><Key.enter>
Screenshot: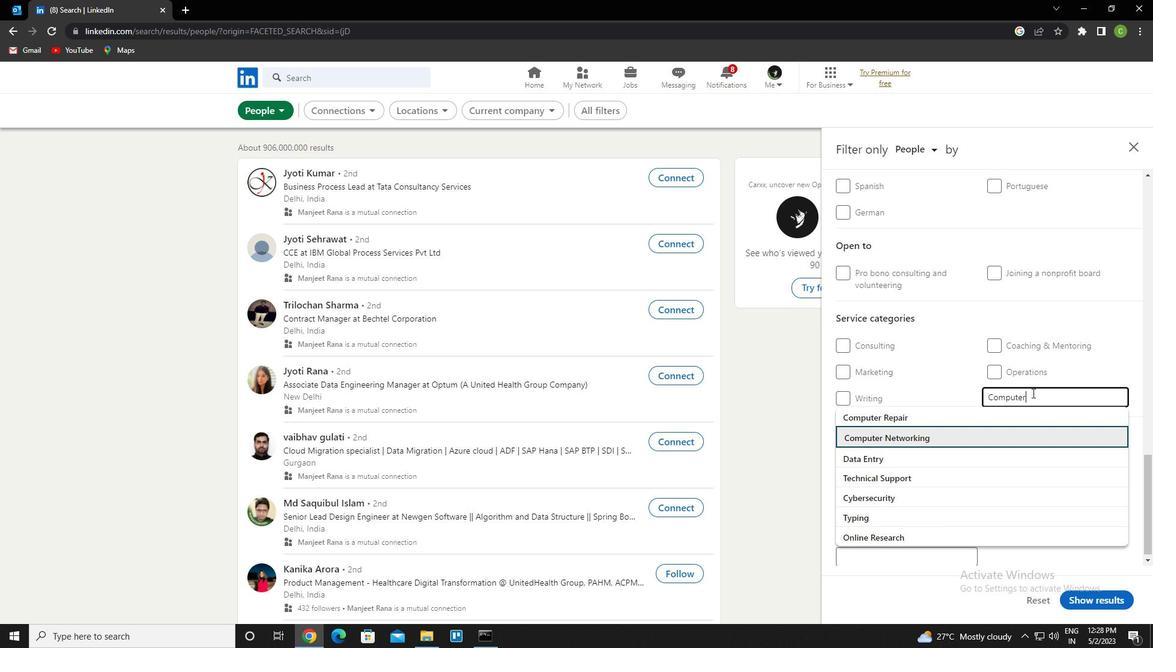 
Action: Mouse scrolled (1032, 392) with delta (0, 0)
Screenshot: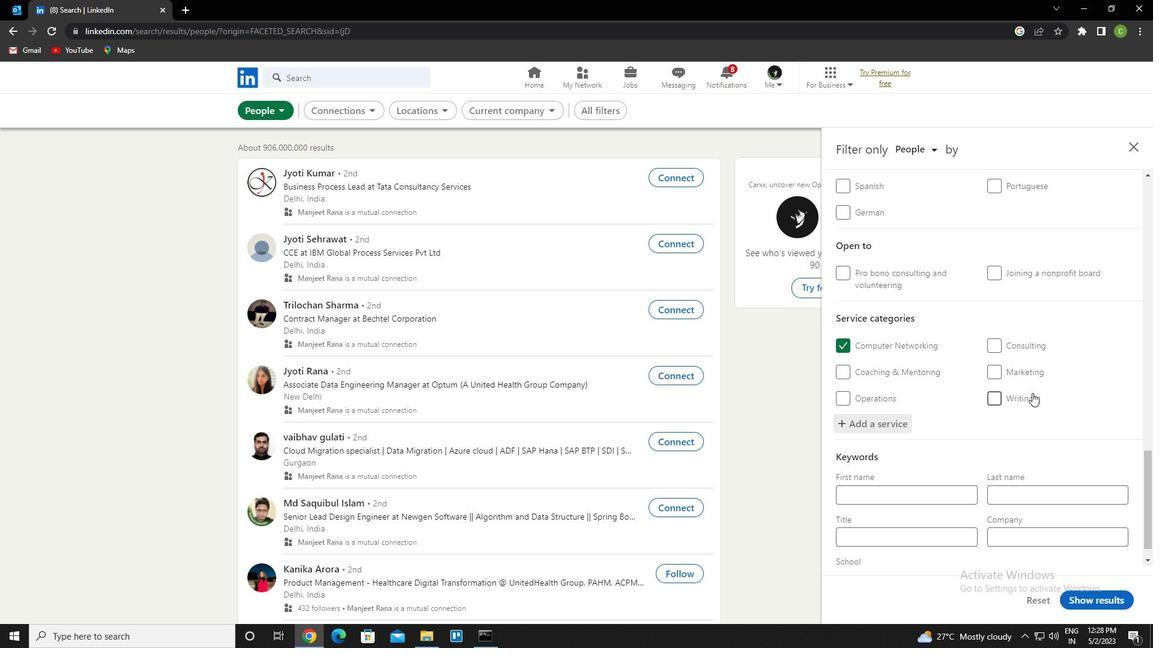 
Action: Mouse scrolled (1032, 392) with delta (0, 0)
Screenshot: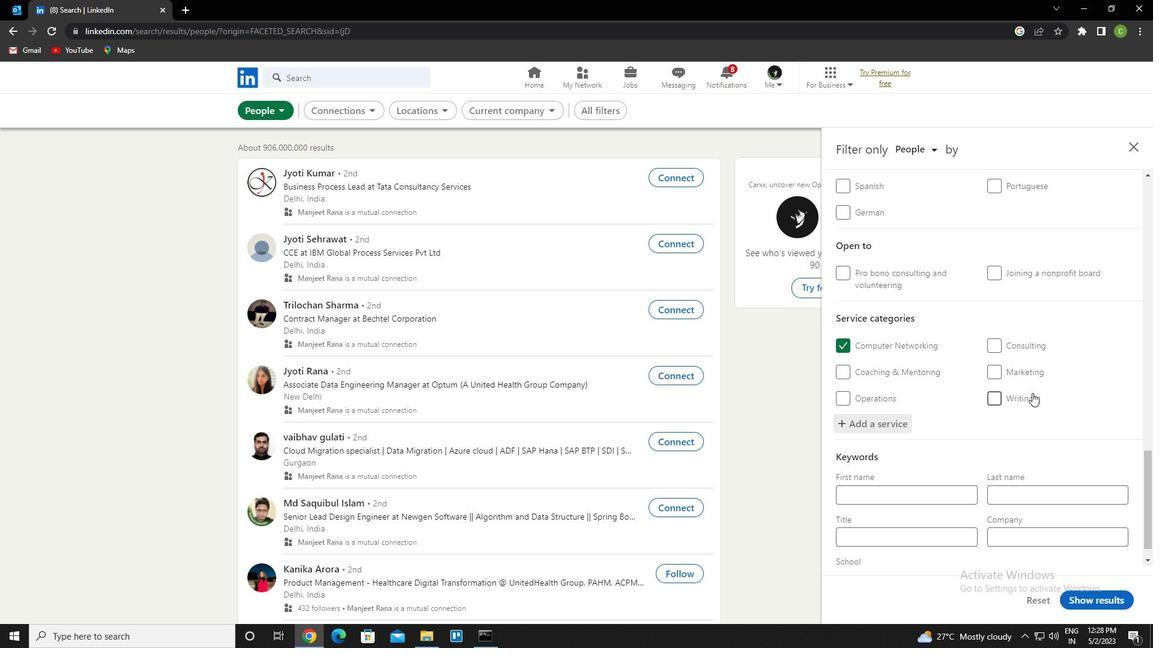 
Action: Mouse scrolled (1032, 392) with delta (0, 0)
Screenshot: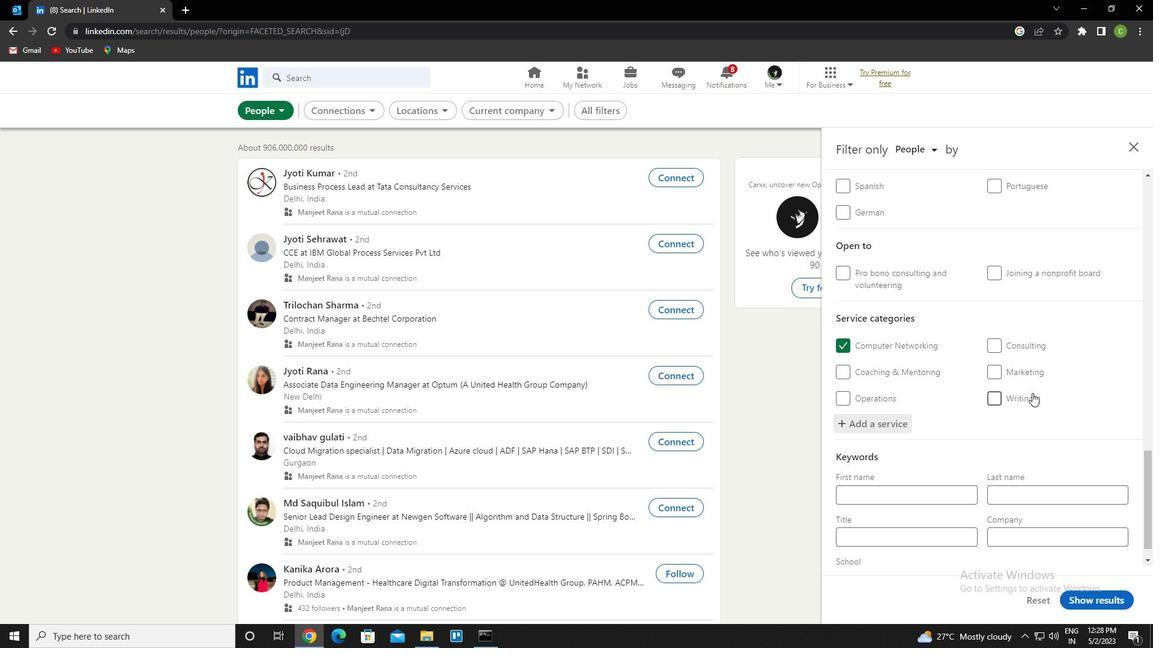 
Action: Mouse scrolled (1032, 392) with delta (0, 0)
Screenshot: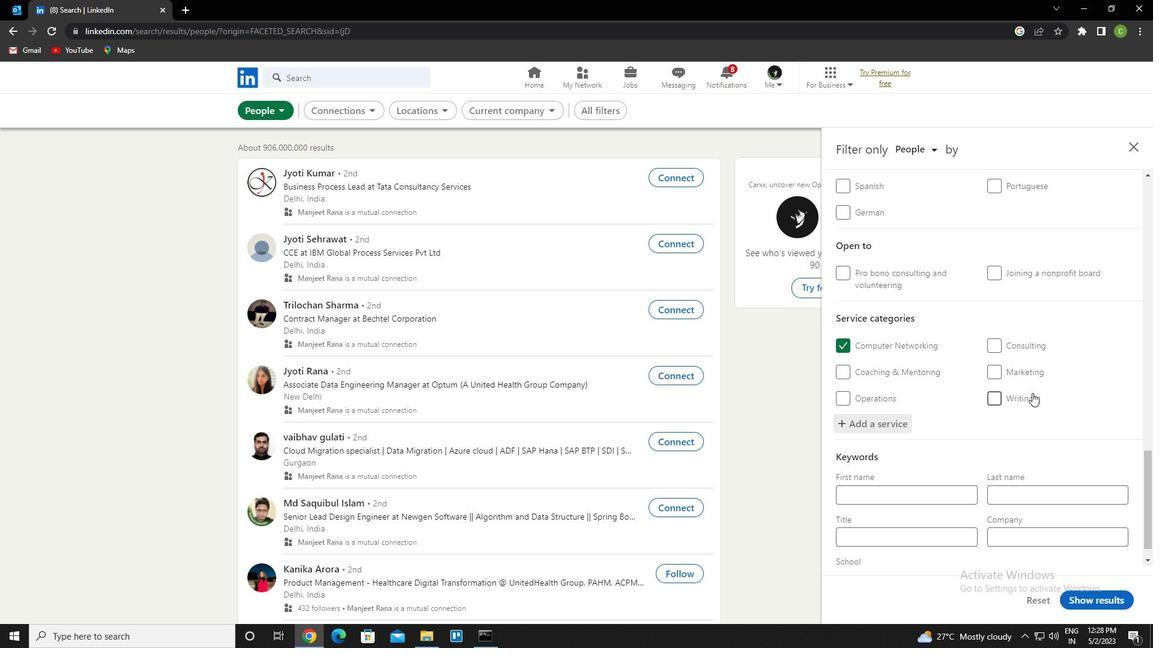 
Action: Mouse scrolled (1032, 392) with delta (0, 0)
Screenshot: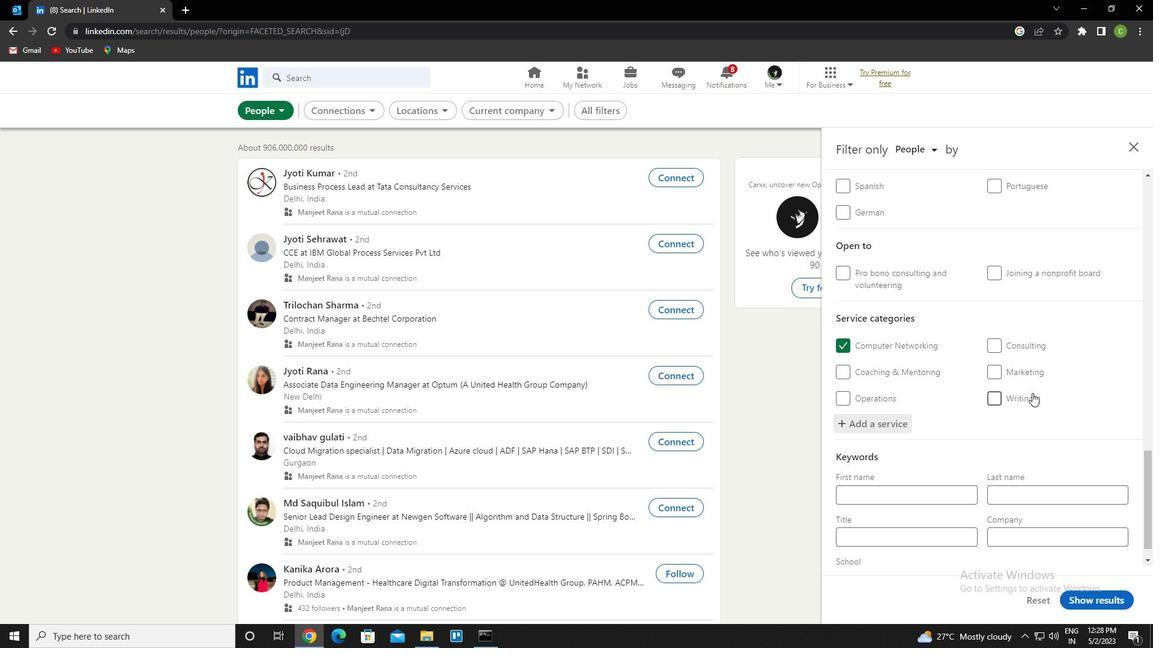 
Action: Mouse scrolled (1032, 392) with delta (0, 0)
Screenshot: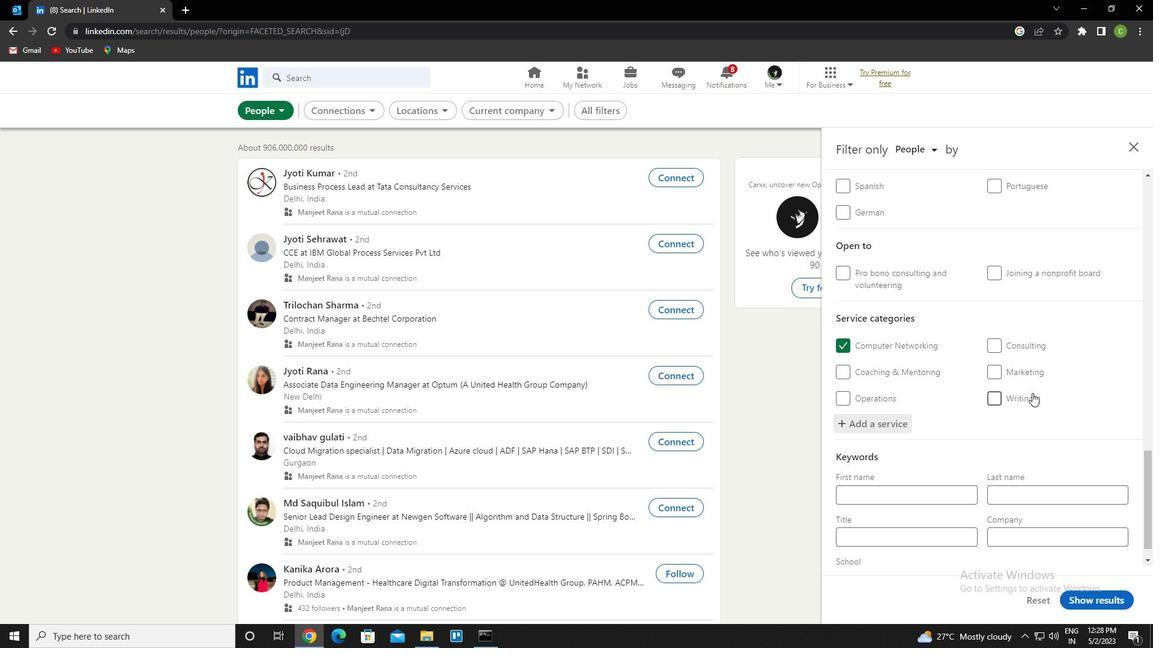 
Action: Mouse scrolled (1032, 392) with delta (0, 0)
Screenshot: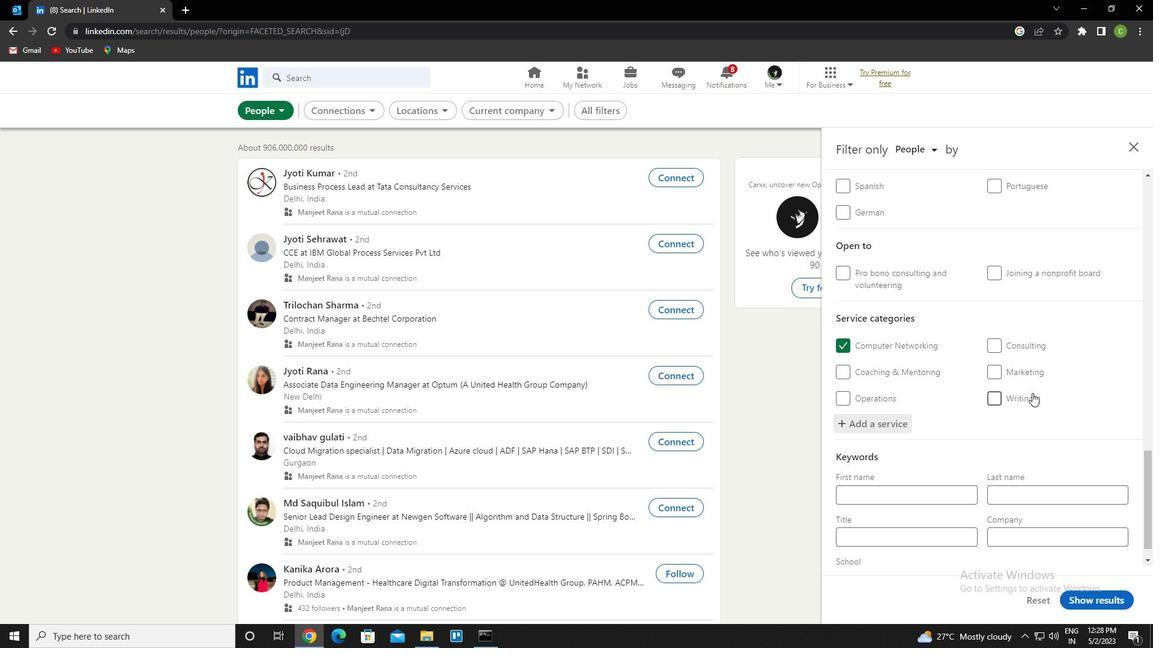 
Action: Mouse scrolled (1032, 392) with delta (0, 0)
Screenshot: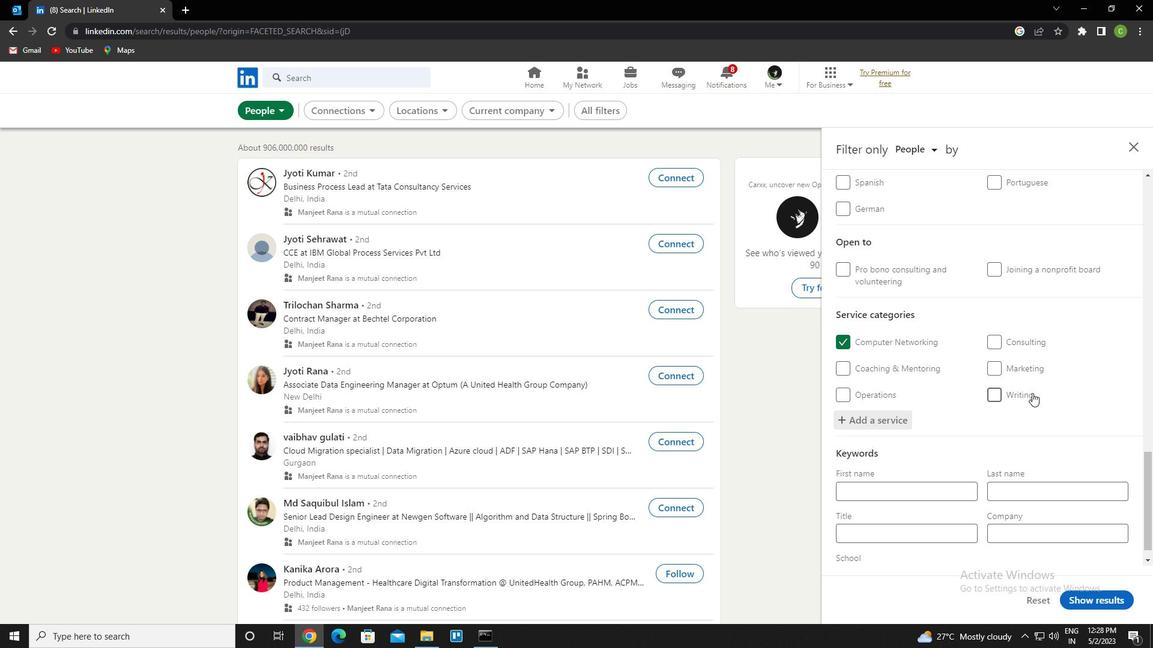 
Action: Mouse moved to (883, 514)
Screenshot: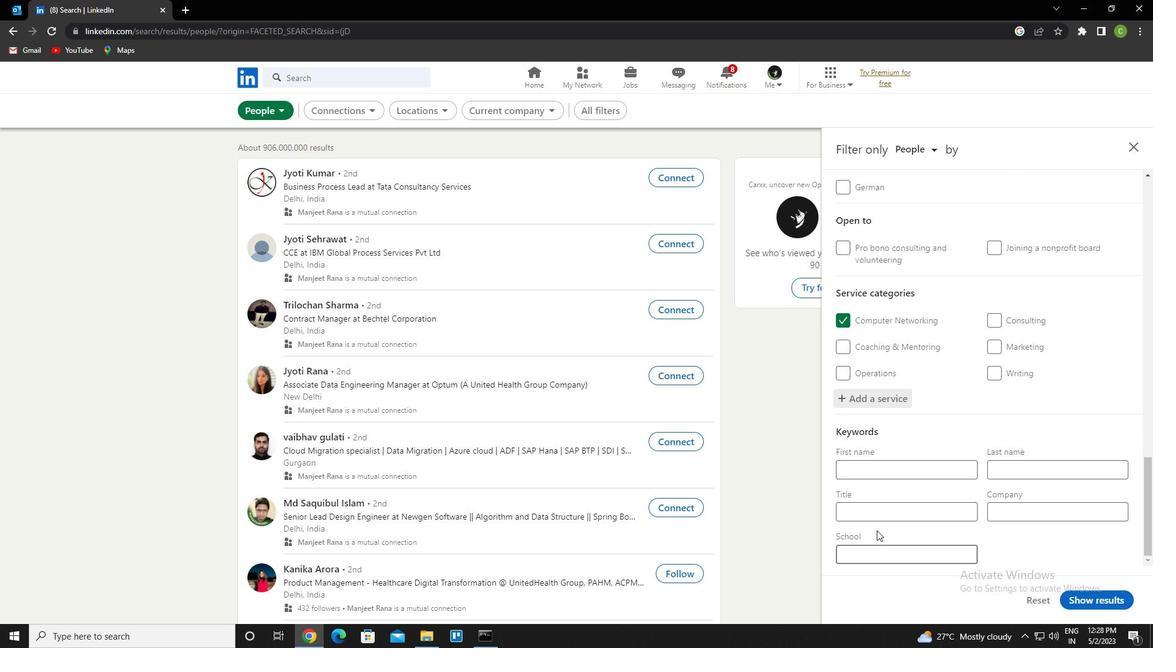 
Action: Mouse pressed left at (883, 514)
Screenshot: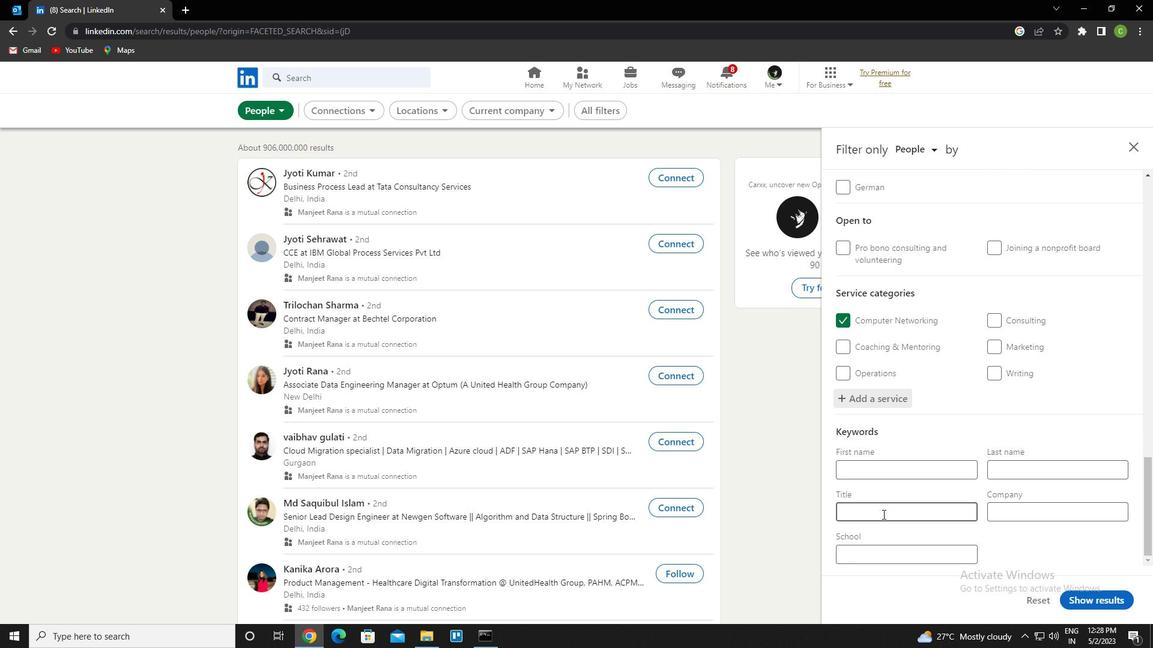 
Action: Key pressed <Key.caps_lock>d<Key.caps_lock>irector<Key.space>of<Key.space><Key.caps_lock>e<Key.caps_lock>thical<Key.space><Key.caps_lock>h<Key.caps_lock>acking
Screenshot: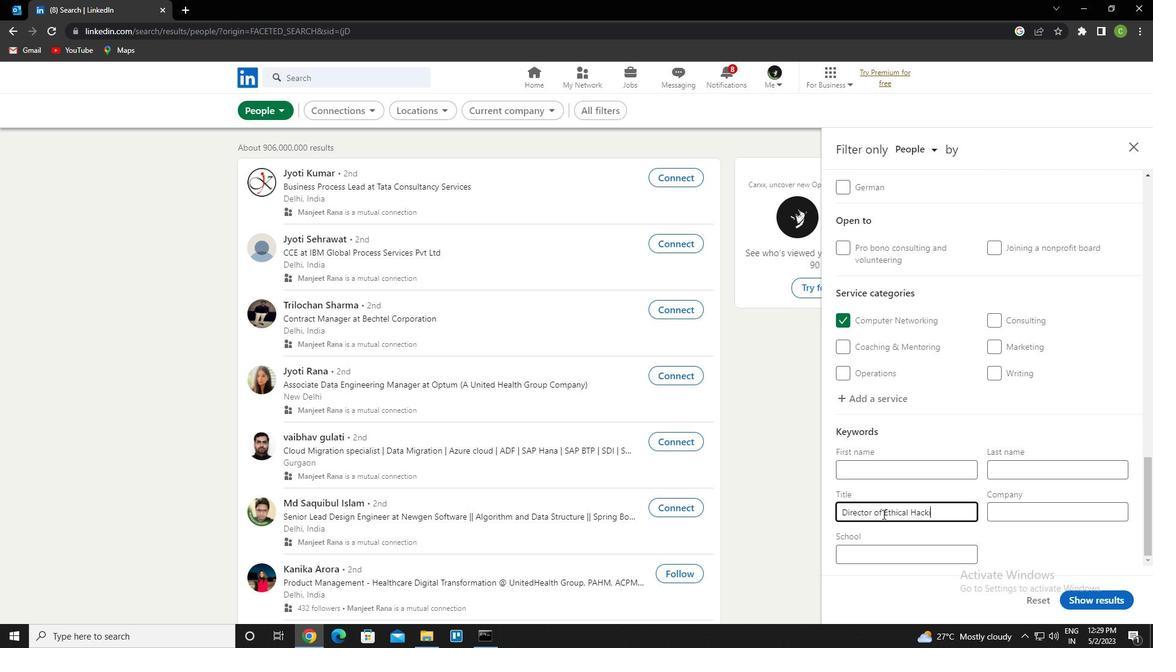 
Action: Mouse moved to (1106, 600)
Screenshot: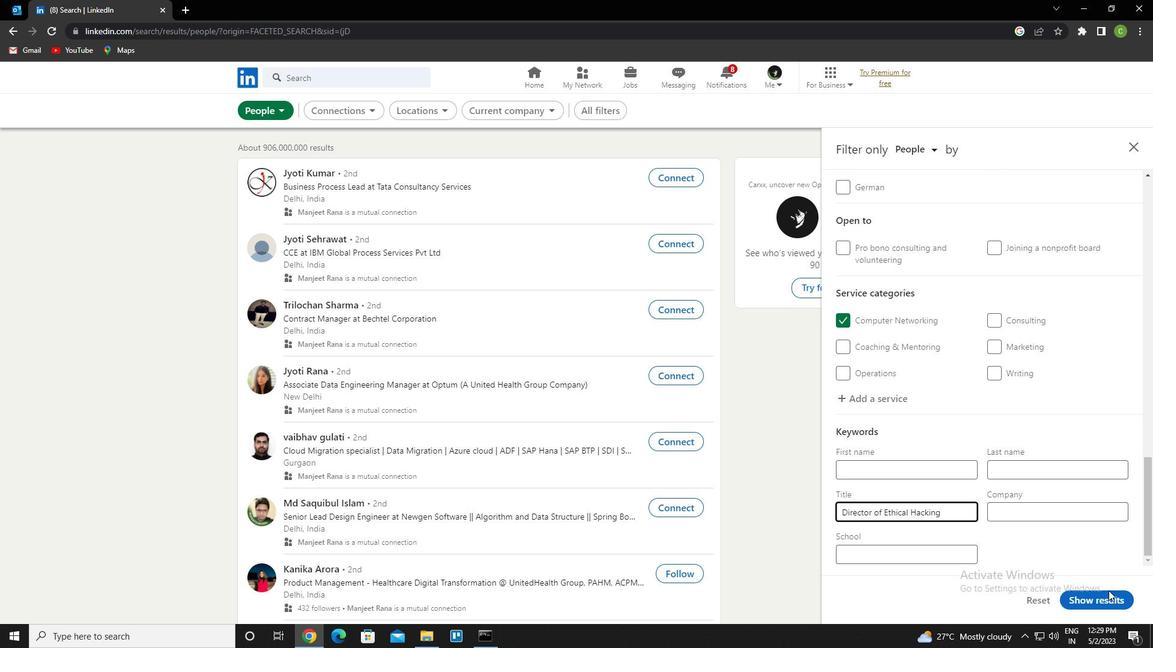 
Action: Mouse pressed left at (1106, 600)
Screenshot: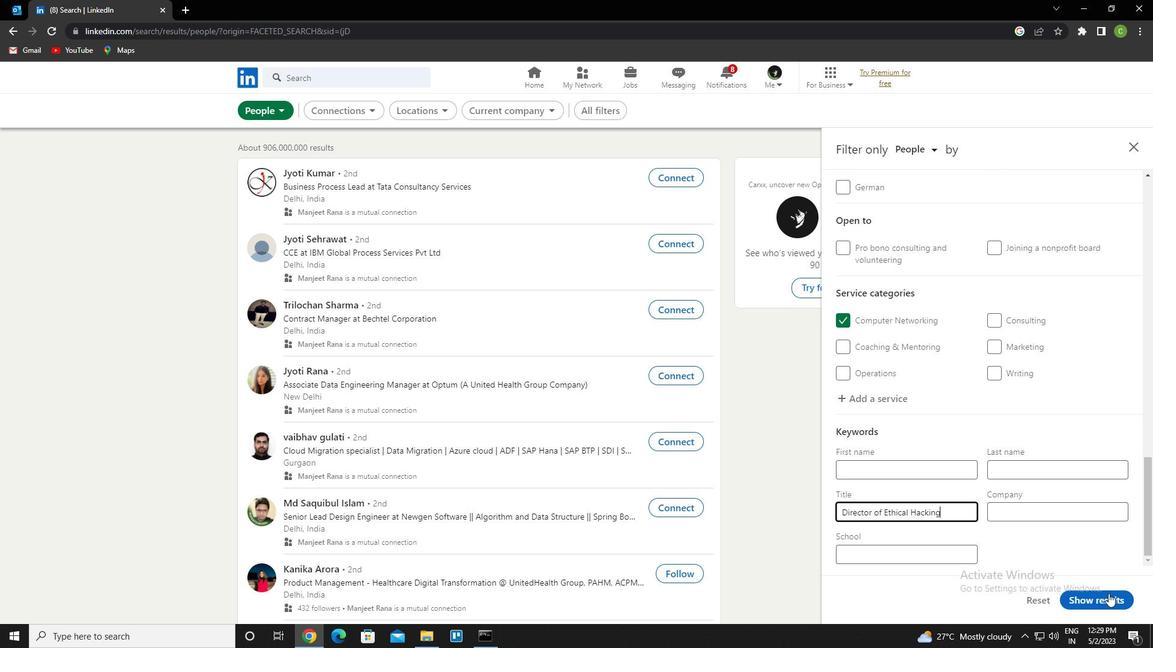 
Action: Mouse moved to (555, 445)
Screenshot: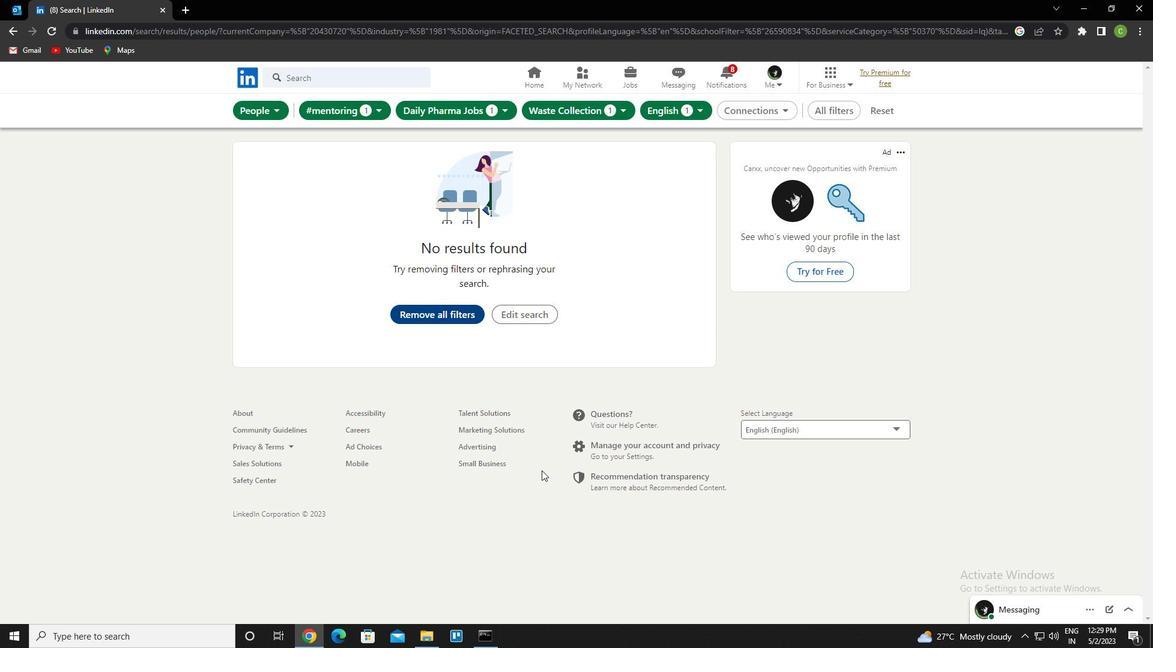 
